 Task: Explore salesforce appexchange for third party applications and install some of the applications.
Action: Mouse moved to (905, 56)
Screenshot: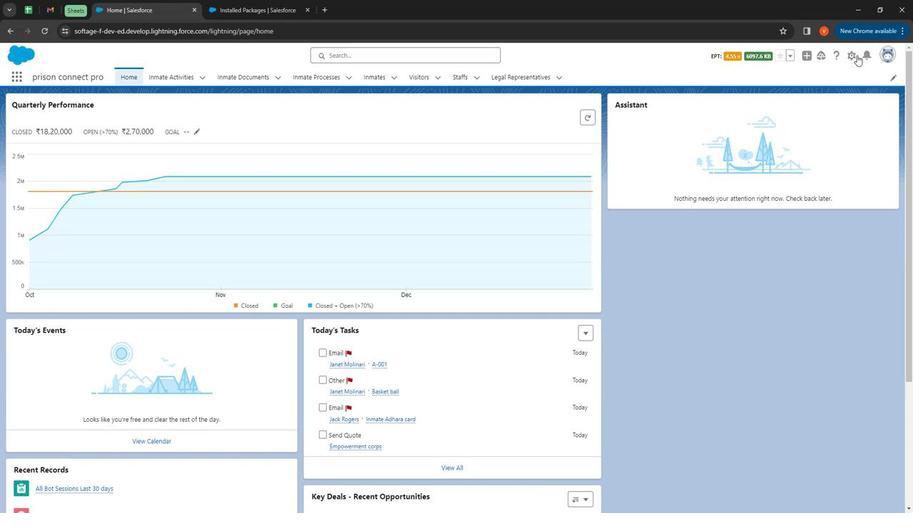 
Action: Mouse pressed left at (905, 56)
Screenshot: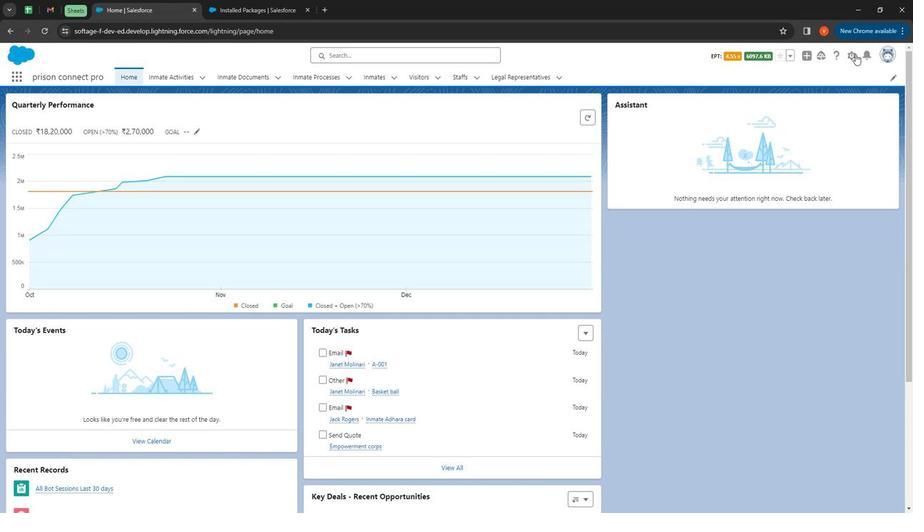 
Action: Mouse moved to (880, 79)
Screenshot: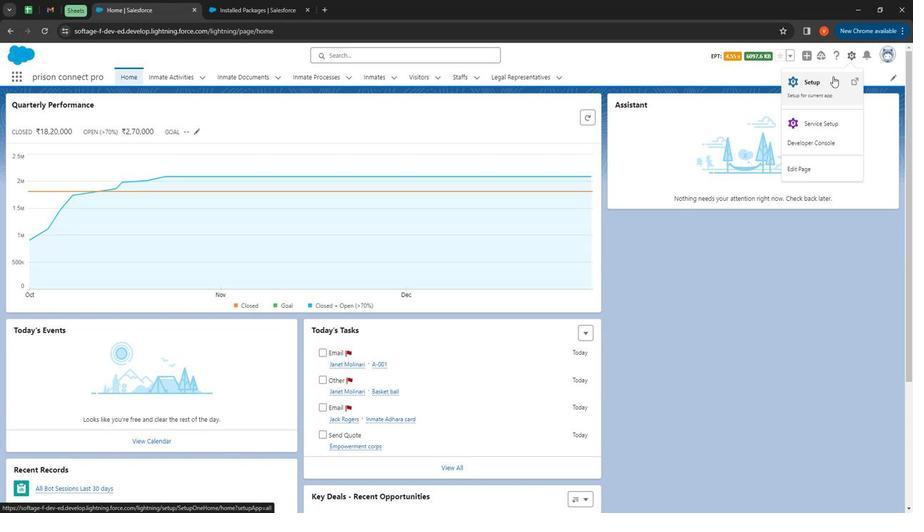 
Action: Mouse pressed left at (880, 79)
Screenshot: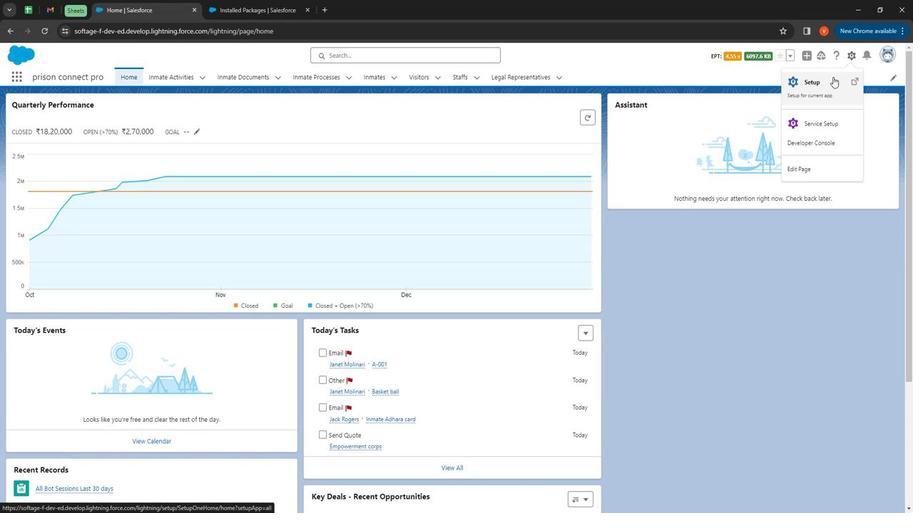 
Action: Mouse moved to (39, 107)
Screenshot: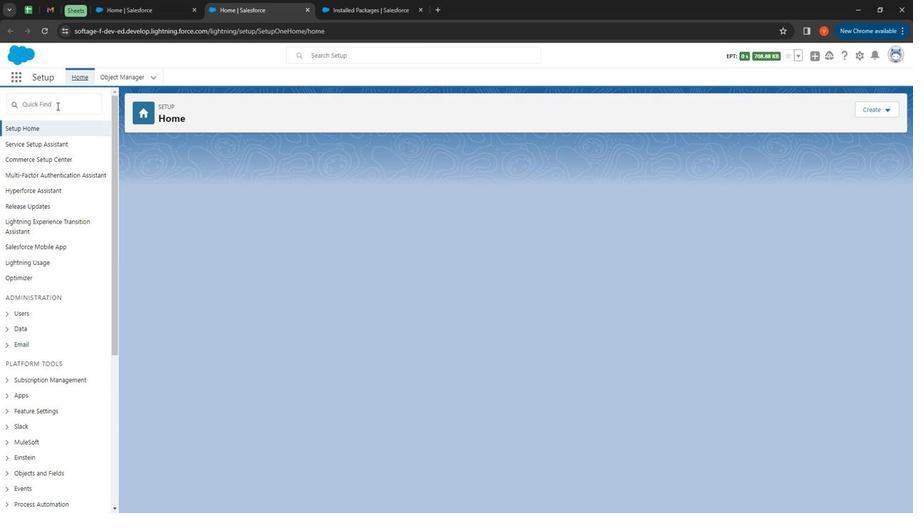 
Action: Mouse pressed left at (39, 107)
Screenshot: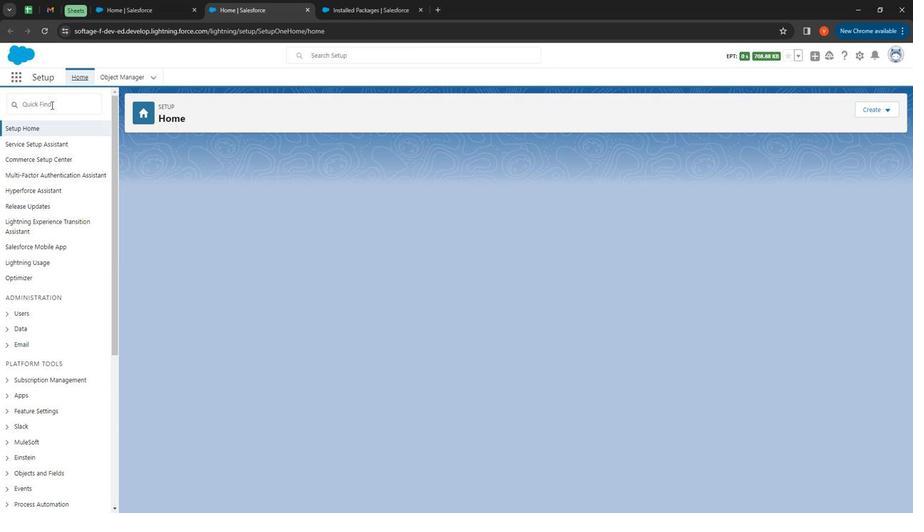 
Action: Mouse moved to (55, 123)
Screenshot: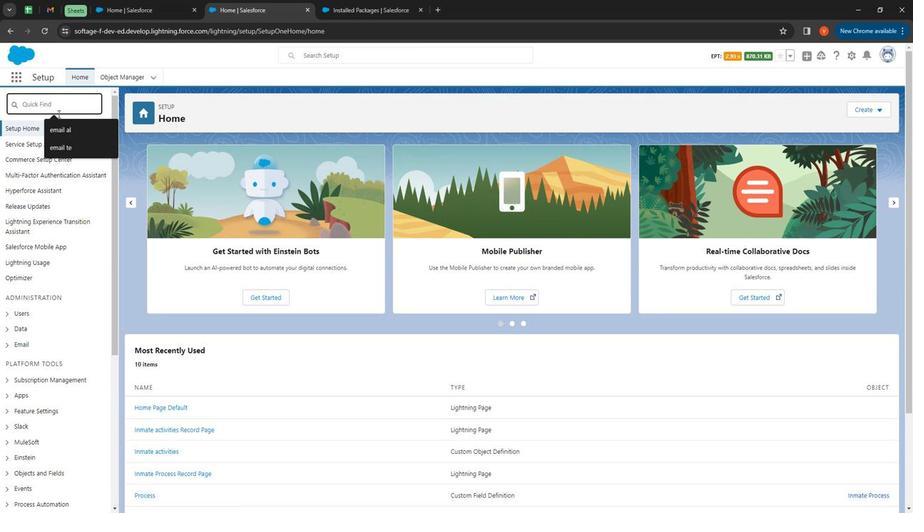 
Action: Key pressed installed<Key.space>
Screenshot: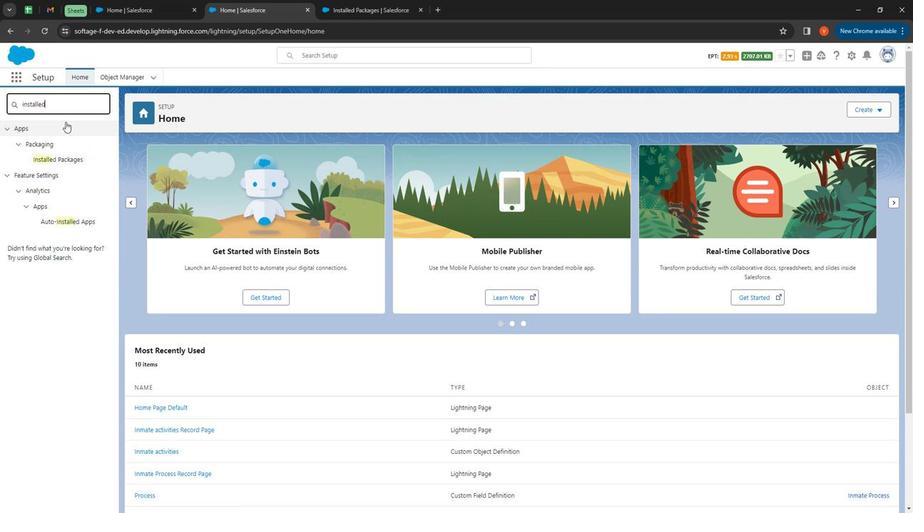 
Action: Mouse moved to (63, 156)
Screenshot: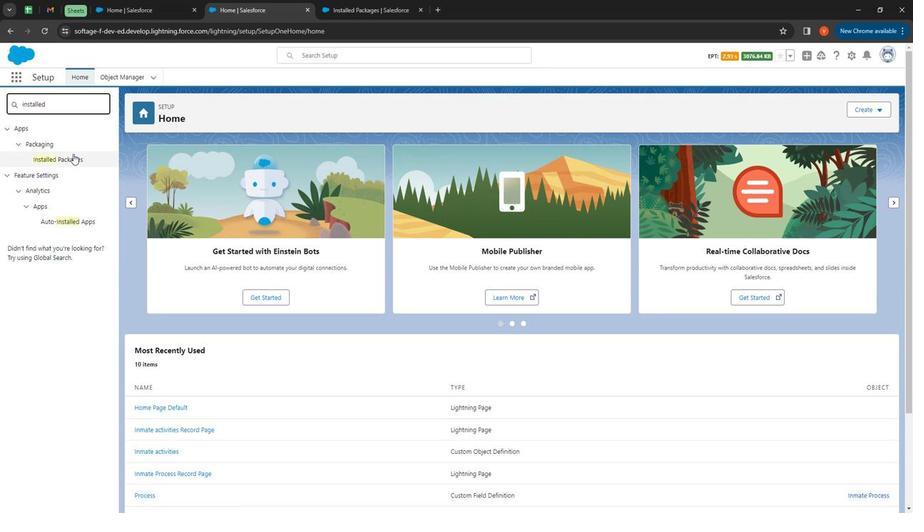 
Action: Mouse pressed left at (63, 156)
Screenshot: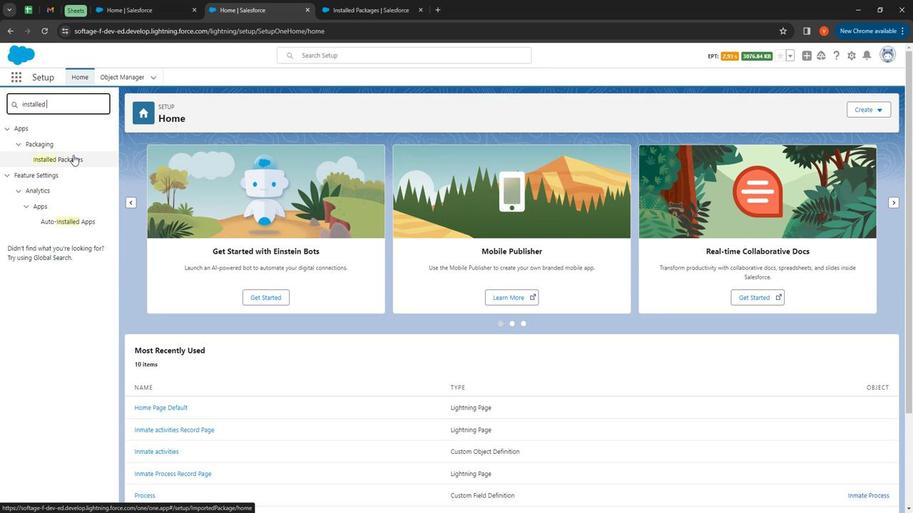 
Action: Mouse moved to (924, 207)
Screenshot: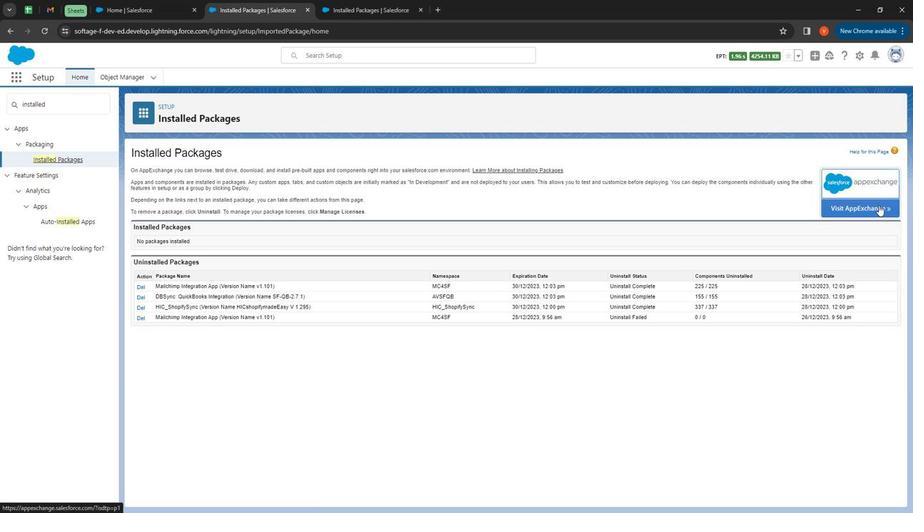 
Action: Mouse pressed left at (924, 207)
Screenshot: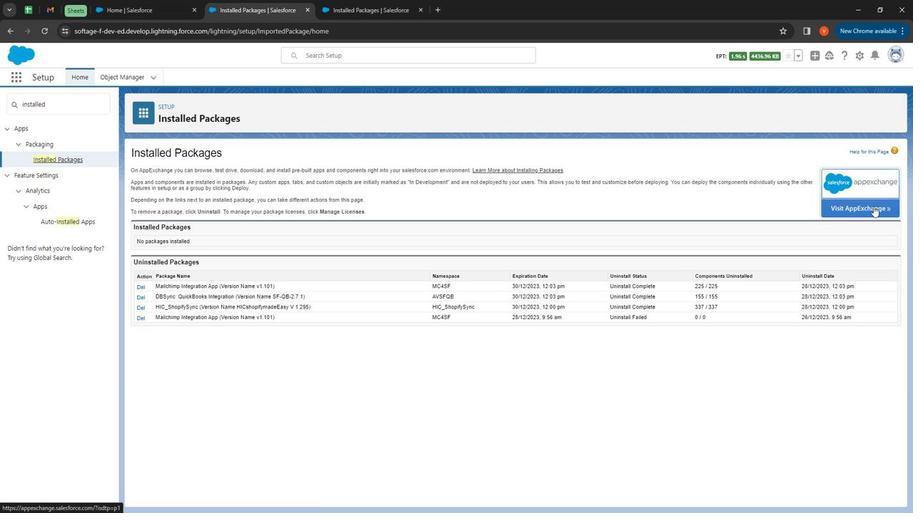 
Action: Mouse moved to (141, 163)
Screenshot: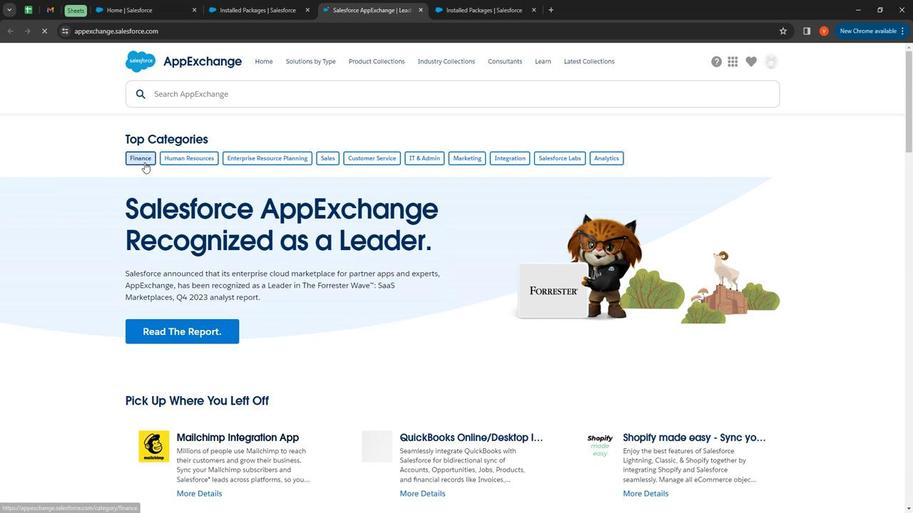 
Action: Mouse pressed left at (141, 163)
Screenshot: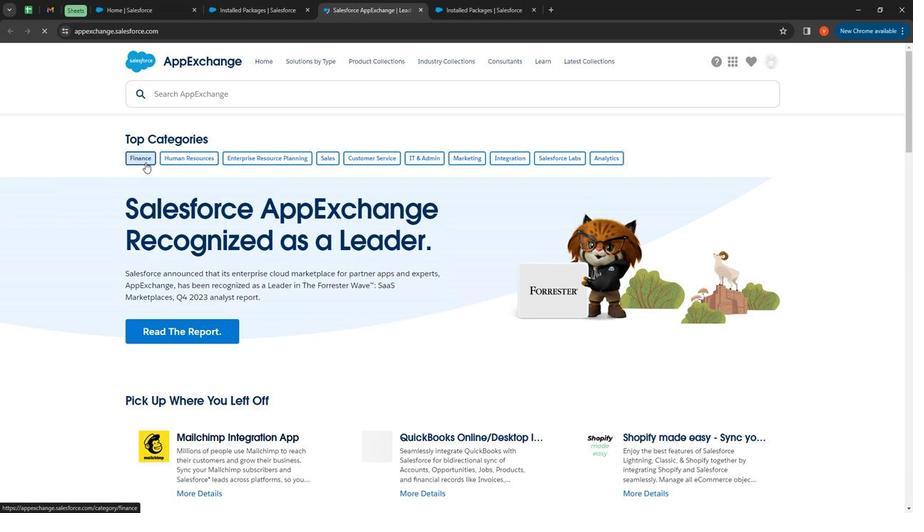 
Action: Mouse moved to (174, 176)
Screenshot: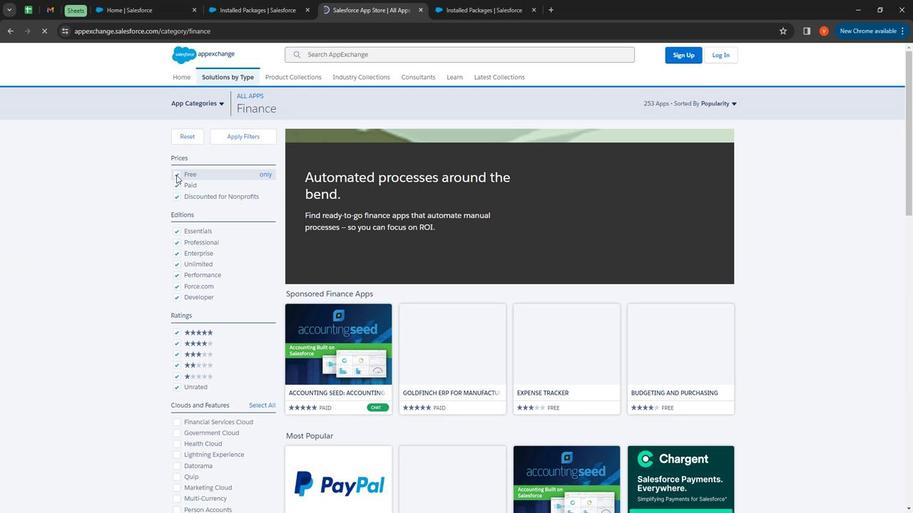 
Action: Mouse pressed left at (174, 176)
Screenshot: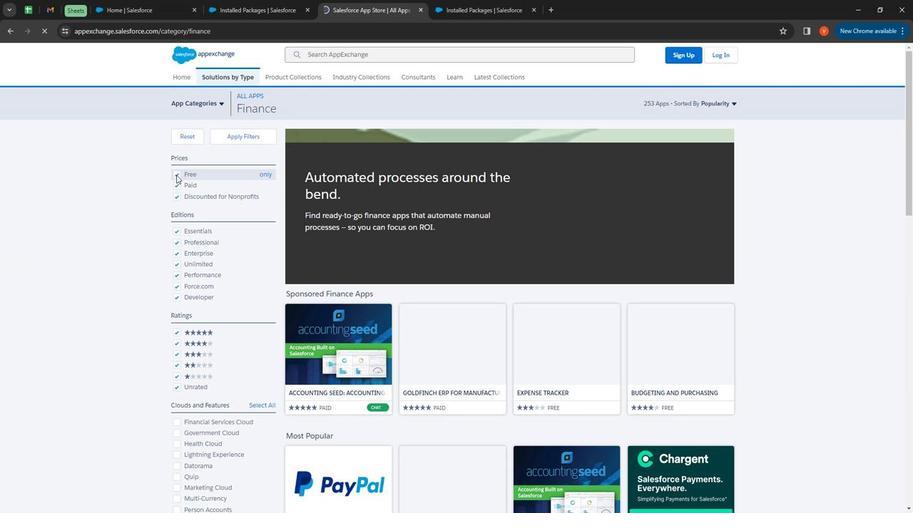 
Action: Mouse moved to (174, 187)
Screenshot: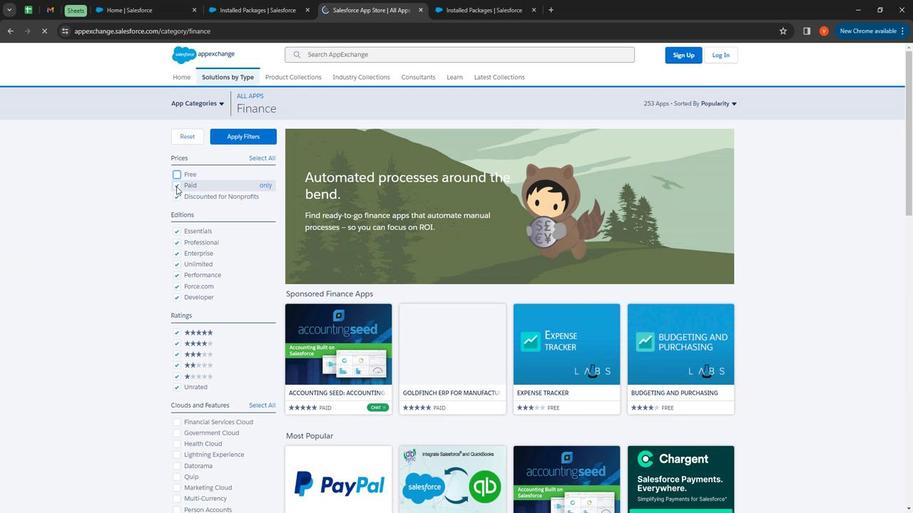 
Action: Mouse pressed left at (174, 187)
Screenshot: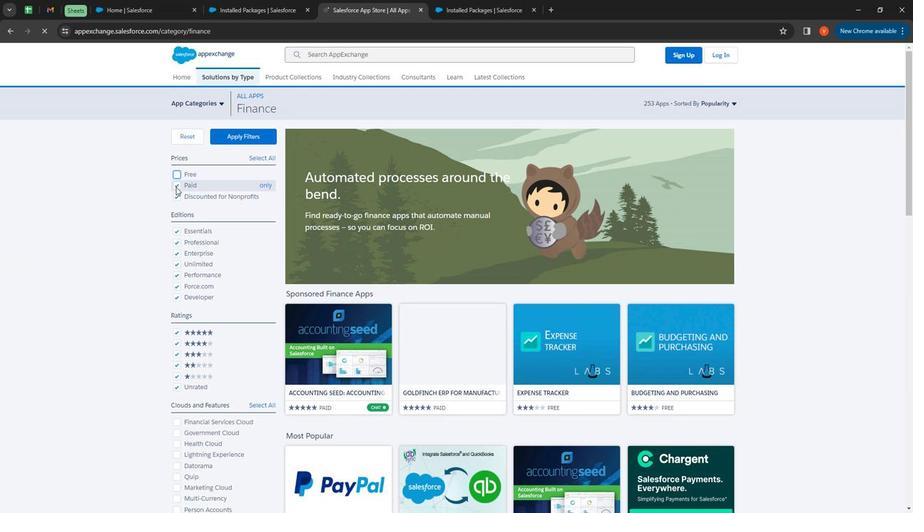 
Action: Mouse moved to (176, 243)
Screenshot: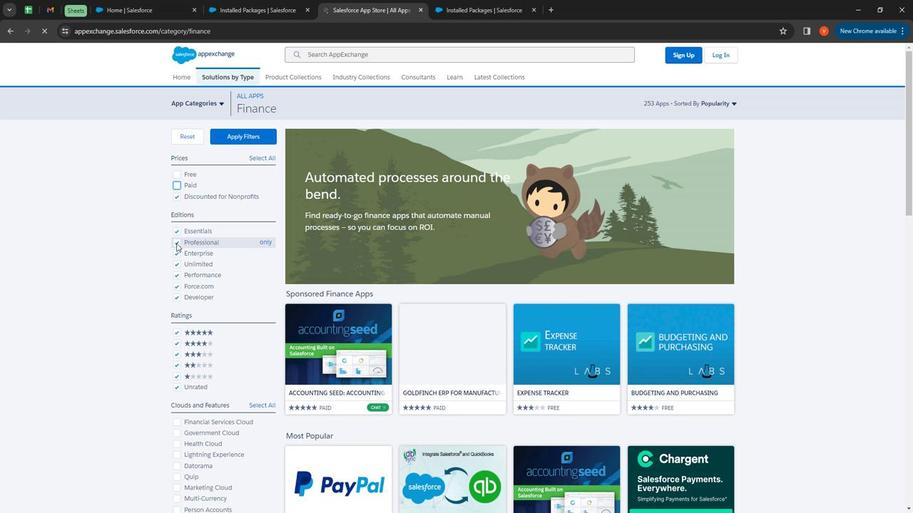 
Action: Mouse pressed left at (176, 243)
Screenshot: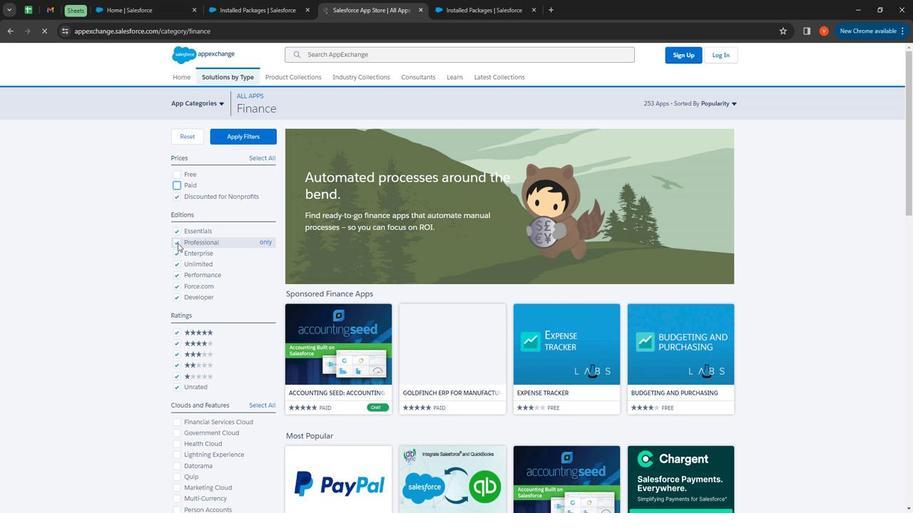 
Action: Mouse moved to (177, 254)
Screenshot: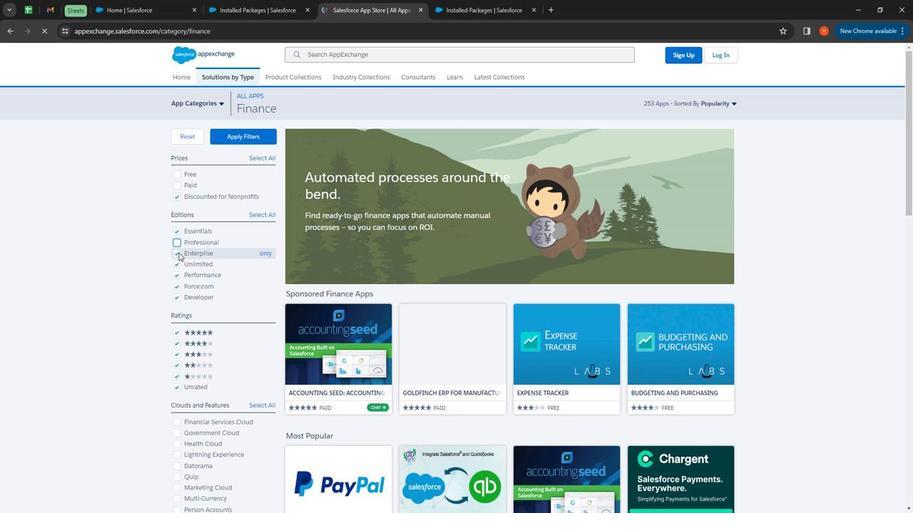 
Action: Mouse pressed left at (177, 254)
Screenshot: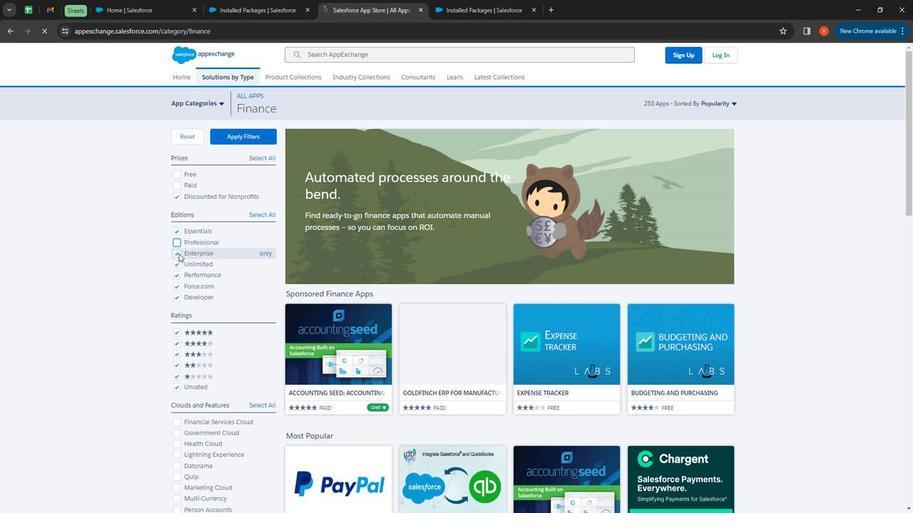 
Action: Mouse moved to (236, 244)
Screenshot: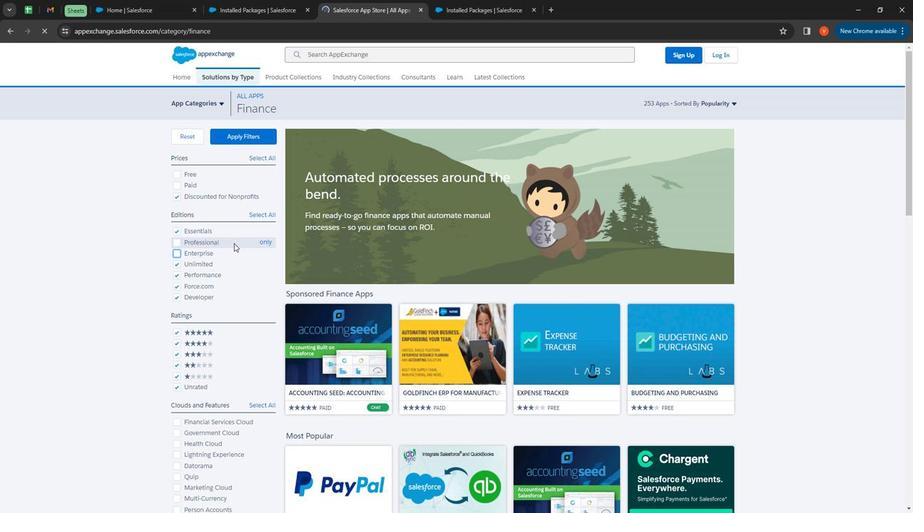 
Action: Mouse scrolled (236, 244) with delta (0, 0)
Screenshot: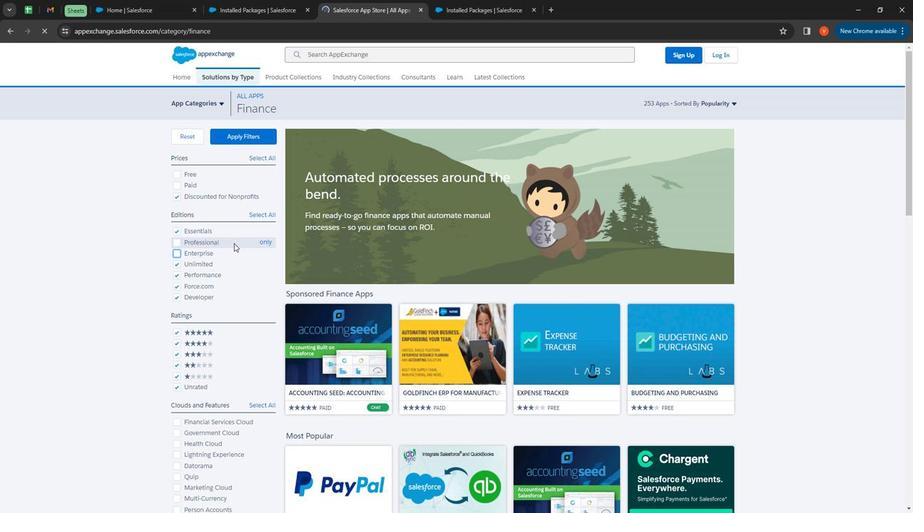
Action: Mouse moved to (236, 246)
Screenshot: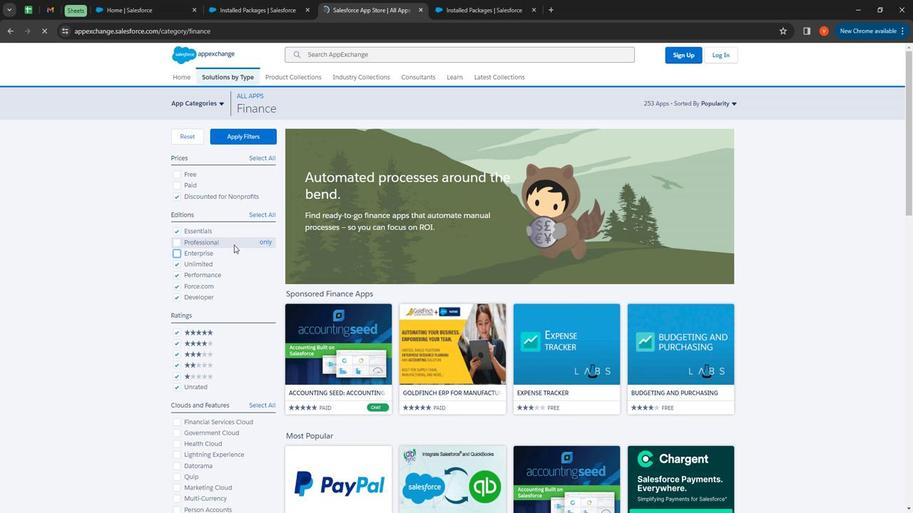 
Action: Mouse scrolled (236, 245) with delta (0, 0)
Screenshot: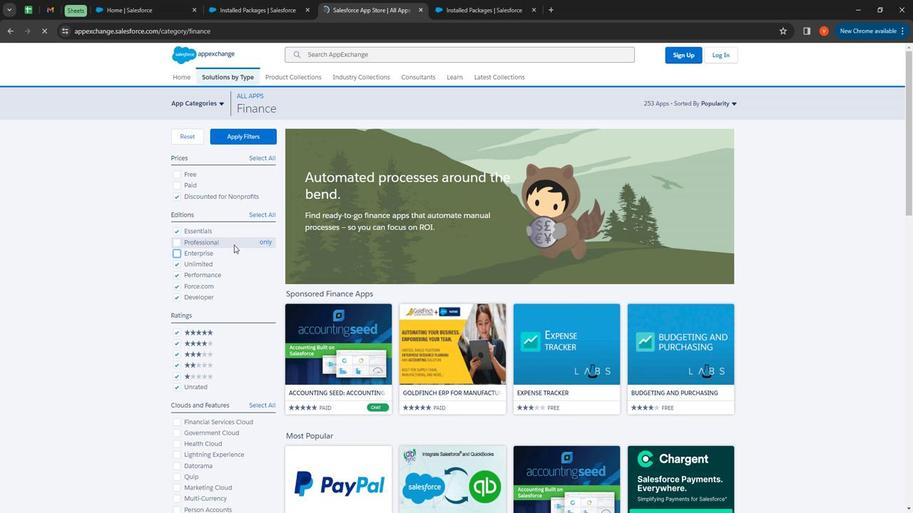 
Action: Mouse moved to (236, 248)
Screenshot: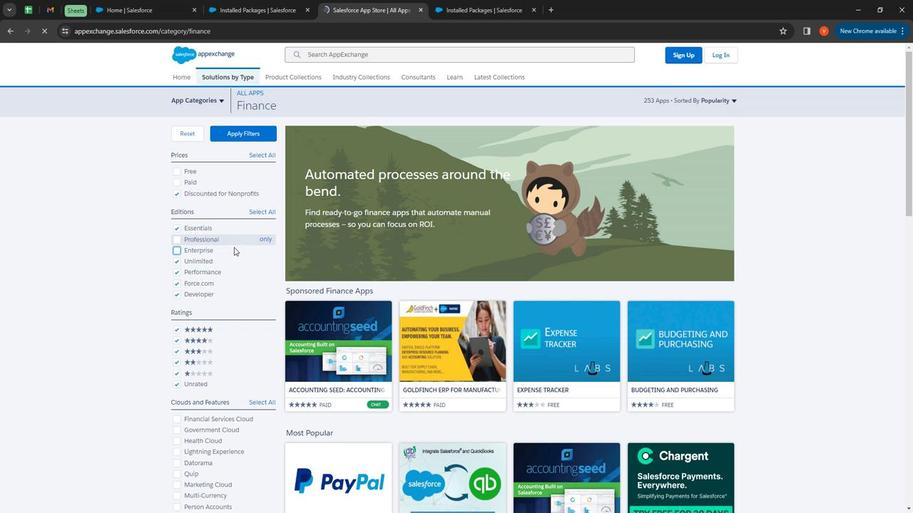 
Action: Mouse scrolled (236, 248) with delta (0, 0)
Screenshot: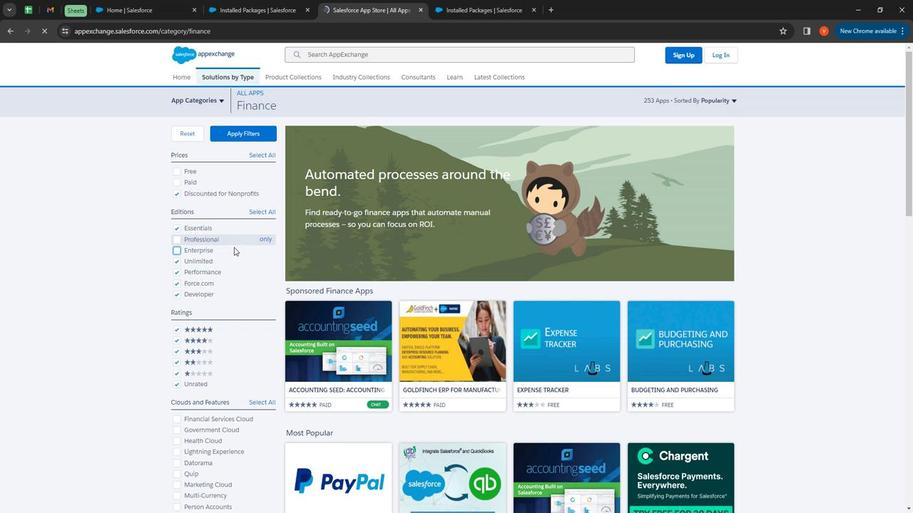 
Action: Mouse moved to (267, 205)
Screenshot: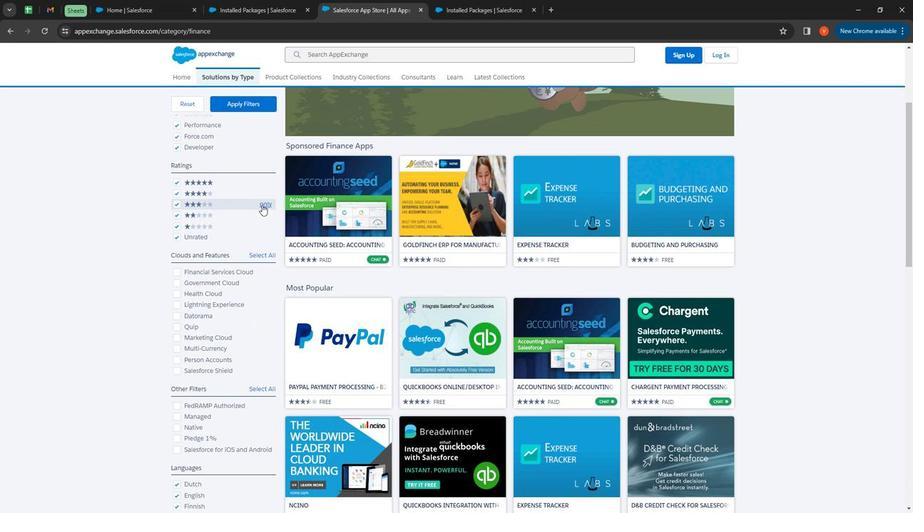
Action: Mouse pressed left at (267, 205)
Screenshot: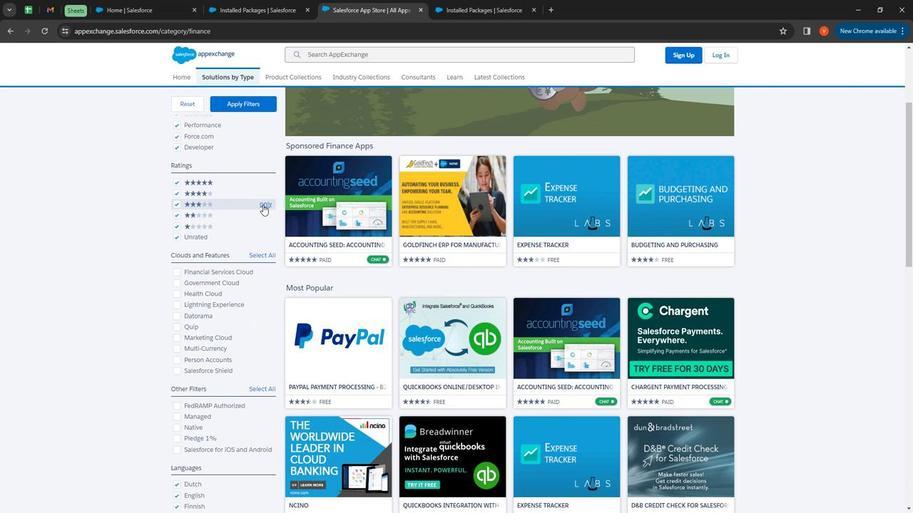 
Action: Mouse moved to (236, 219)
Screenshot: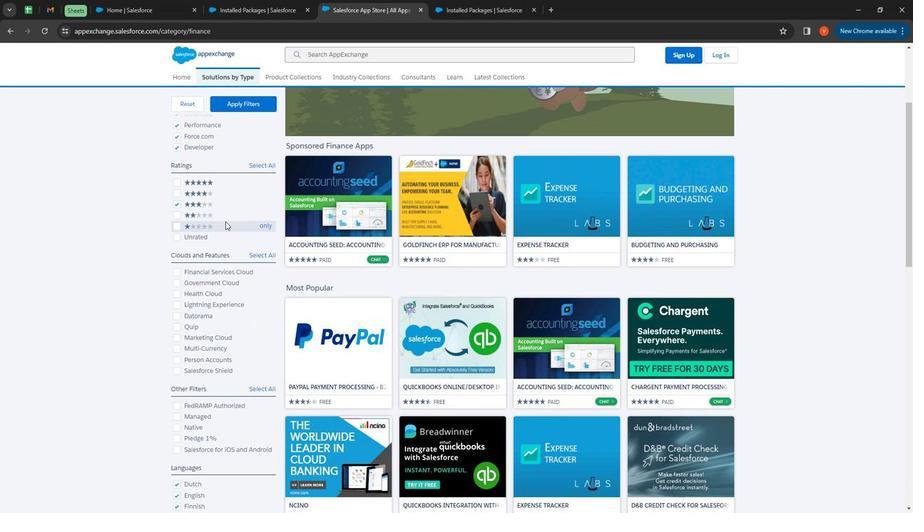 
Action: Mouse scrolled (236, 218) with delta (0, 0)
Screenshot: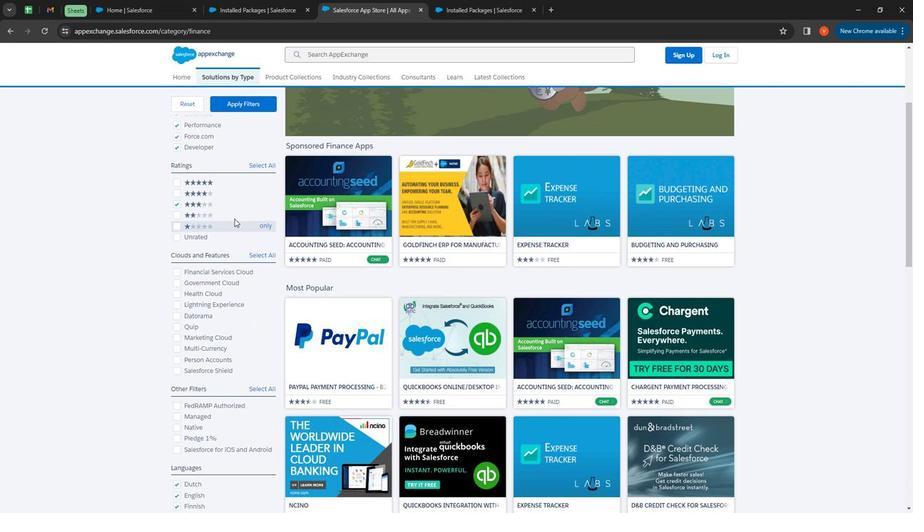 
Action: Mouse scrolled (236, 218) with delta (0, 0)
Screenshot: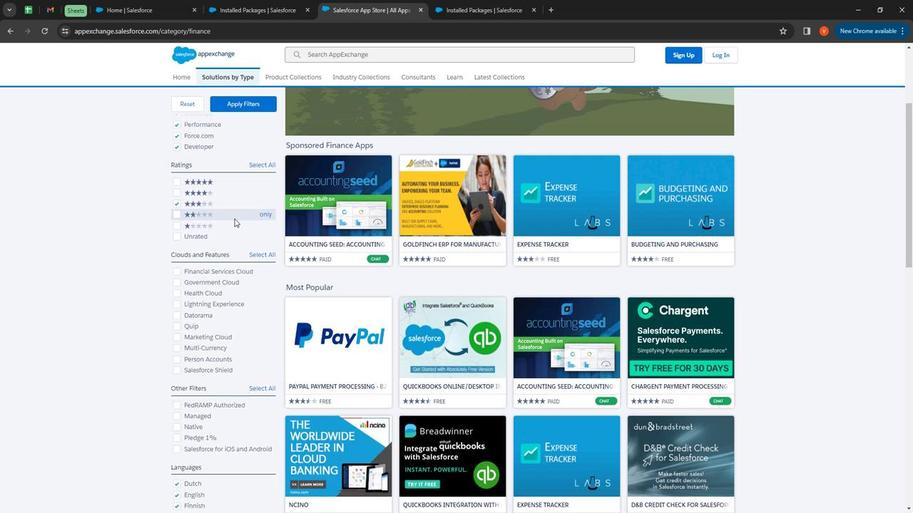 
Action: Mouse scrolled (236, 218) with delta (0, 0)
Screenshot: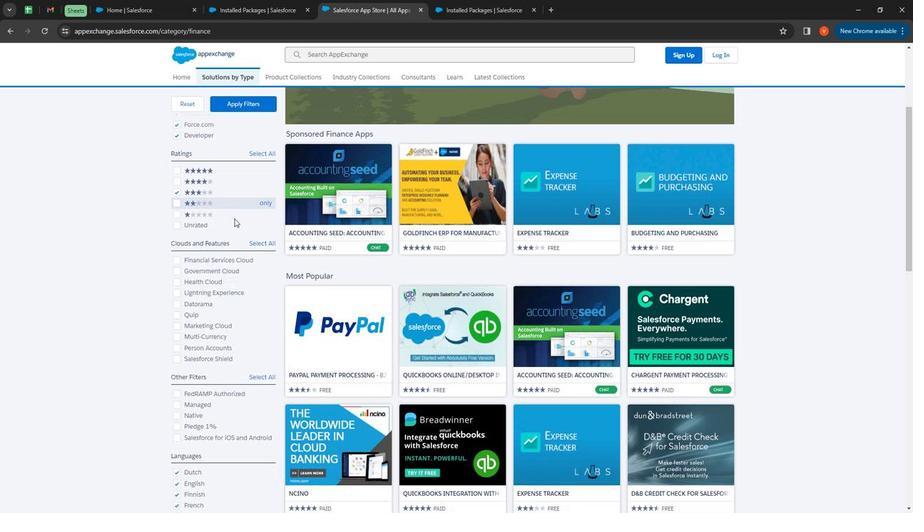 
Action: Mouse scrolled (236, 218) with delta (0, 0)
Screenshot: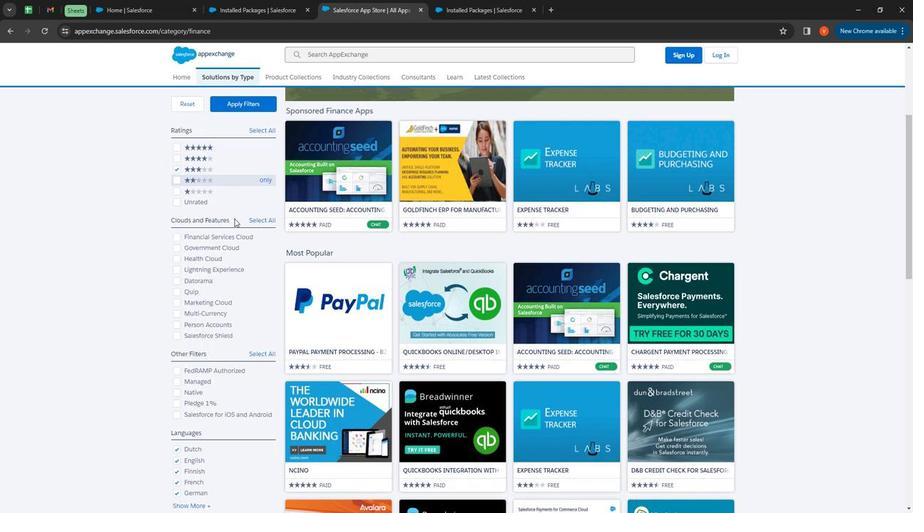 
Action: Mouse moved to (246, 110)
Screenshot: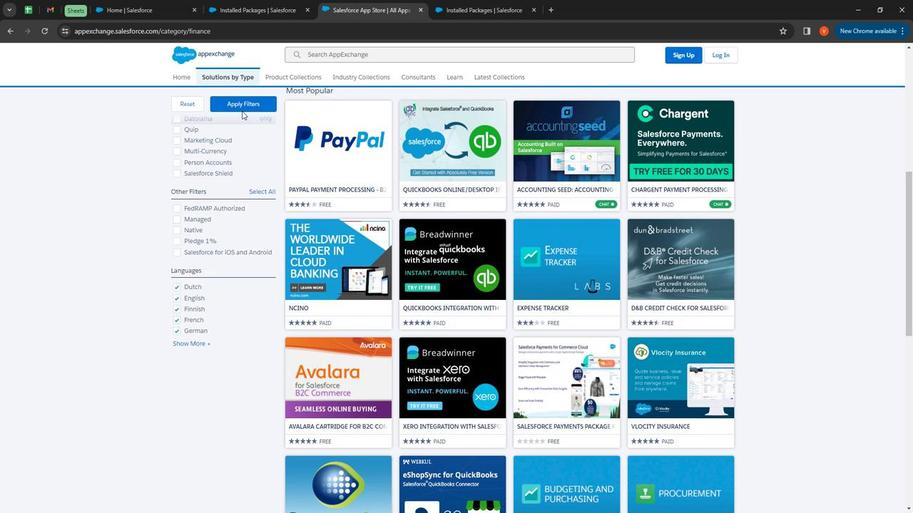 
Action: Mouse pressed left at (246, 110)
Screenshot: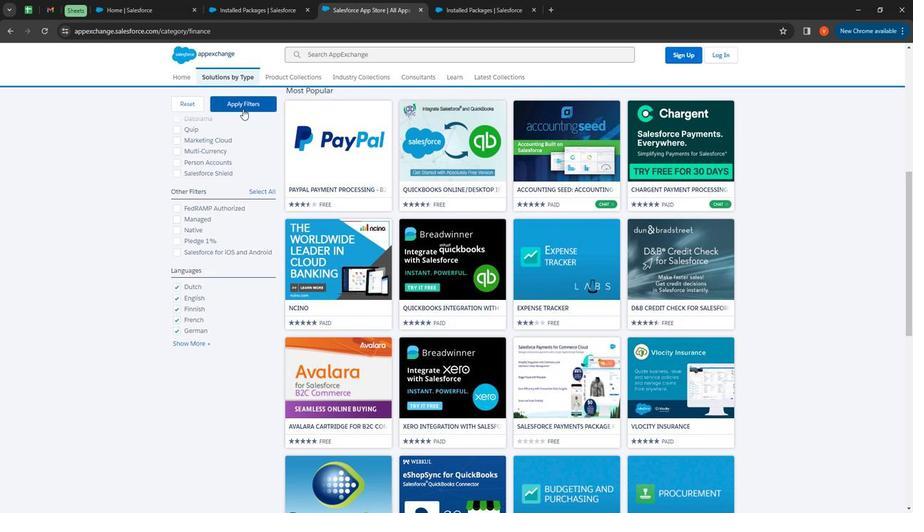 
Action: Mouse moved to (318, 221)
Screenshot: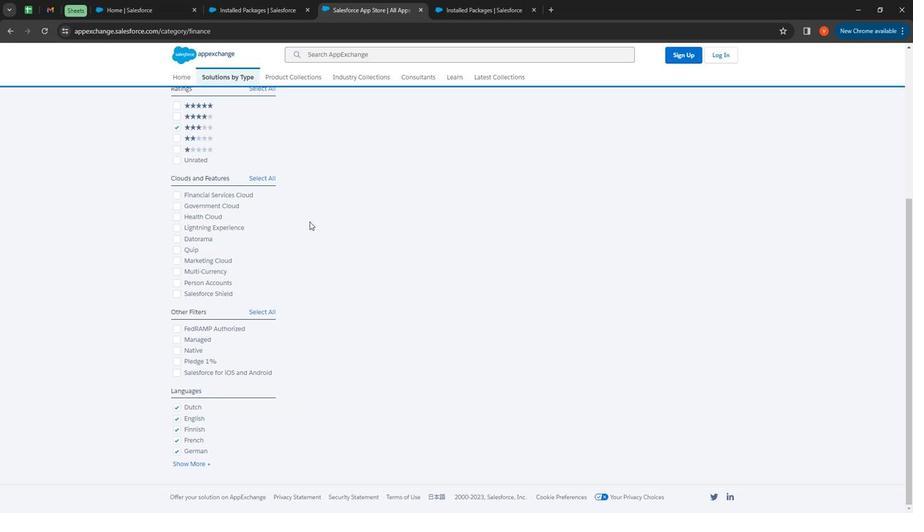 
Action: Mouse scrolled (318, 222) with delta (0, 0)
Screenshot: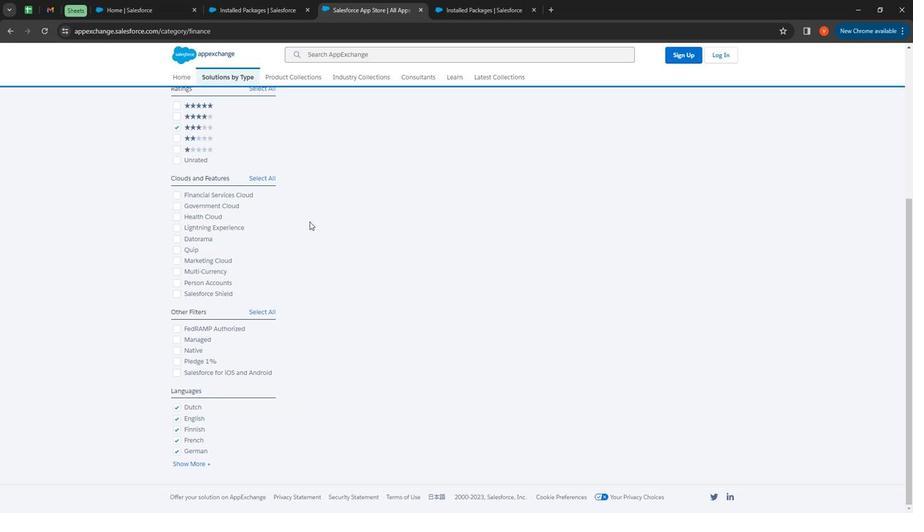
Action: Mouse moved to (319, 221)
Screenshot: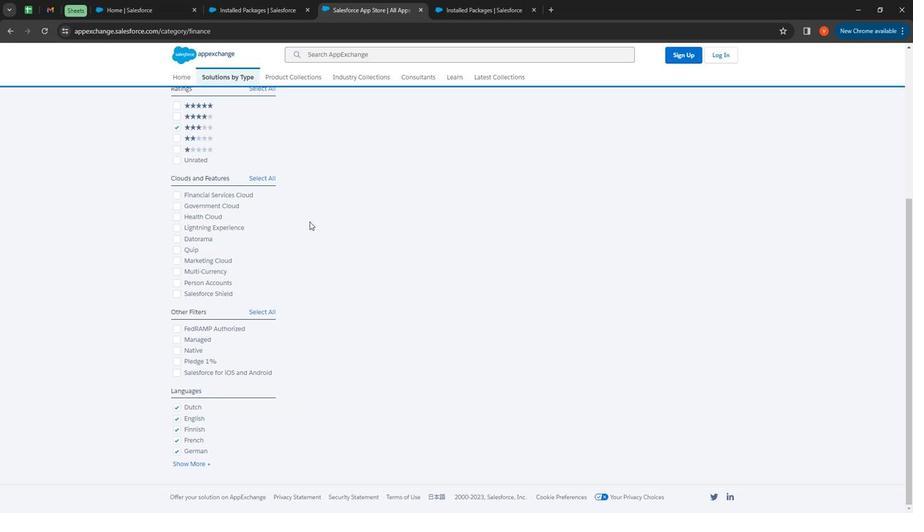 
Action: Mouse scrolled (319, 221) with delta (0, 0)
Screenshot: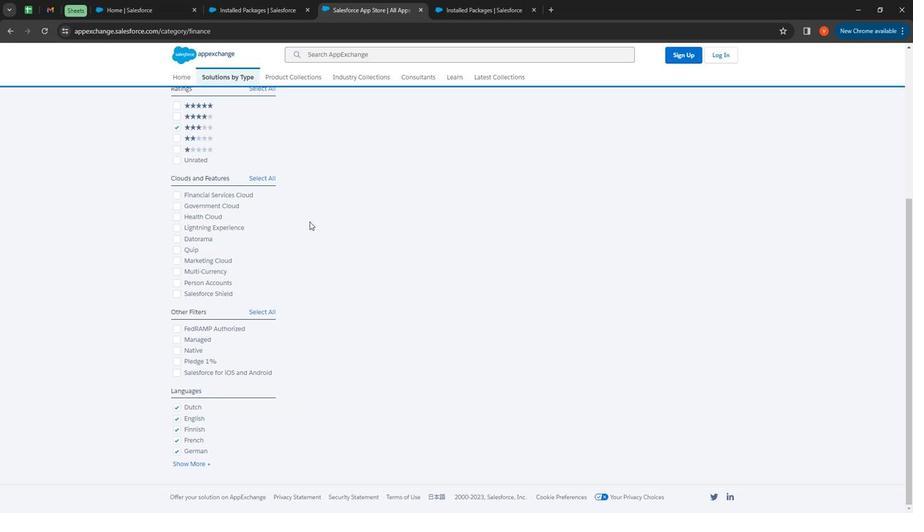 
Action: Mouse moved to (320, 221)
Screenshot: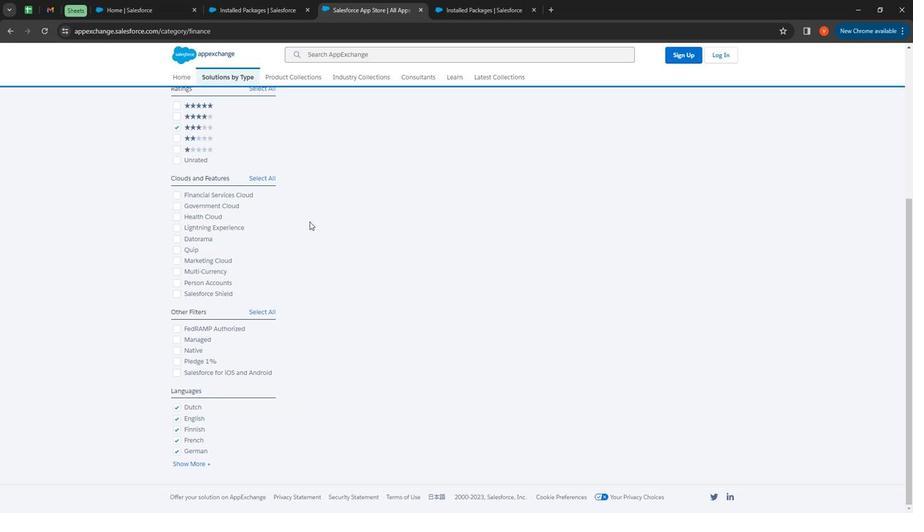 
Action: Mouse scrolled (320, 221) with delta (0, 0)
Screenshot: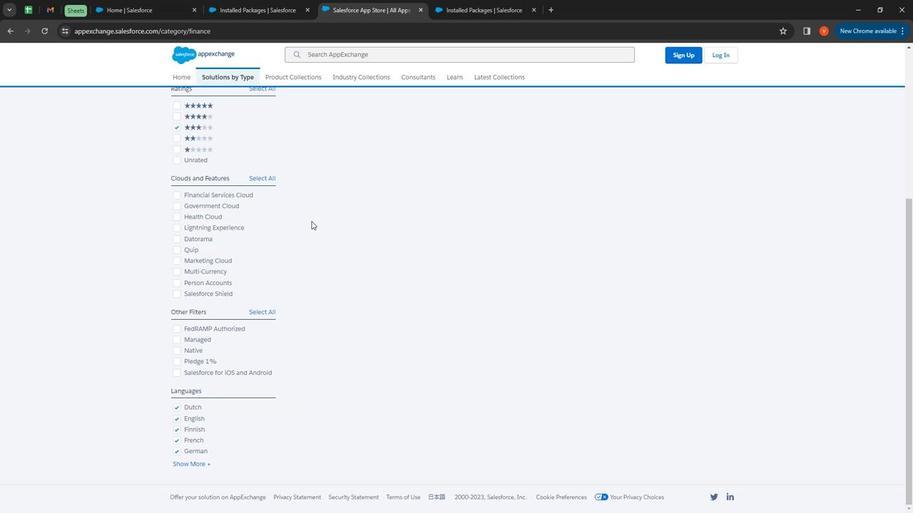 
Action: Mouse moved to (322, 222)
Screenshot: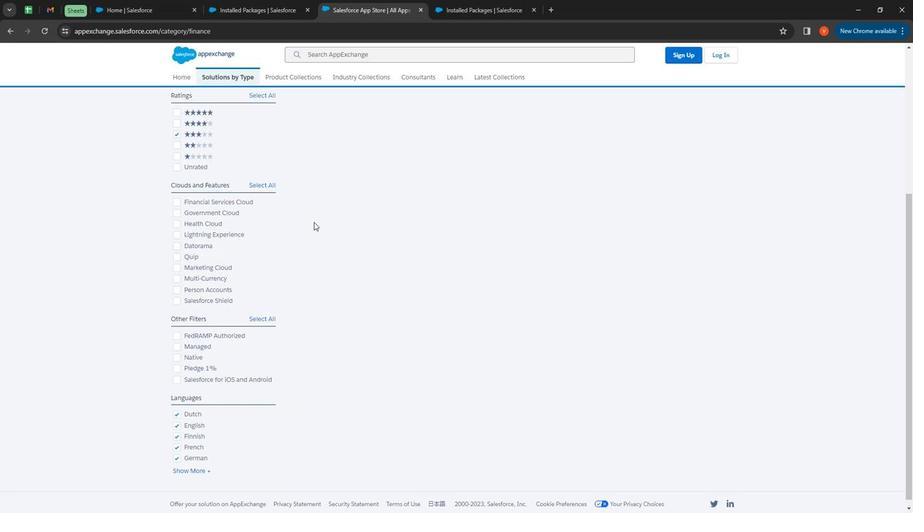 
Action: Mouse scrolled (322, 223) with delta (0, 0)
Screenshot: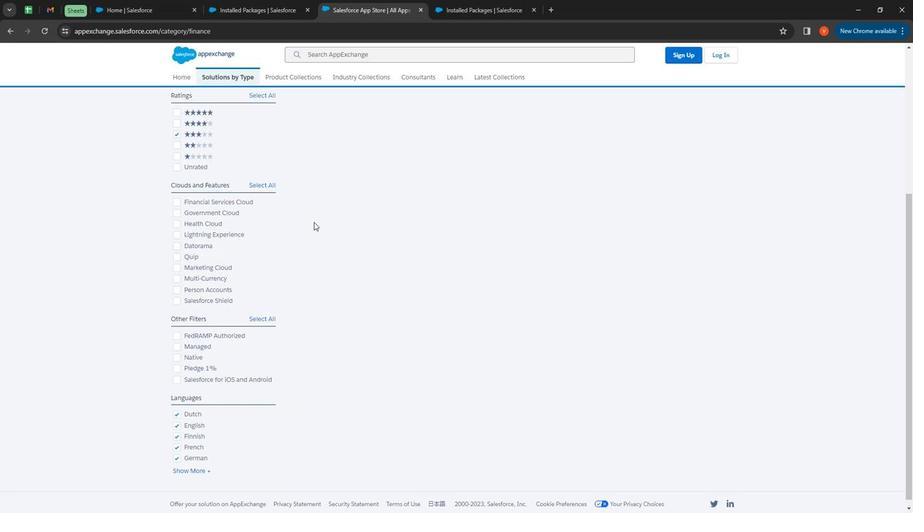 
Action: Mouse scrolled (322, 223) with delta (0, 0)
Screenshot: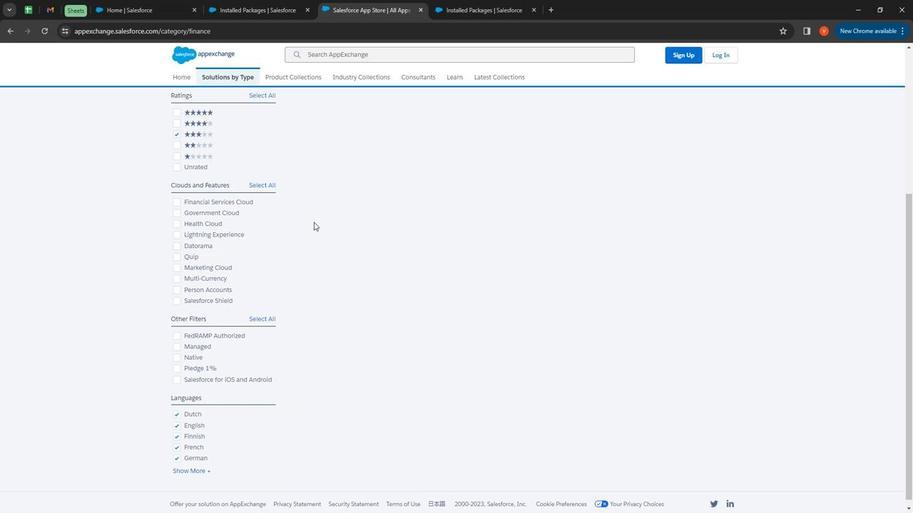
Action: Mouse moved to (341, 221)
Screenshot: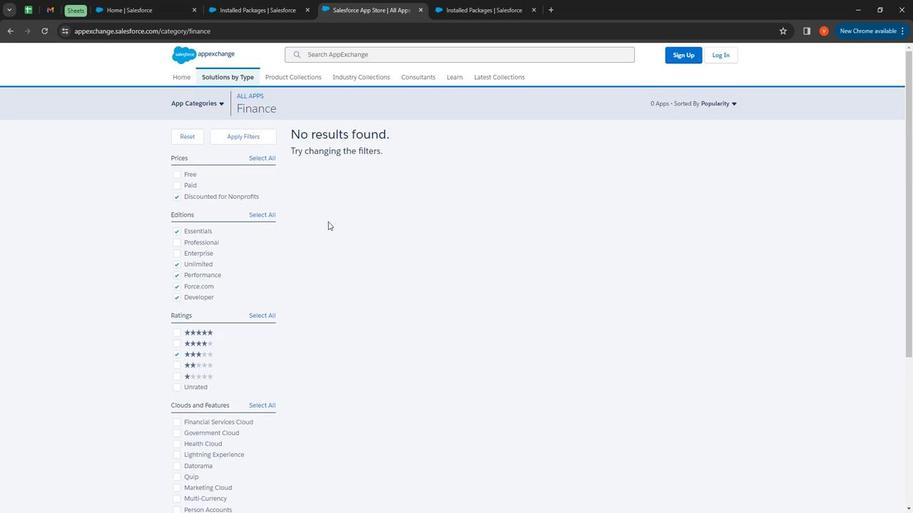 
Action: Mouse scrolled (341, 222) with delta (0, 0)
Screenshot: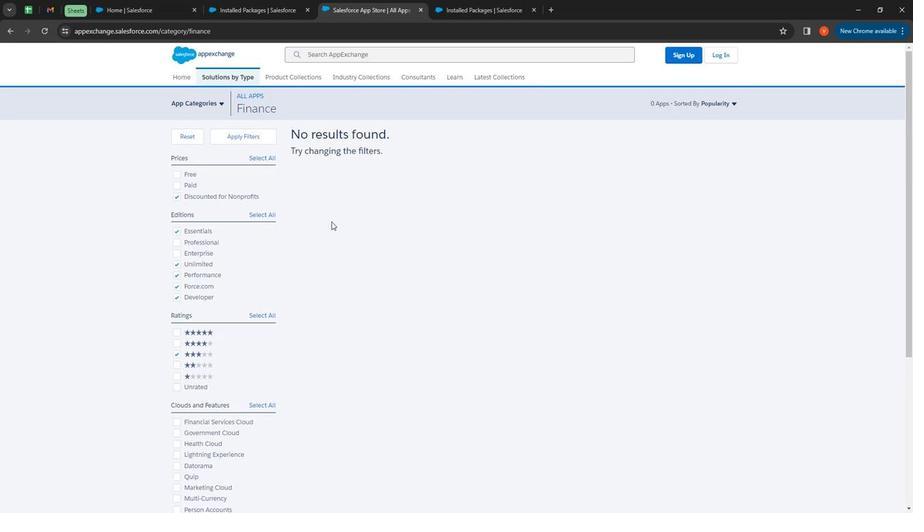 
Action: Mouse scrolled (341, 222) with delta (0, 0)
Screenshot: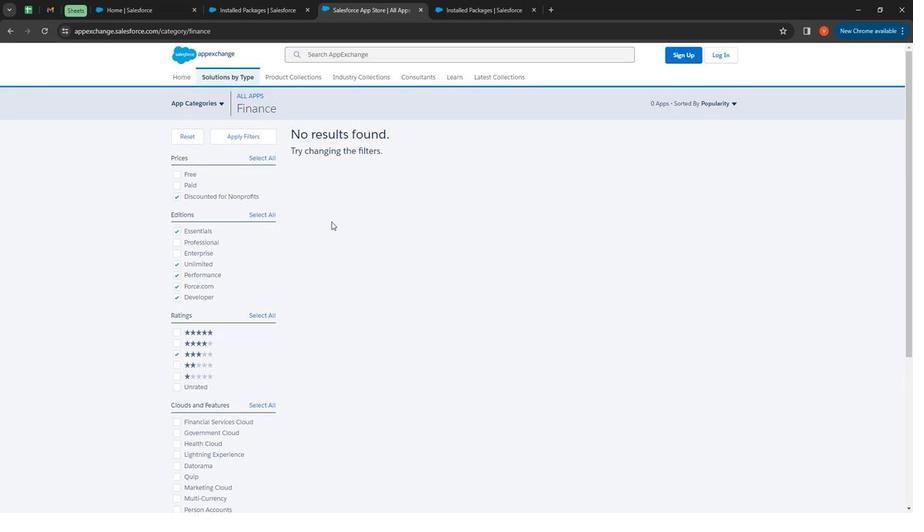 
Action: Mouse scrolled (341, 222) with delta (0, 0)
Screenshot: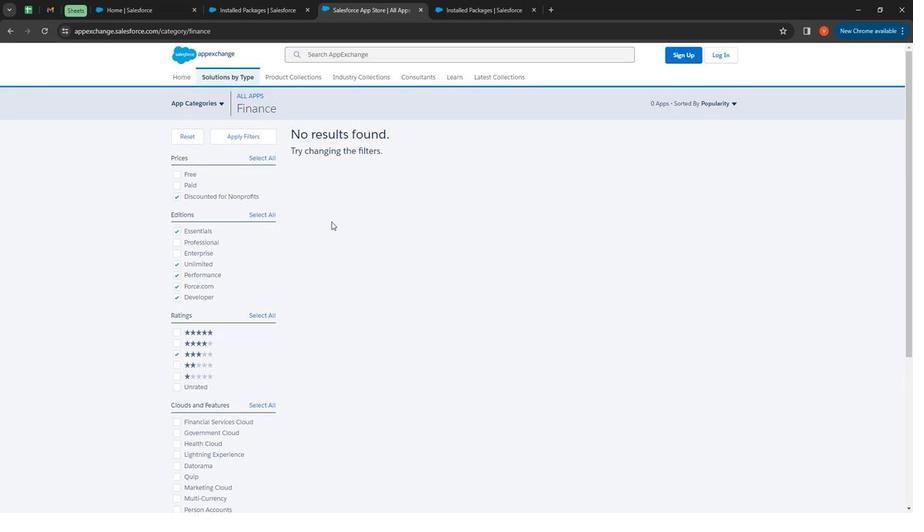
Action: Mouse scrolled (341, 222) with delta (0, 0)
Screenshot: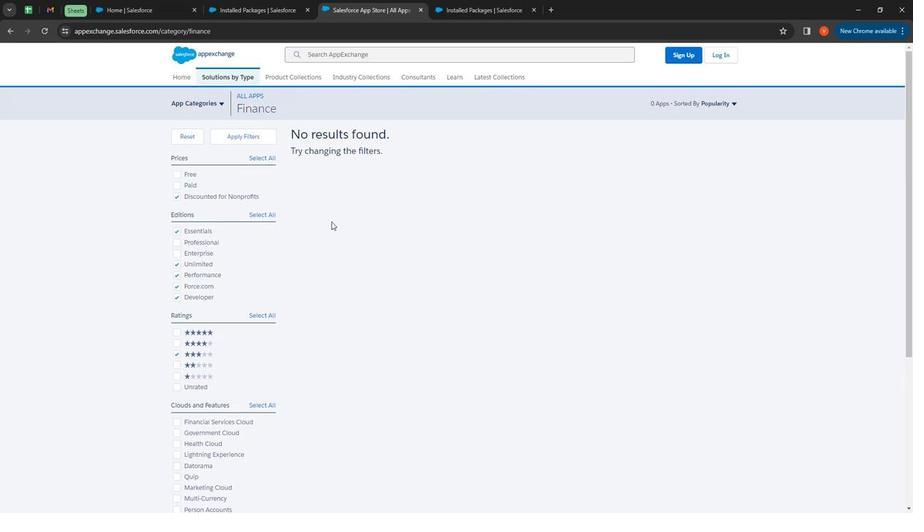 
Action: Mouse moved to (191, 57)
Screenshot: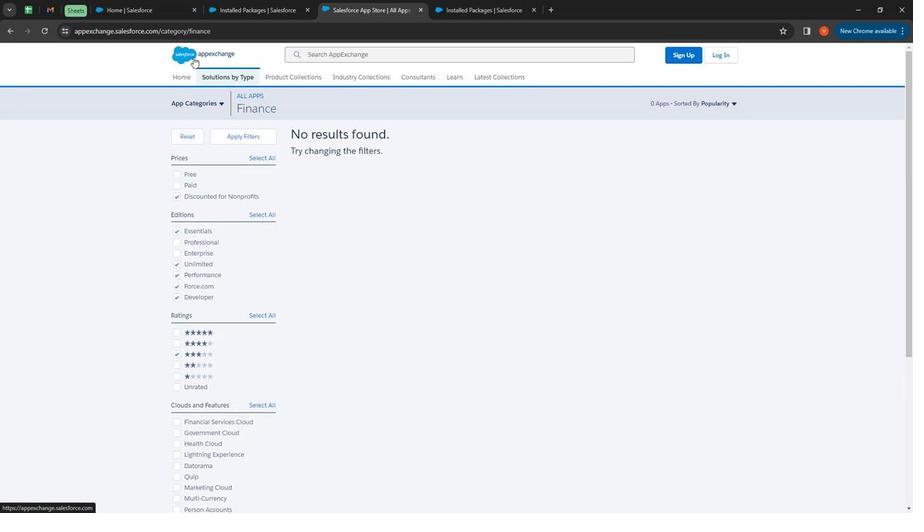 
Action: Mouse pressed left at (191, 57)
Screenshot: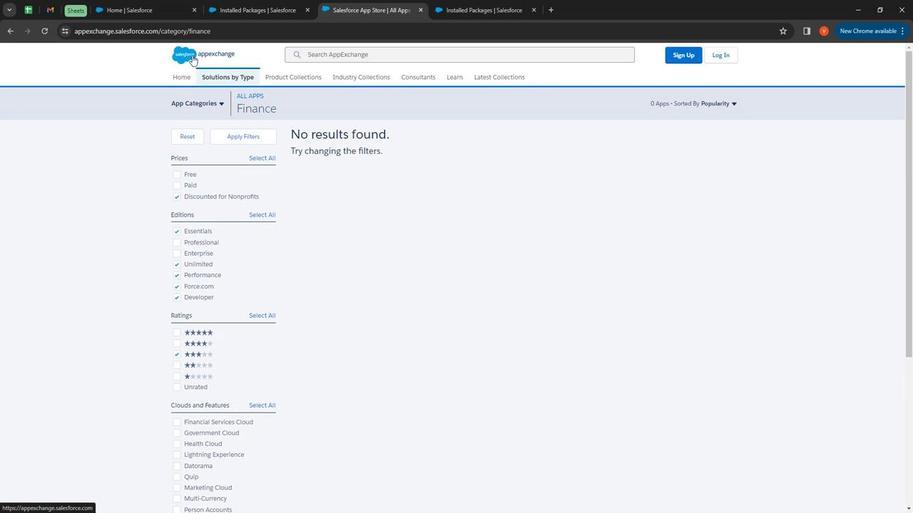 
Action: Mouse moved to (369, 274)
Screenshot: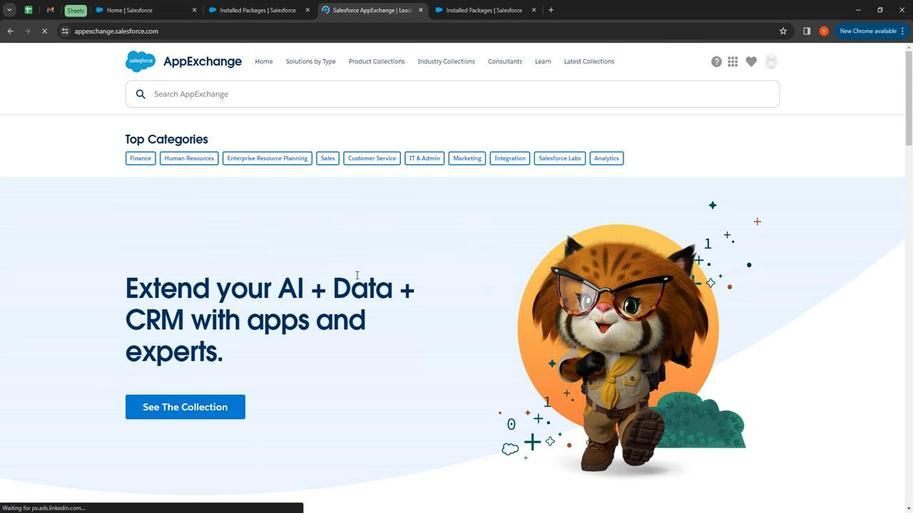 
Action: Mouse scrolled (369, 274) with delta (0, 0)
Screenshot: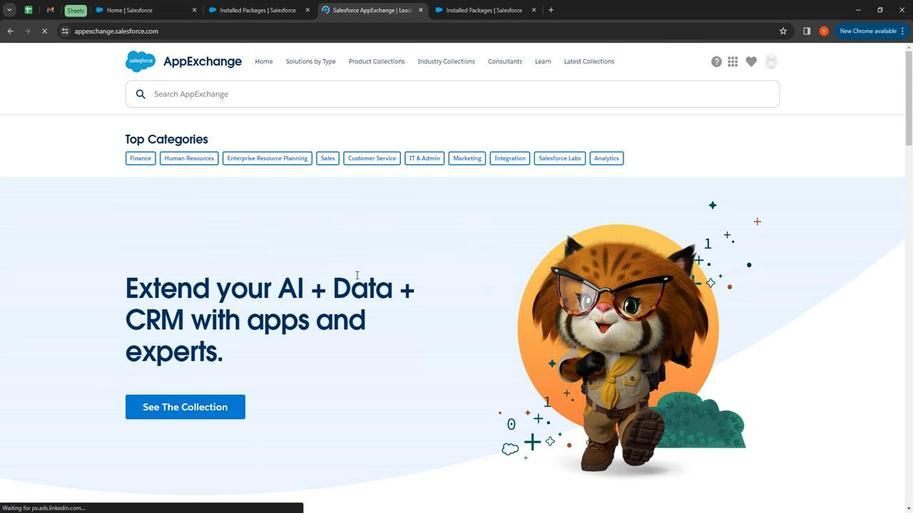 
Action: Mouse moved to (371, 272)
Screenshot: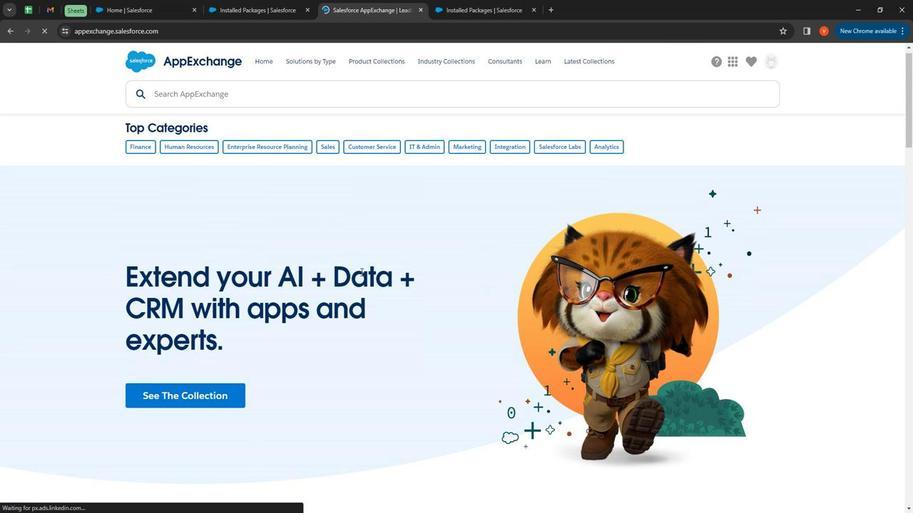 
Action: Mouse scrolled (371, 272) with delta (0, 0)
Screenshot: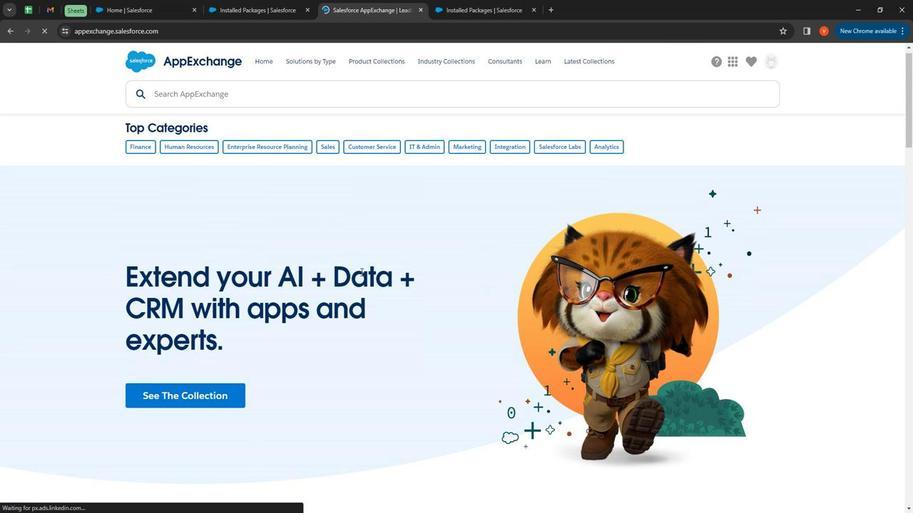 
Action: Mouse moved to (374, 271)
Screenshot: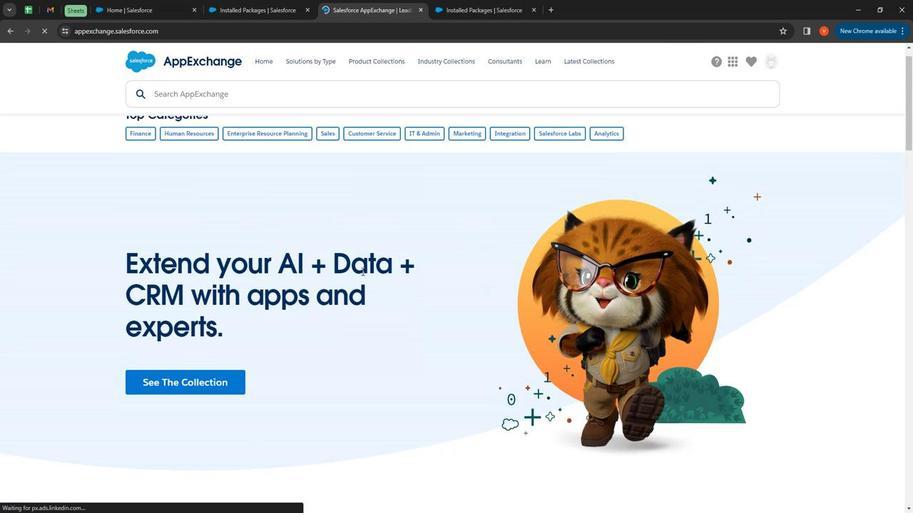 
Action: Mouse scrolled (374, 271) with delta (0, 0)
Screenshot: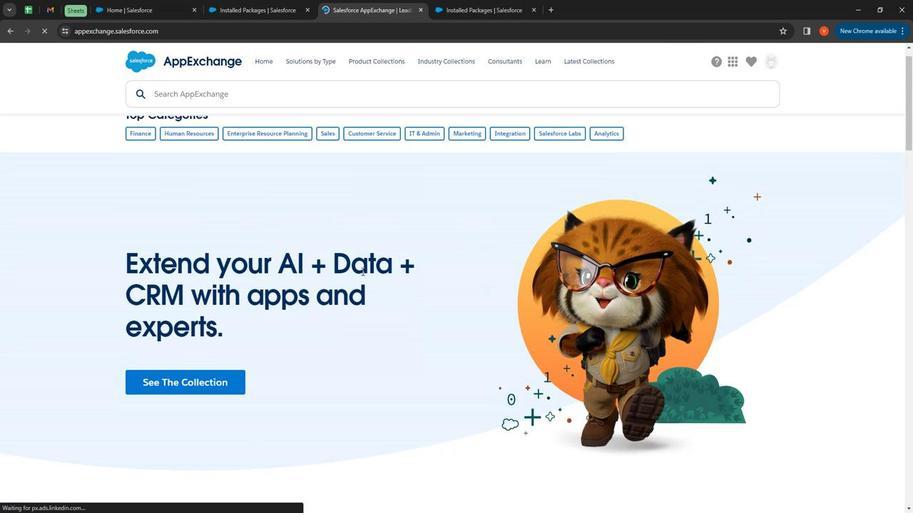 
Action: Mouse moved to (208, 256)
Screenshot: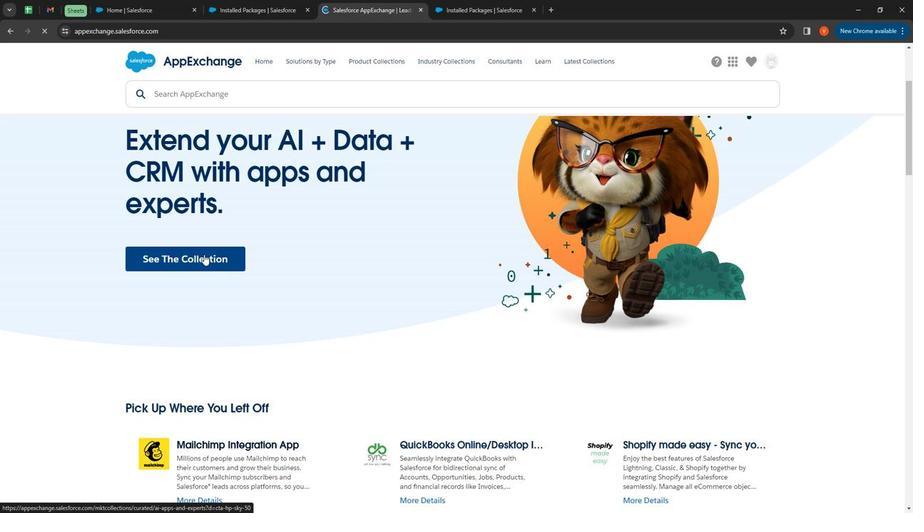 
Action: Mouse scrolled (208, 255) with delta (0, 0)
Screenshot: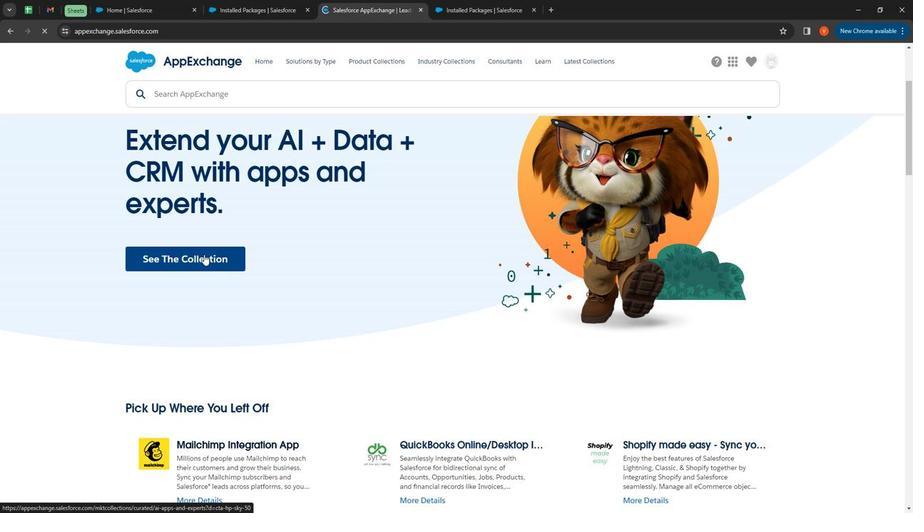 
Action: Mouse moved to (224, 259)
Screenshot: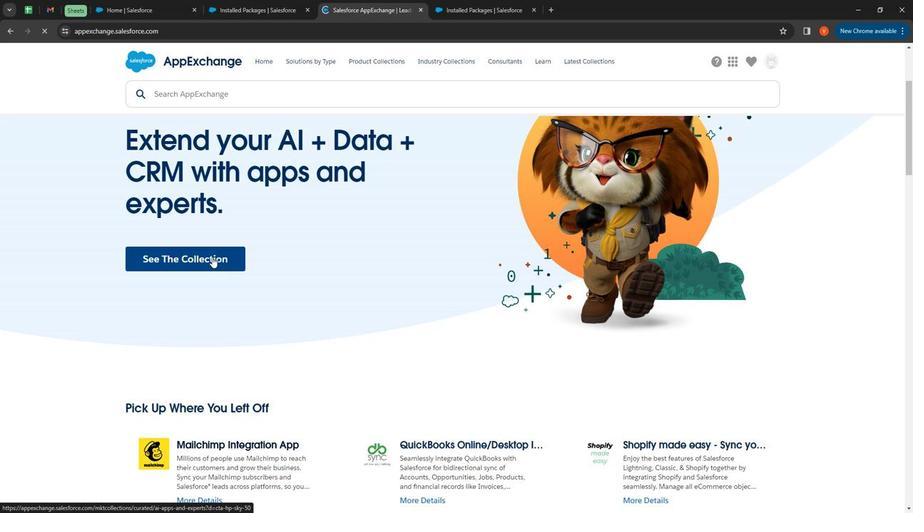 
Action: Mouse scrolled (224, 259) with delta (0, 0)
Screenshot: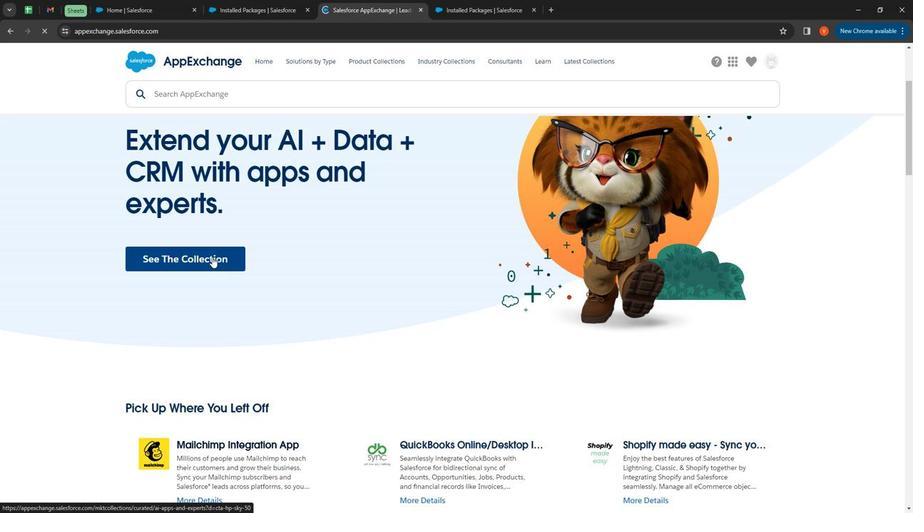 
Action: Mouse moved to (248, 259)
Screenshot: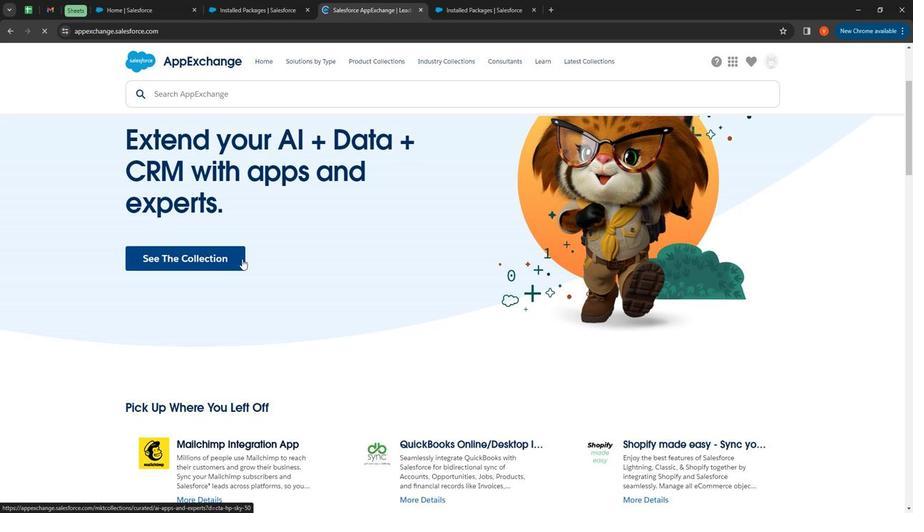 
Action: Mouse scrolled (248, 259) with delta (0, 0)
Screenshot: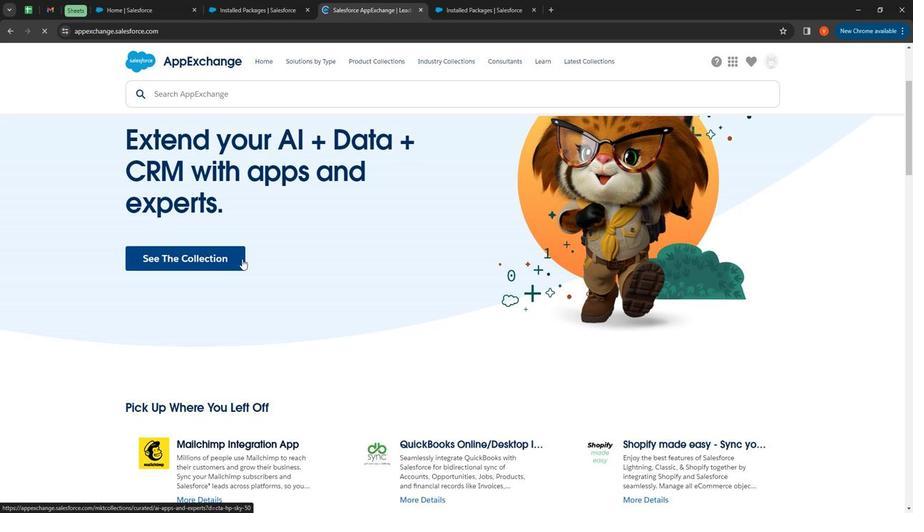 
Action: Mouse moved to (310, 257)
Screenshot: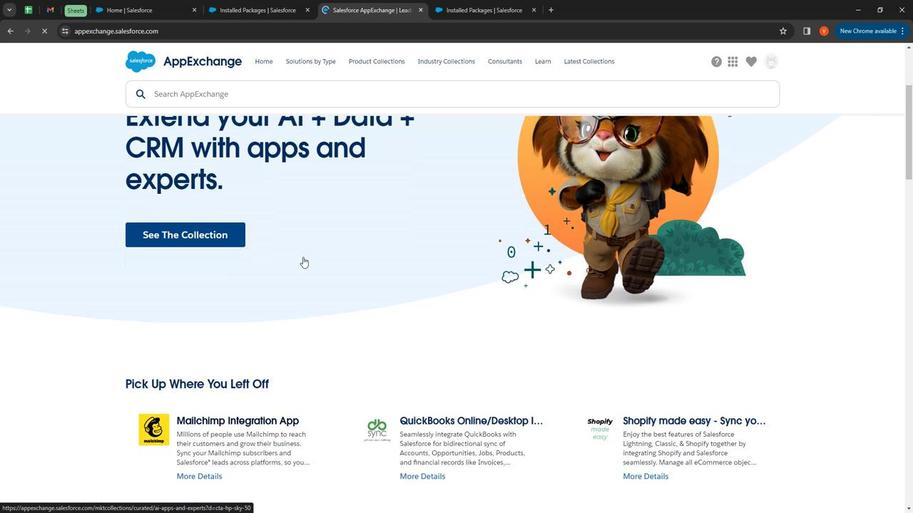 
Action: Mouse scrolled (310, 256) with delta (0, 0)
Screenshot: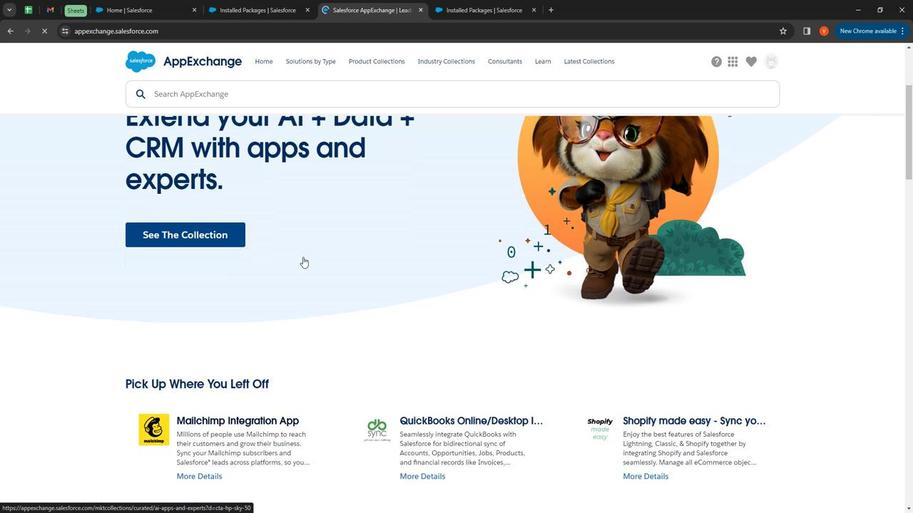 
Action: Mouse moved to (475, 311)
Screenshot: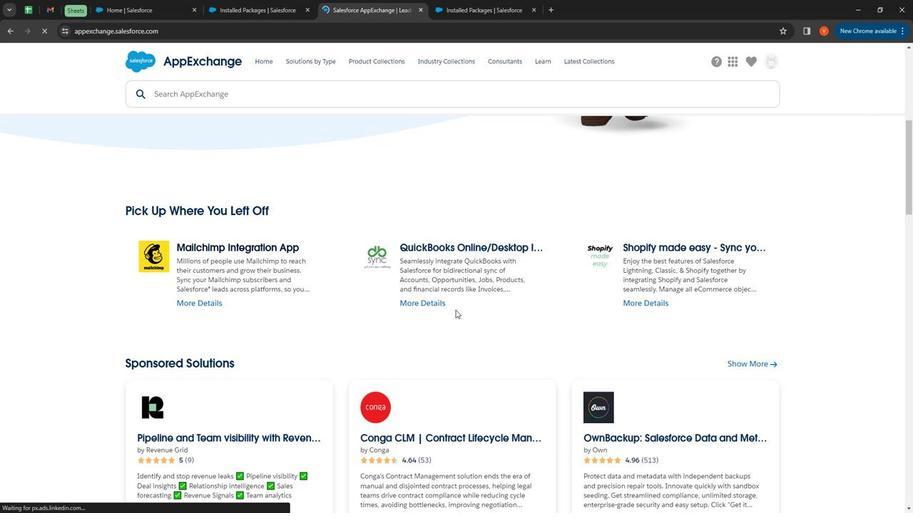 
Action: Mouse scrolled (475, 310) with delta (0, 0)
Screenshot: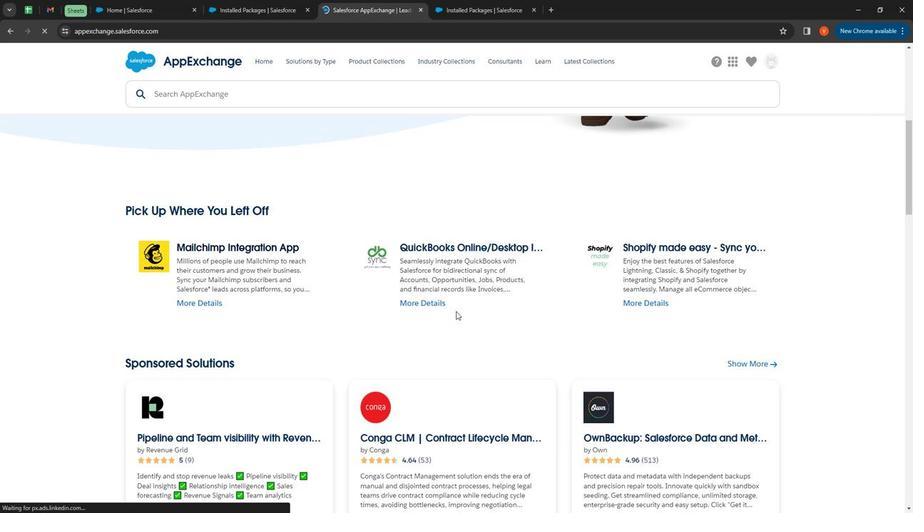 
Action: Mouse moved to (475, 311)
Screenshot: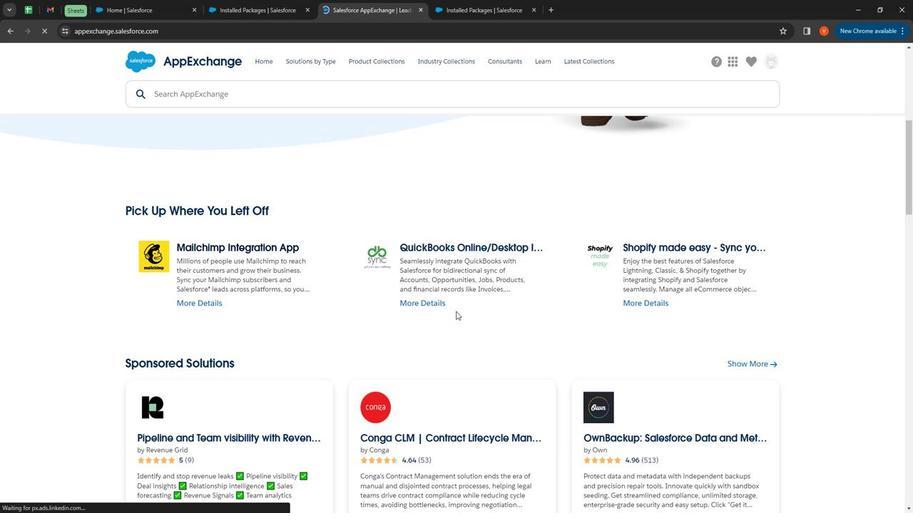 
Action: Mouse scrolled (475, 311) with delta (0, 0)
Screenshot: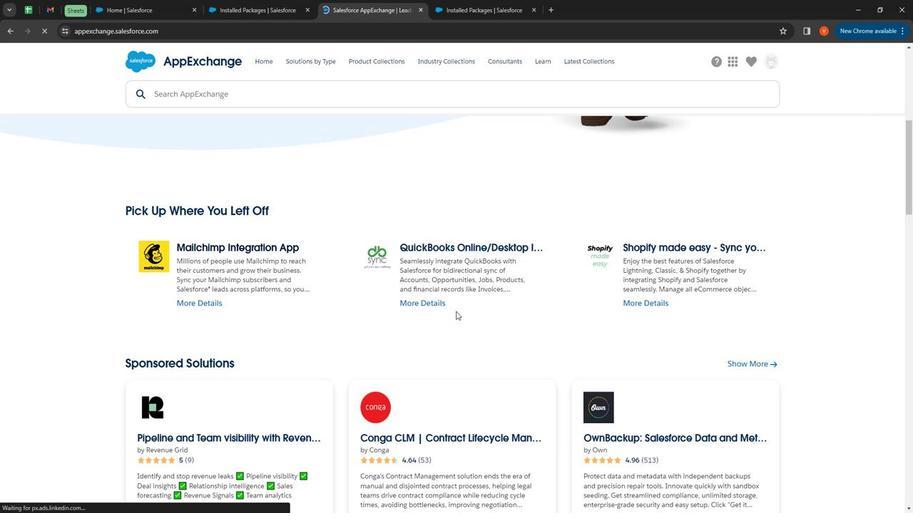 
Action: Mouse moved to (475, 311)
Screenshot: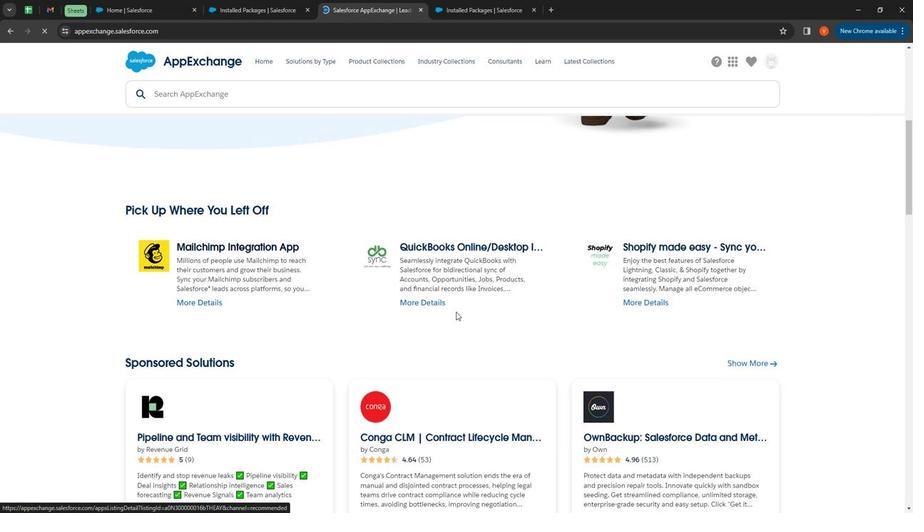 
Action: Mouse scrolled (475, 311) with delta (0, 0)
Screenshot: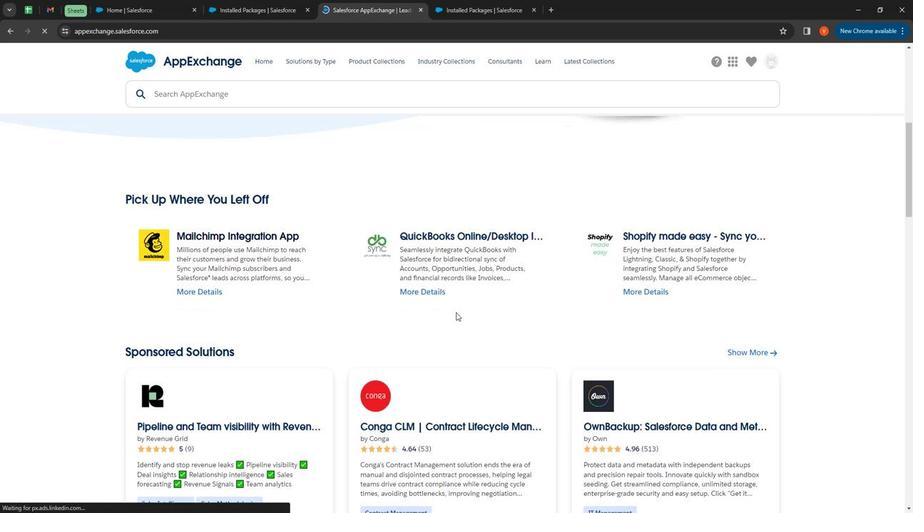 
Action: Mouse moved to (473, 314)
Screenshot: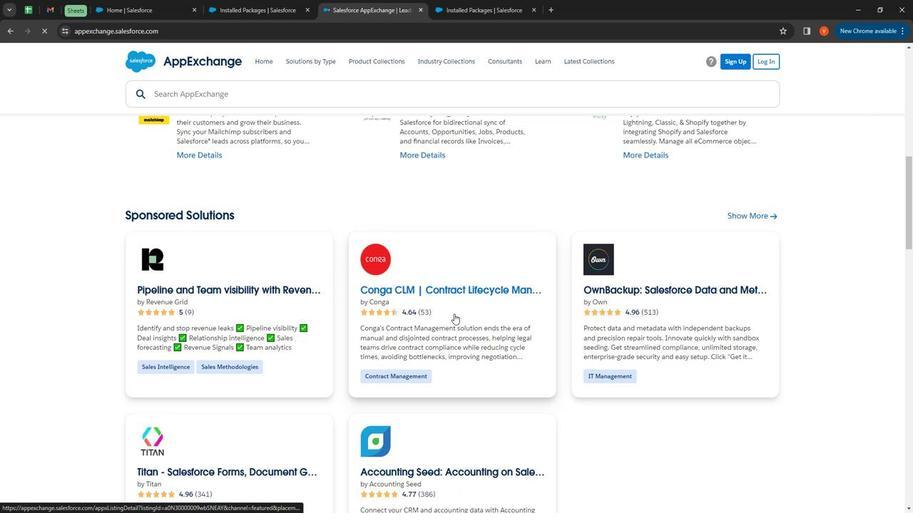
Action: Mouse scrolled (473, 313) with delta (0, 0)
Screenshot: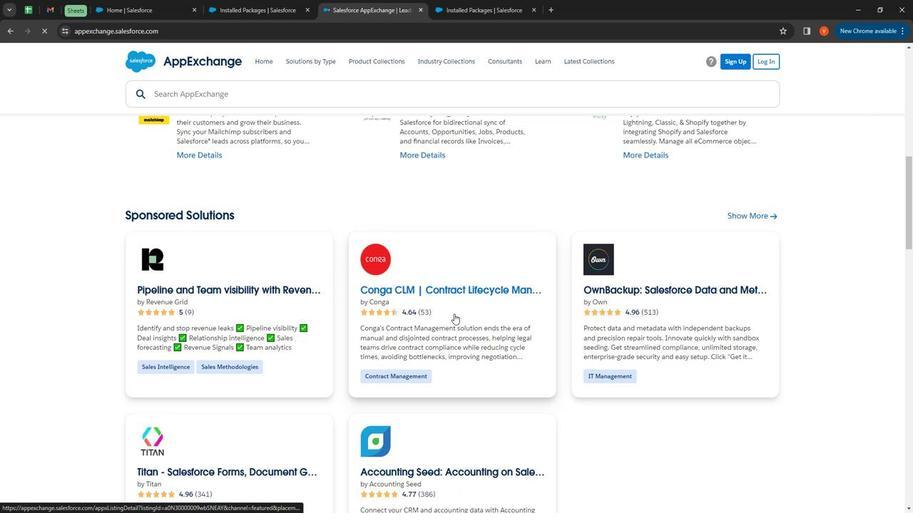 
Action: Mouse moved to (432, 334)
Screenshot: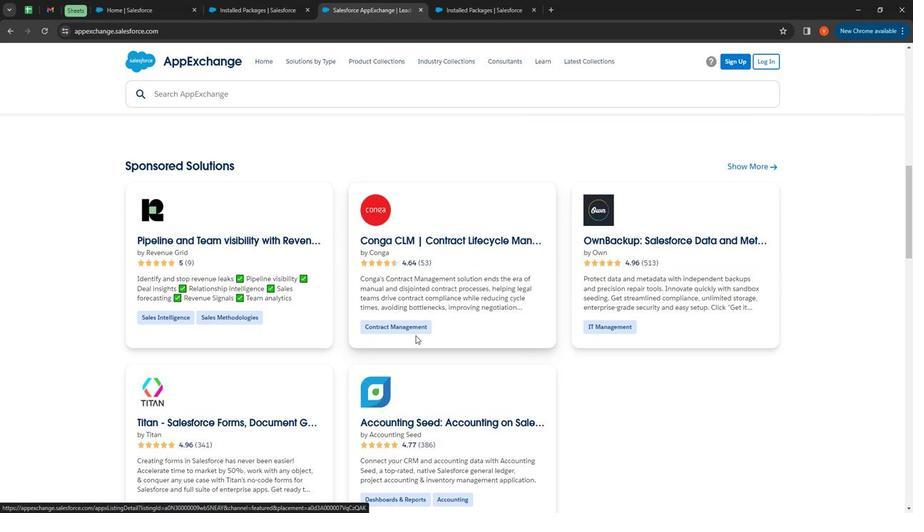 
Action: Mouse scrolled (432, 334) with delta (0, 0)
Screenshot: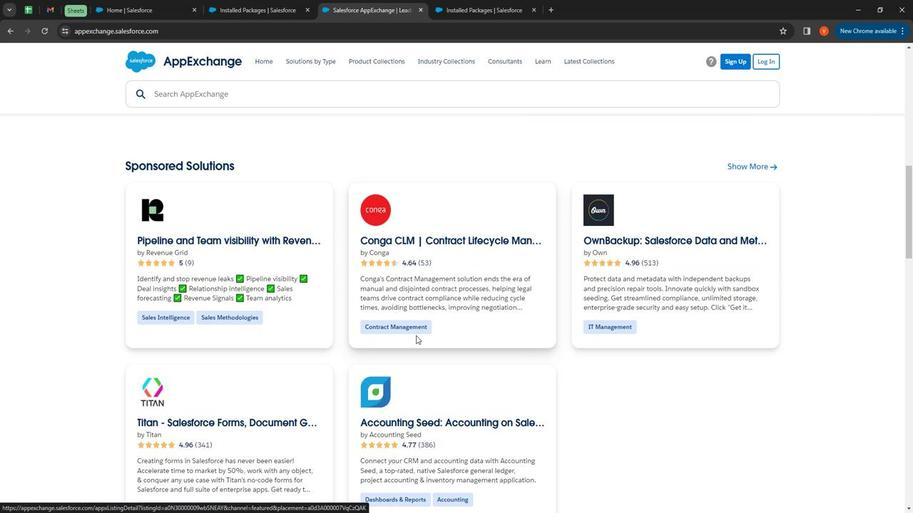 
Action: Mouse moved to (432, 335)
Screenshot: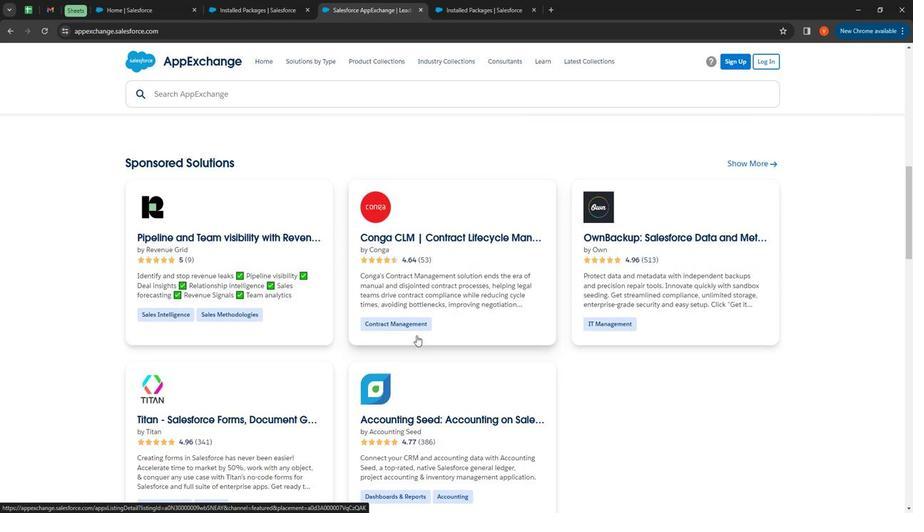 
Action: Mouse scrolled (432, 334) with delta (0, 0)
Screenshot: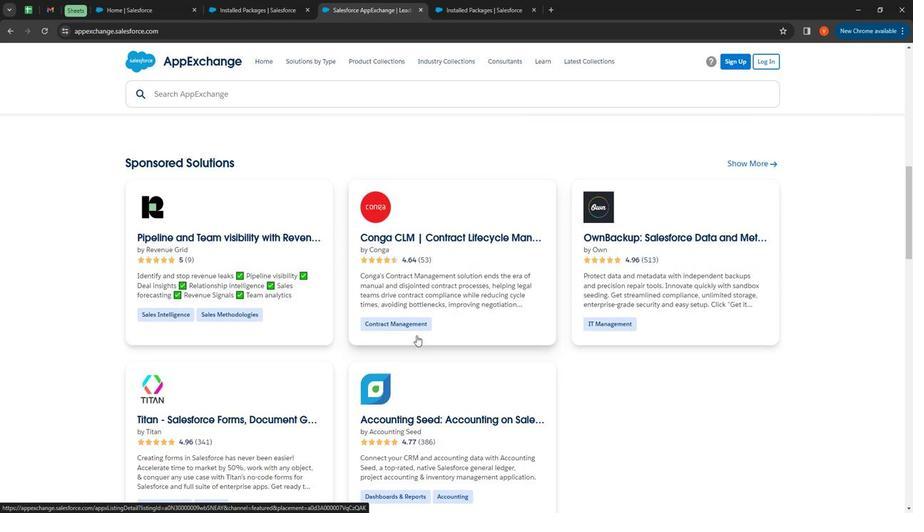 
Action: Mouse moved to (432, 335)
Screenshot: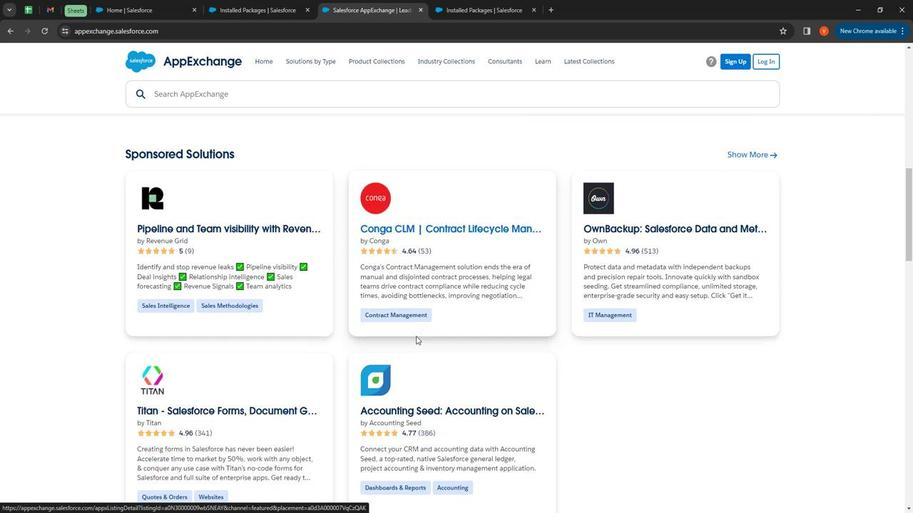 
Action: Mouse scrolled (432, 334) with delta (0, 0)
Screenshot: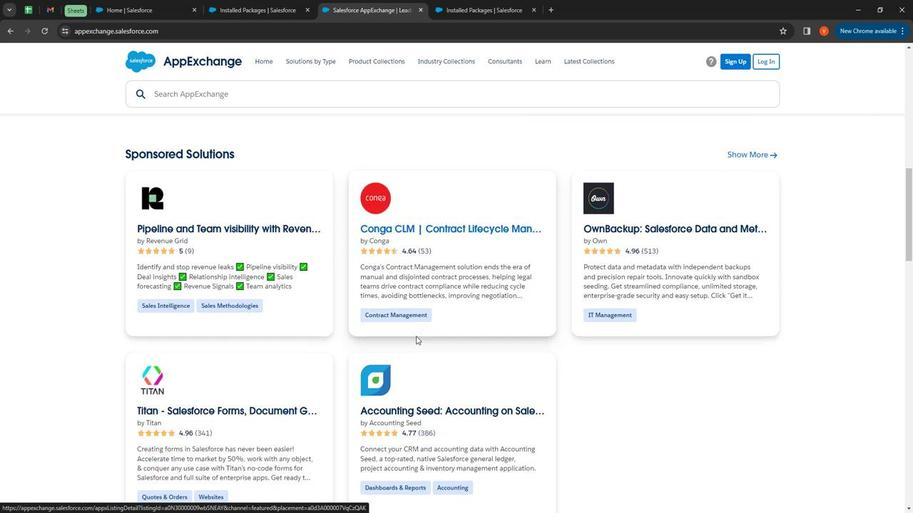
Action: Mouse moved to (362, 386)
Screenshot: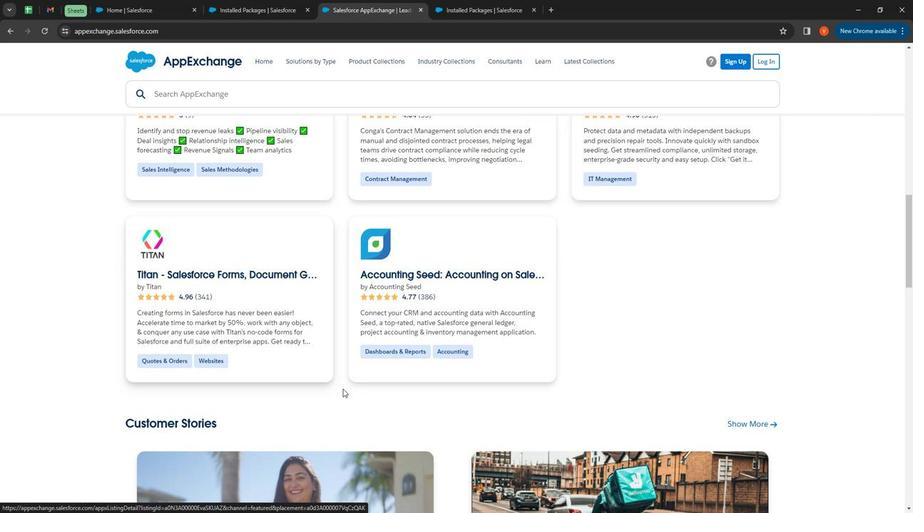 
Action: Mouse scrolled (362, 385) with delta (0, 0)
Screenshot: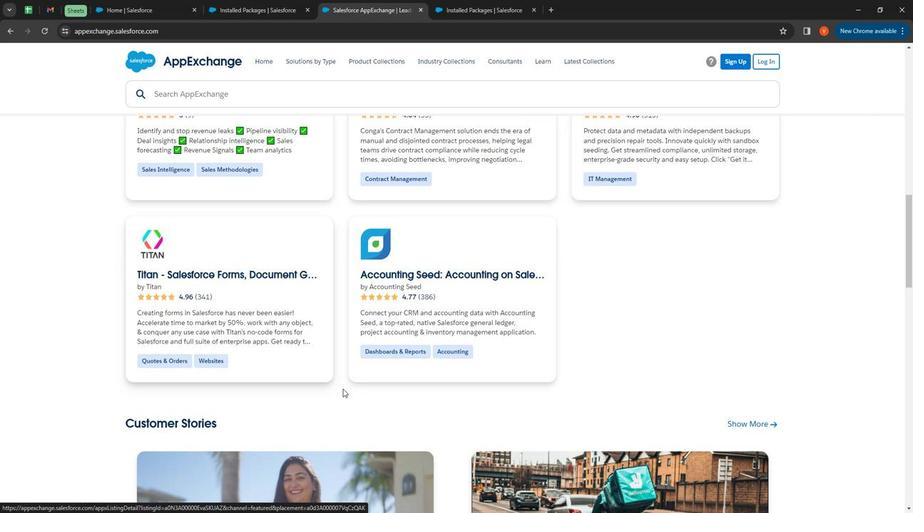 
Action: Mouse moved to (386, 382)
Screenshot: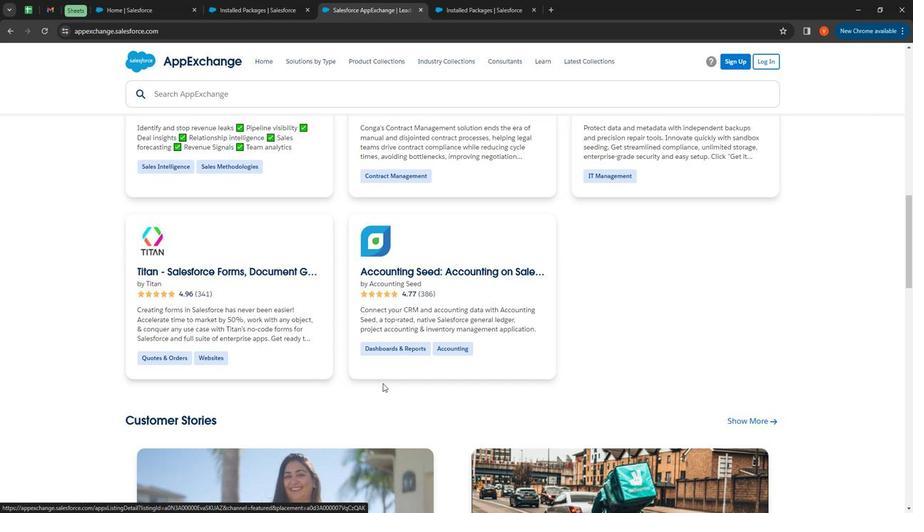 
Action: Mouse scrolled (386, 382) with delta (0, 0)
Screenshot: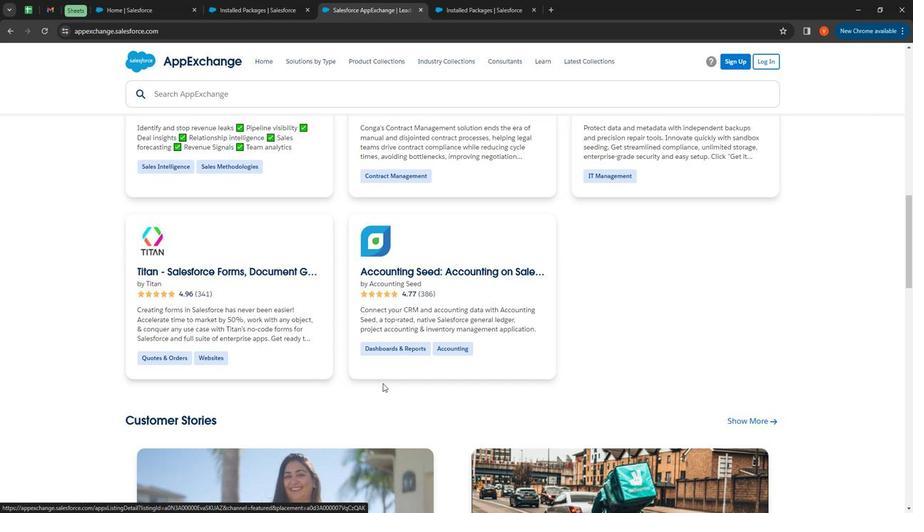 
Action: Mouse moved to (418, 380)
Screenshot: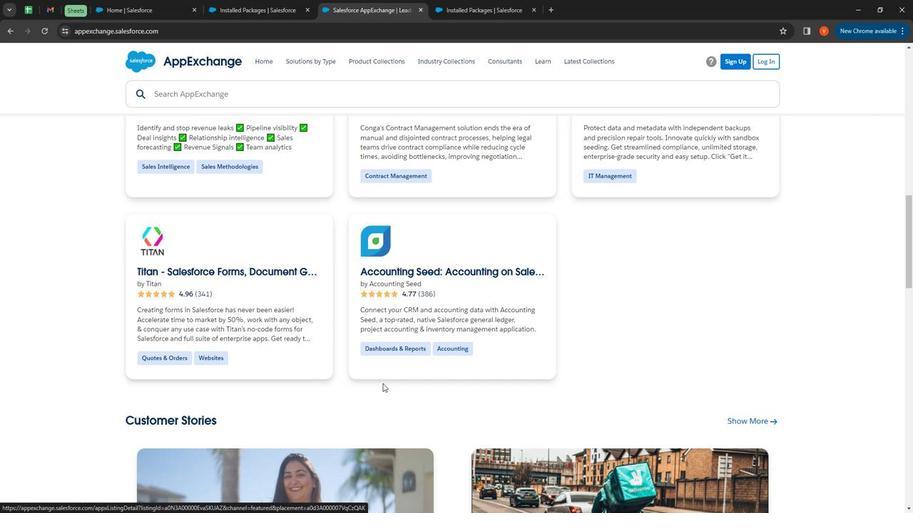 
Action: Mouse scrolled (418, 379) with delta (0, 0)
Screenshot: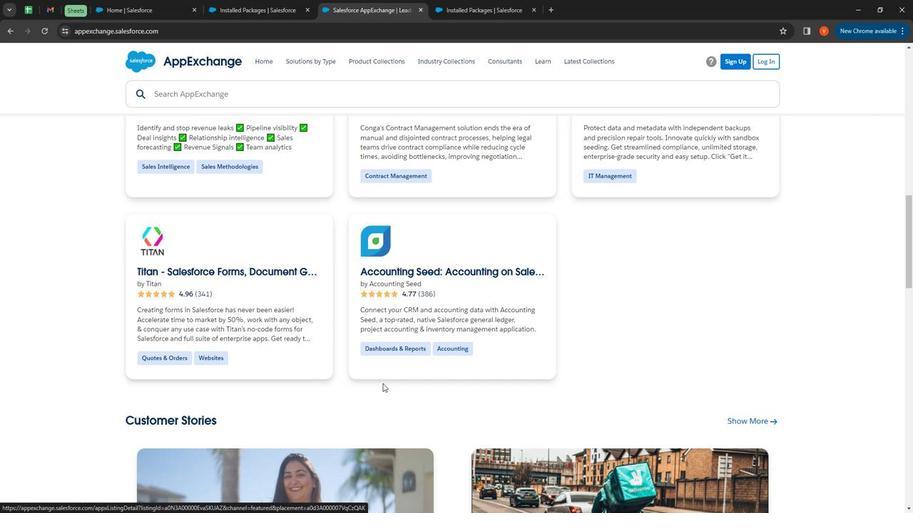 
Action: Mouse moved to (452, 374)
Screenshot: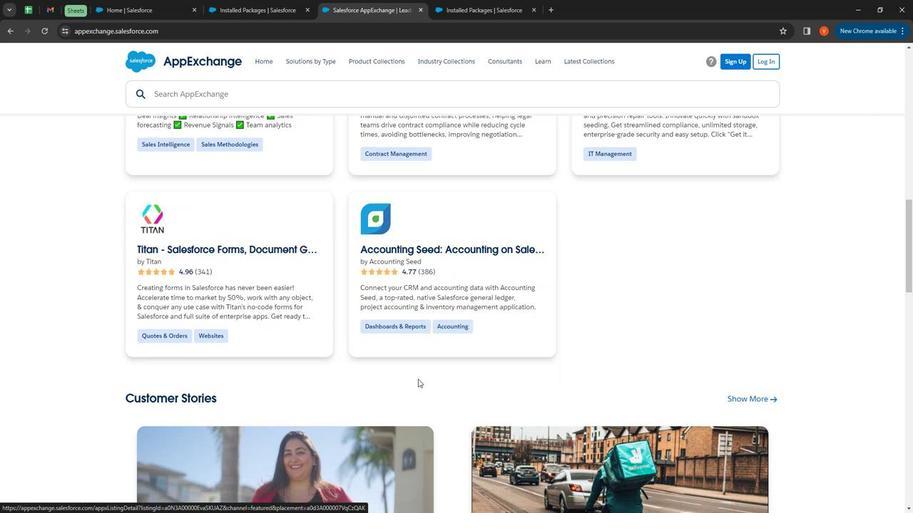 
Action: Mouse scrolled (452, 373) with delta (0, 0)
Screenshot: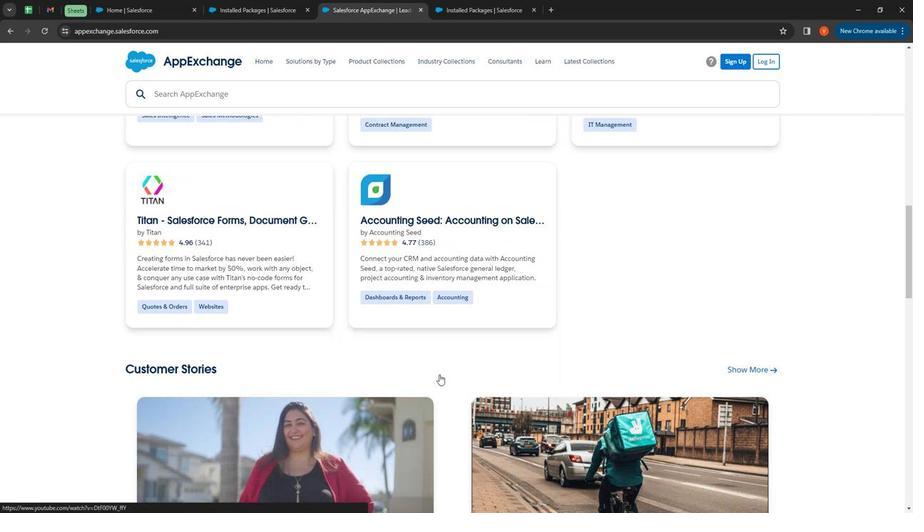 
Action: Mouse moved to (649, 349)
Screenshot: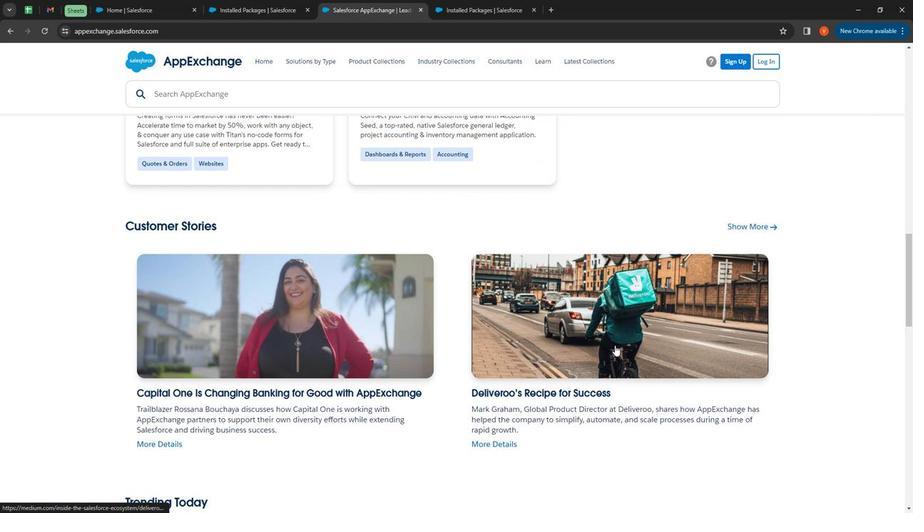 
Action: Mouse scrolled (649, 348) with delta (0, 0)
Screenshot: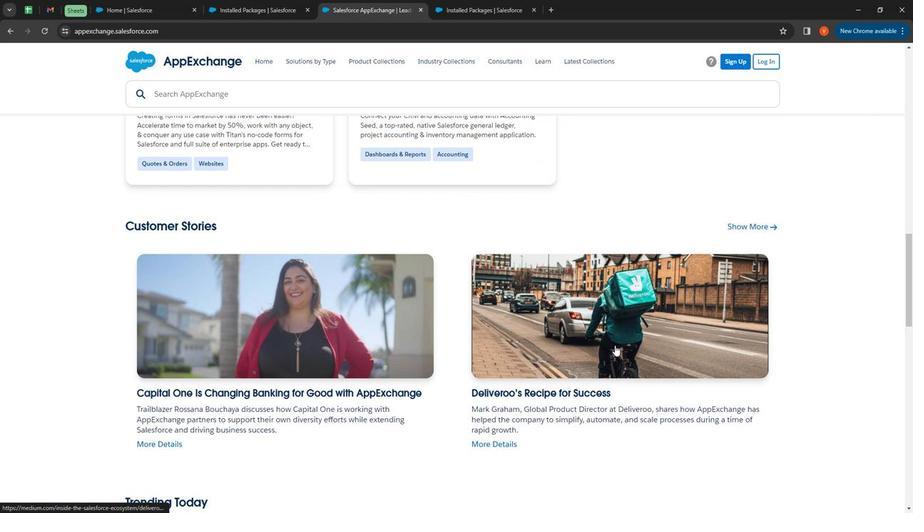 
Action: Mouse moved to (650, 350)
Screenshot: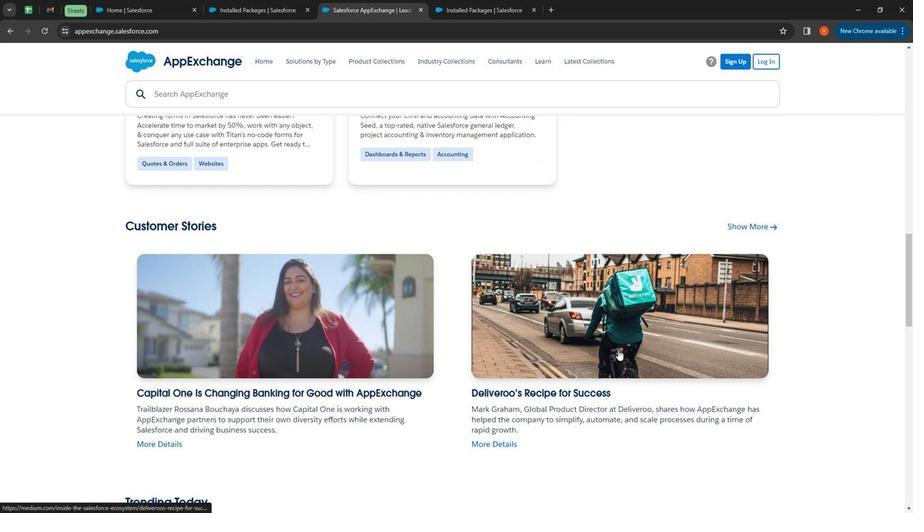 
Action: Mouse scrolled (650, 349) with delta (0, 0)
Screenshot: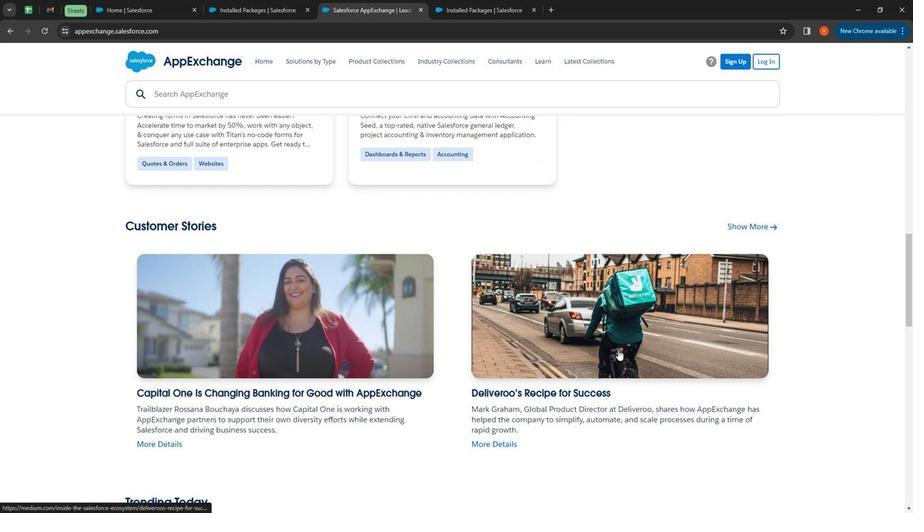 
Action: Mouse moved to (653, 351)
Screenshot: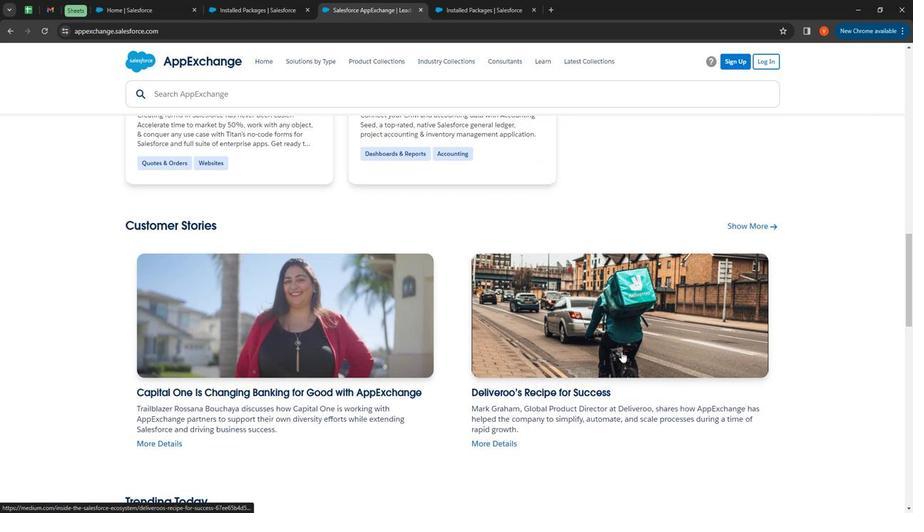 
Action: Mouse scrolled (653, 350) with delta (0, 0)
Screenshot: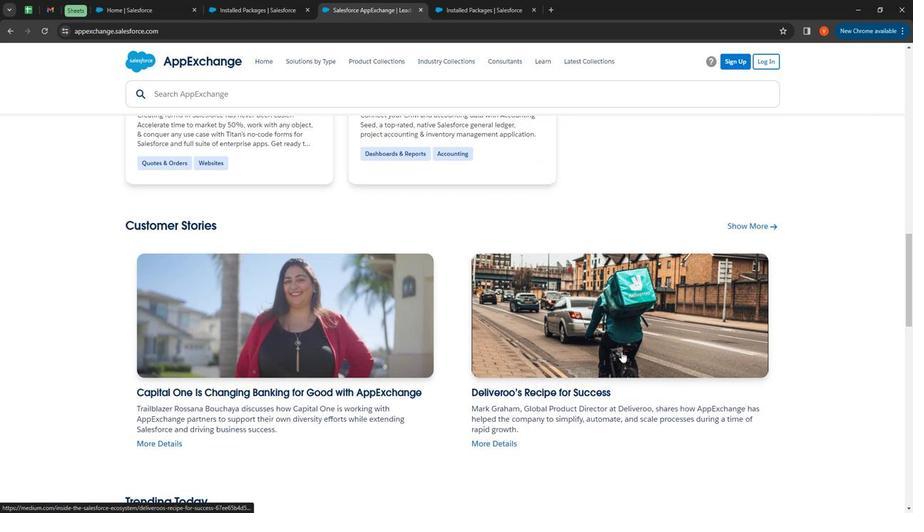 
Action: Mouse moved to (655, 351)
Screenshot: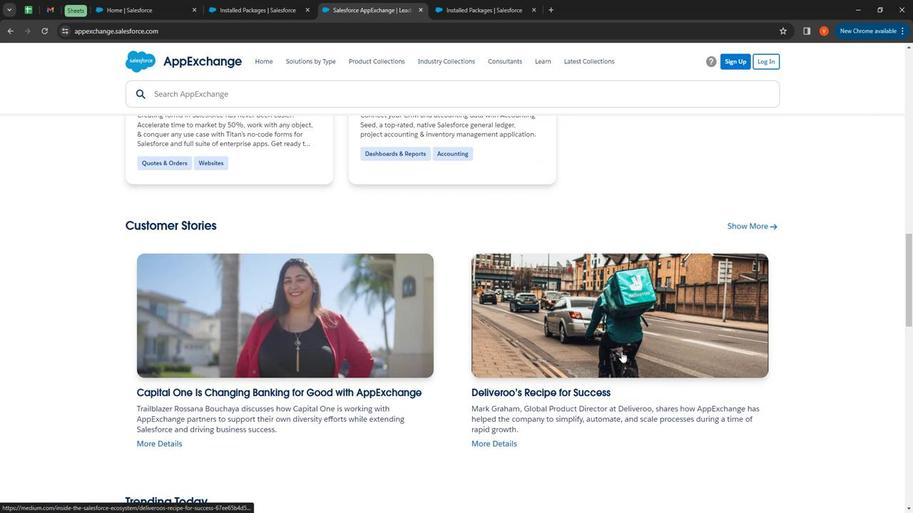 
Action: Mouse scrolled (655, 350) with delta (0, 0)
Screenshot: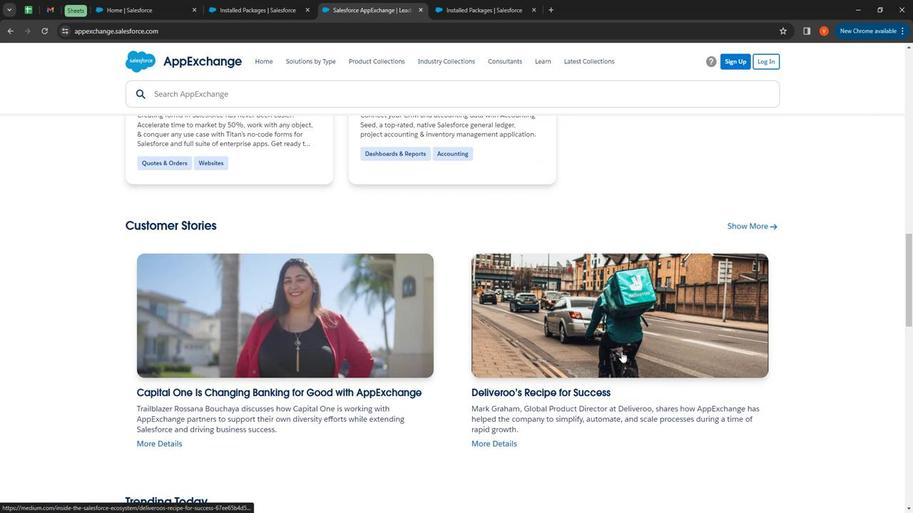
Action: Mouse moved to (661, 351)
Screenshot: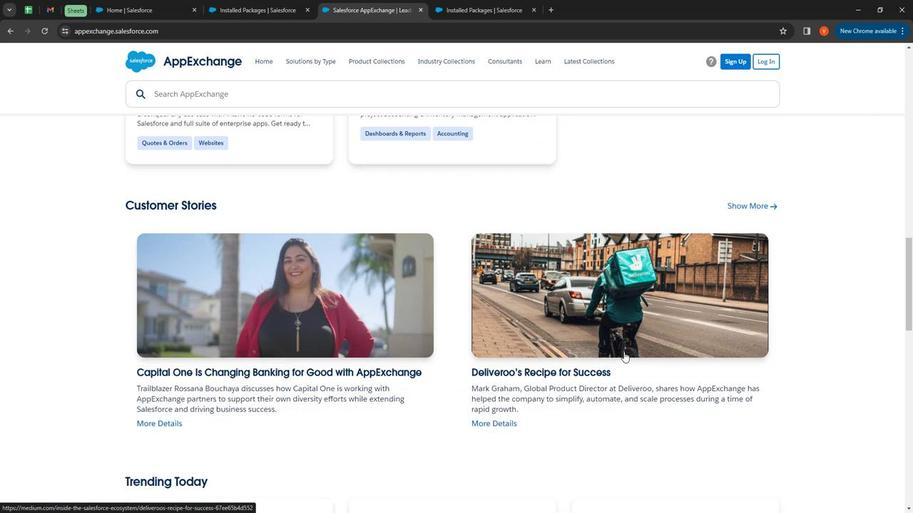 
Action: Mouse scrolled (661, 350) with delta (0, 0)
Screenshot: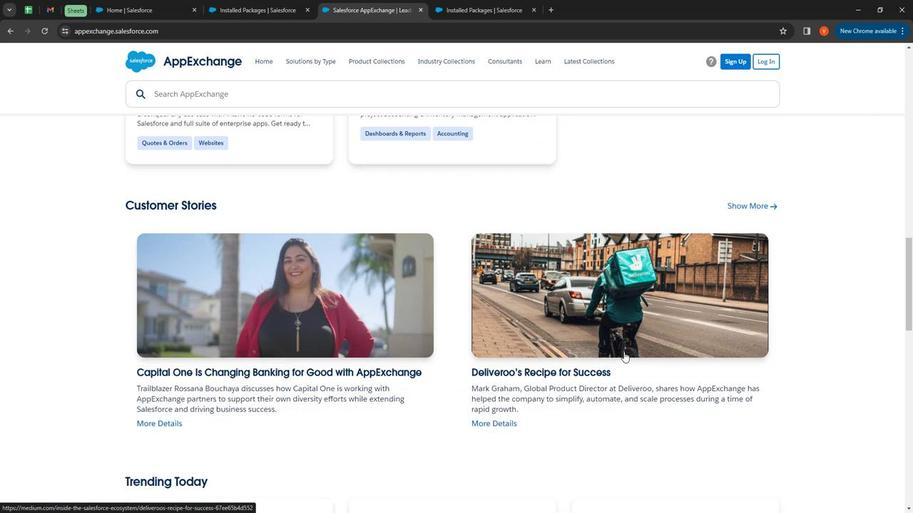 
Action: Mouse moved to (668, 350)
Screenshot: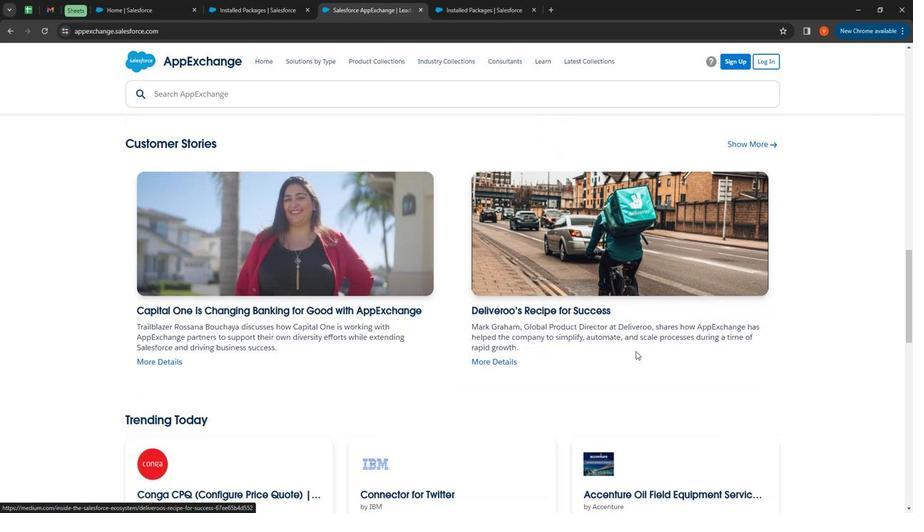 
Action: Mouse scrolled (668, 349) with delta (0, 0)
Screenshot: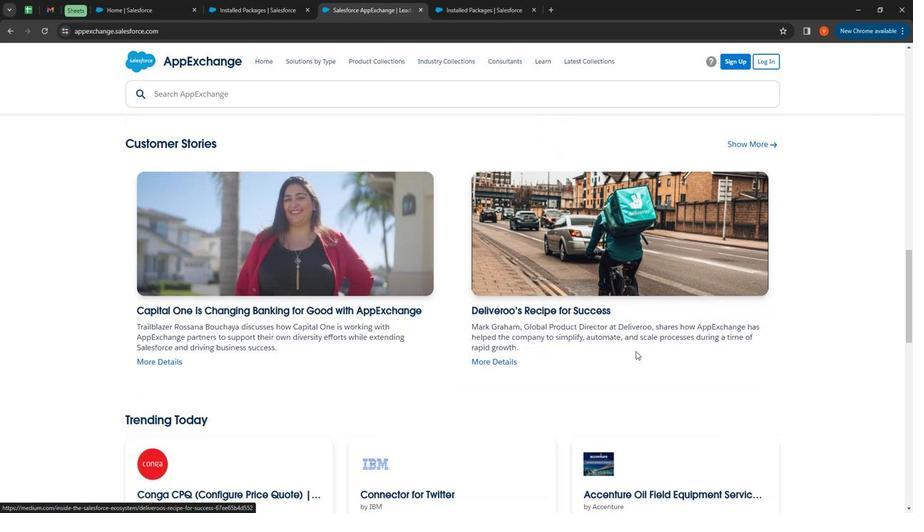 
Action: Mouse moved to (561, 277)
Screenshot: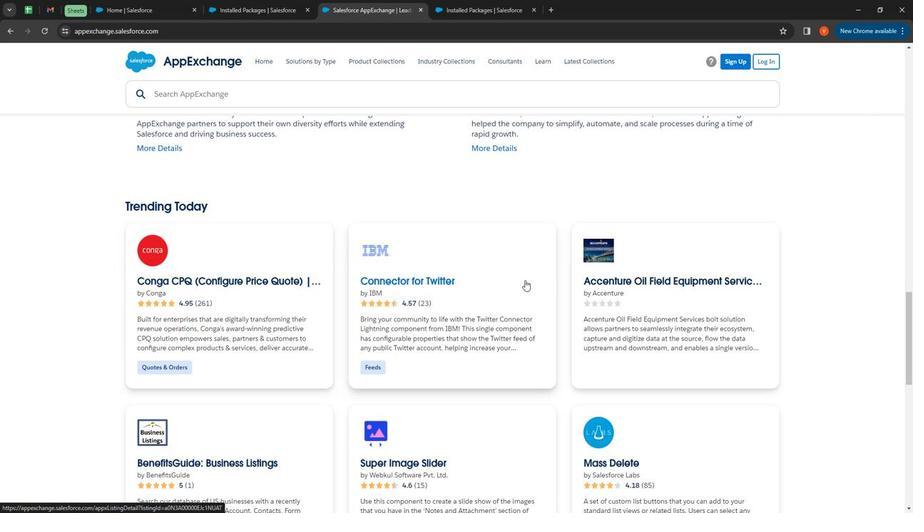 
Action: Mouse scrolled (561, 278) with delta (0, 0)
Screenshot: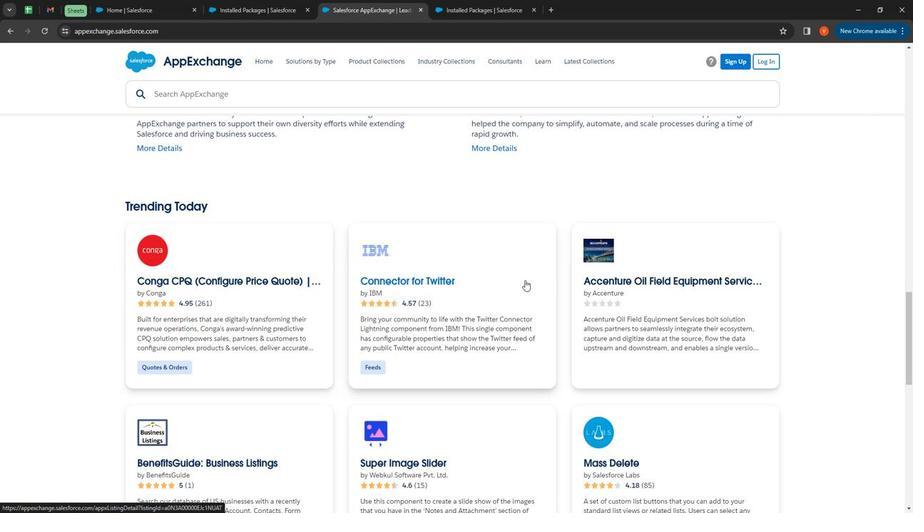 
Action: Mouse moved to (566, 277)
Screenshot: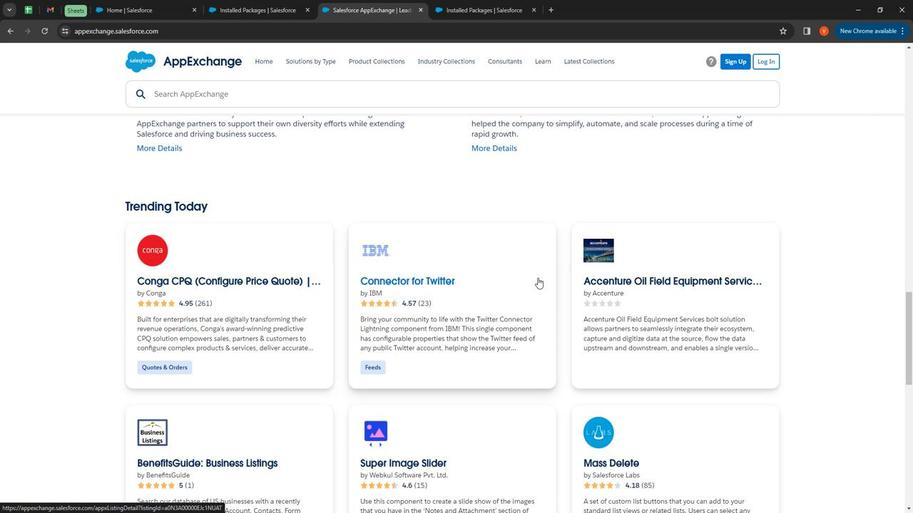 
Action: Mouse scrolled (566, 277) with delta (0, 0)
Screenshot: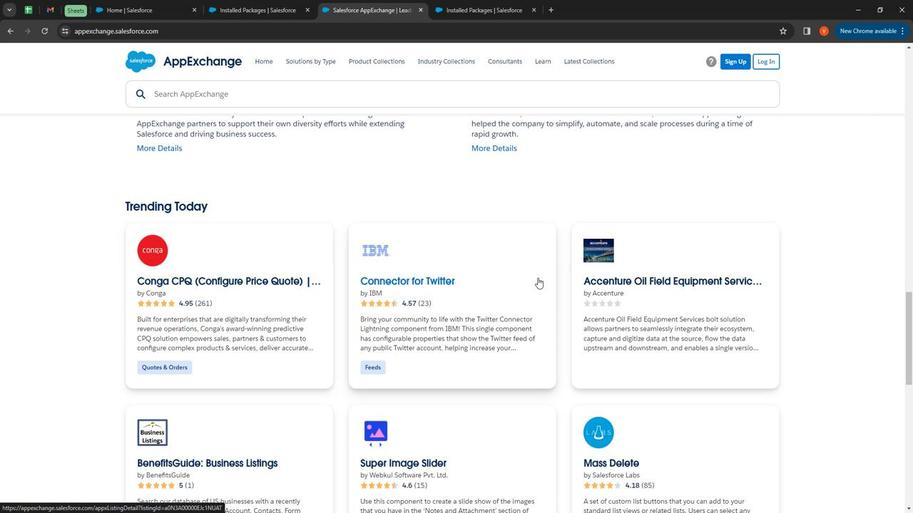 
Action: Mouse moved to (569, 277)
Screenshot: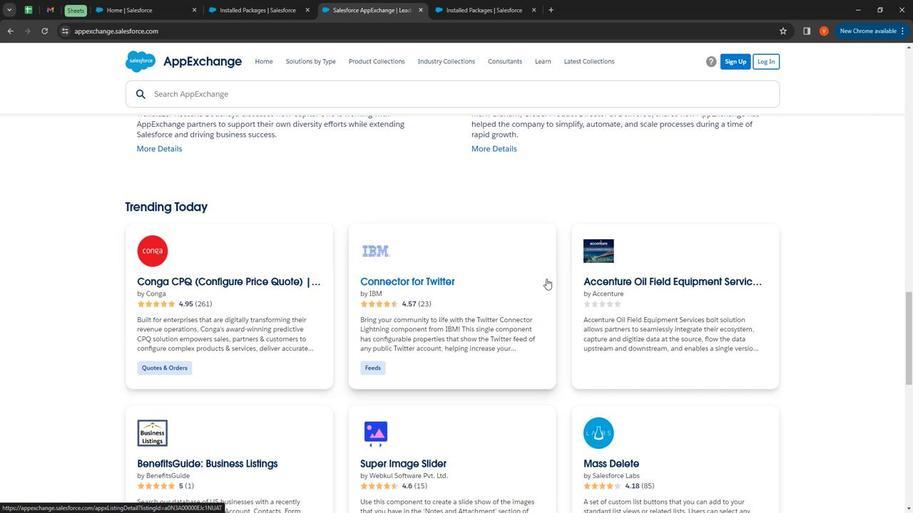 
Action: Mouse scrolled (569, 278) with delta (0, 0)
Screenshot: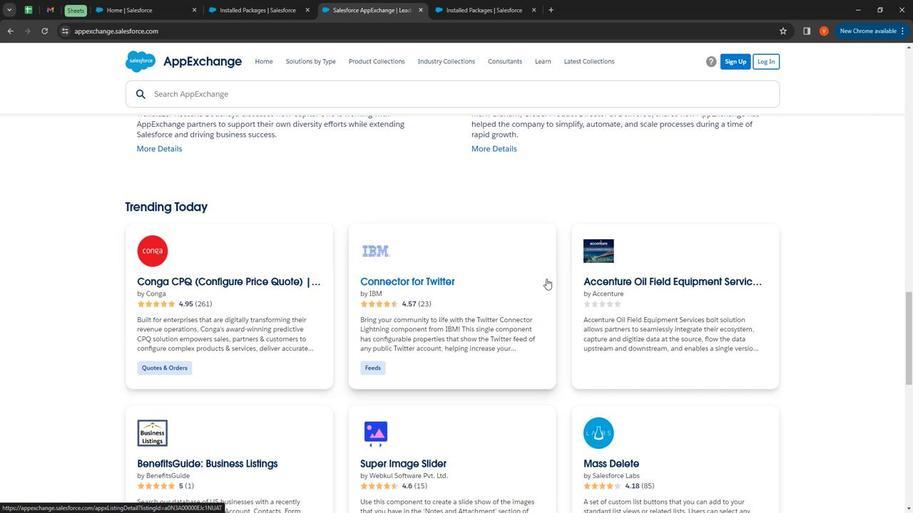 
Action: Mouse moved to (576, 280)
Screenshot: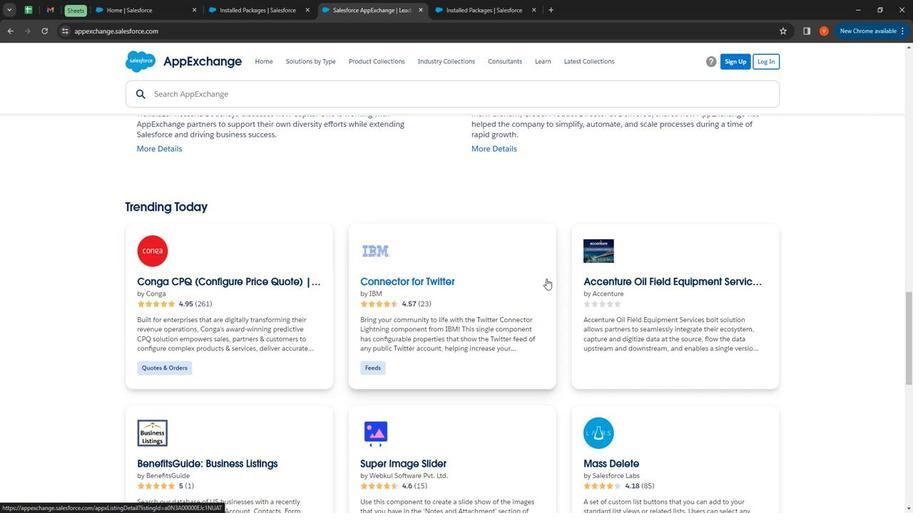 
Action: Mouse scrolled (576, 280) with delta (0, 0)
Screenshot: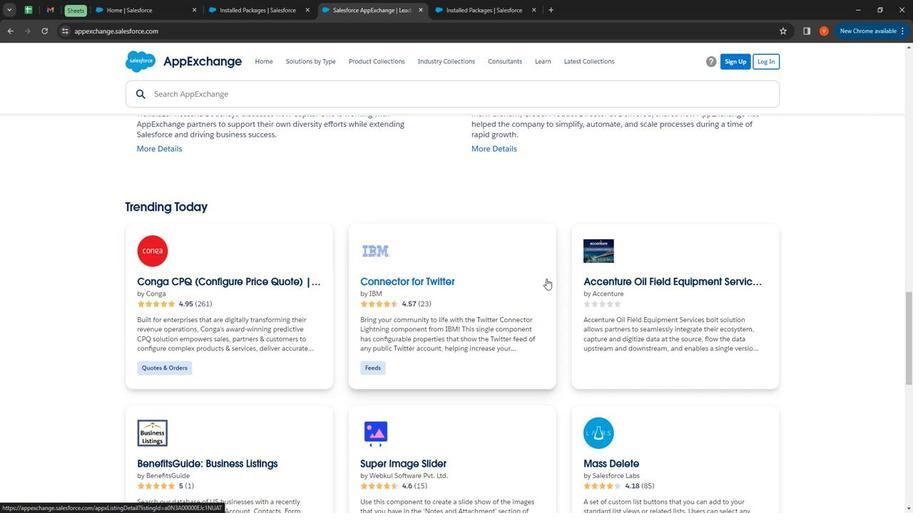 
Action: Mouse moved to (578, 281)
Screenshot: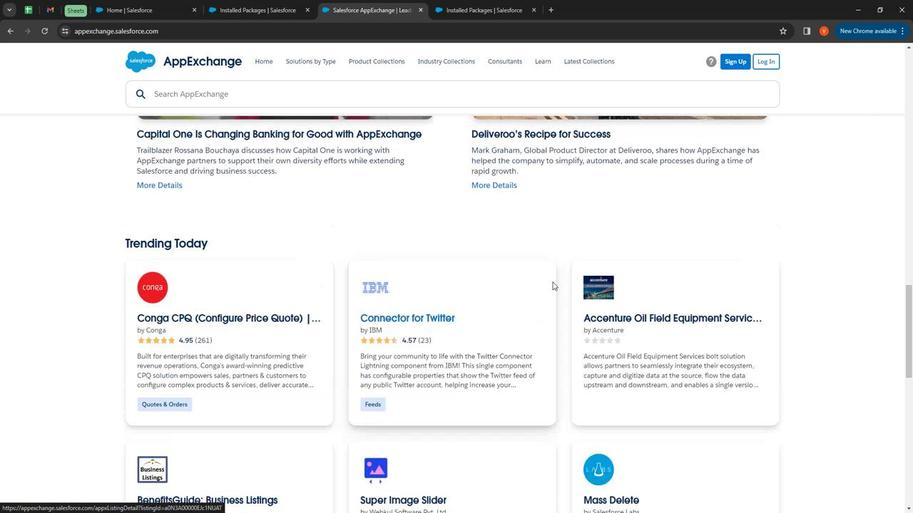 
Action: Mouse scrolled (578, 281) with delta (0, 0)
Screenshot: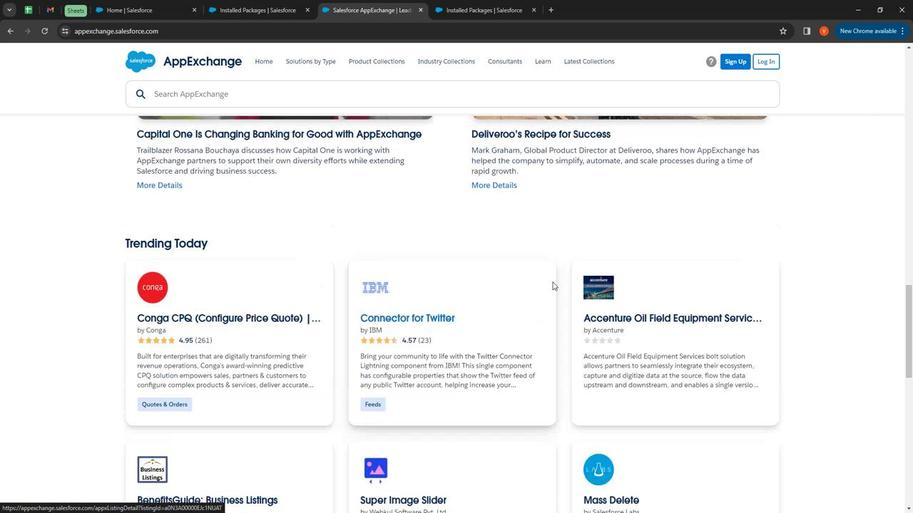 
Action: Mouse moved to (580, 283)
Screenshot: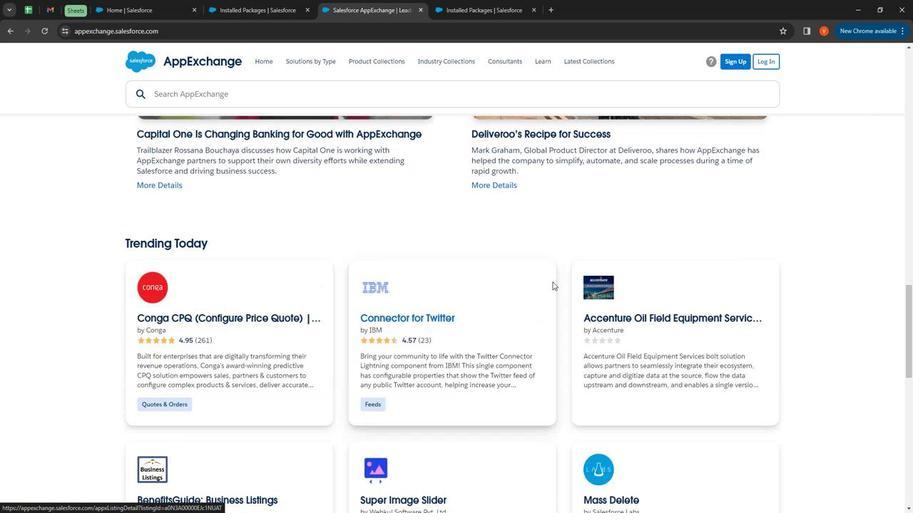 
Action: Mouse scrolled (580, 283) with delta (0, 0)
Screenshot: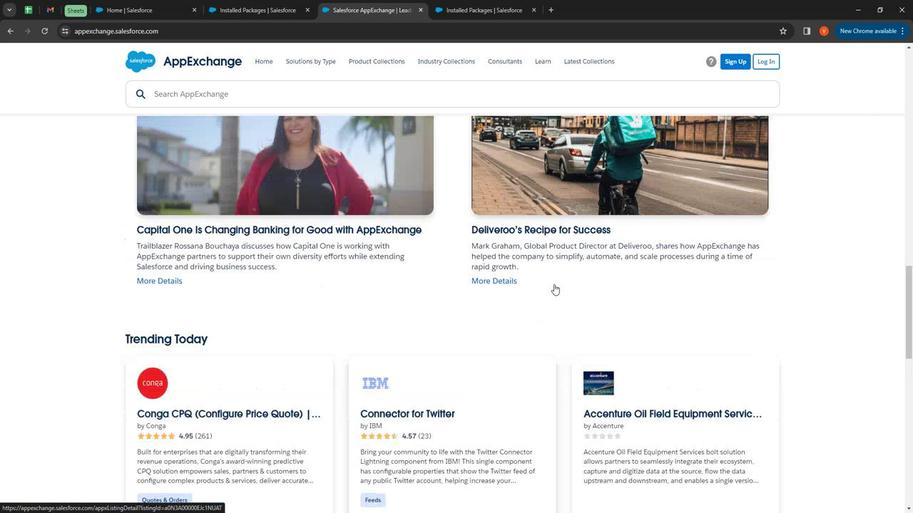 
Action: Mouse moved to (581, 284)
Screenshot: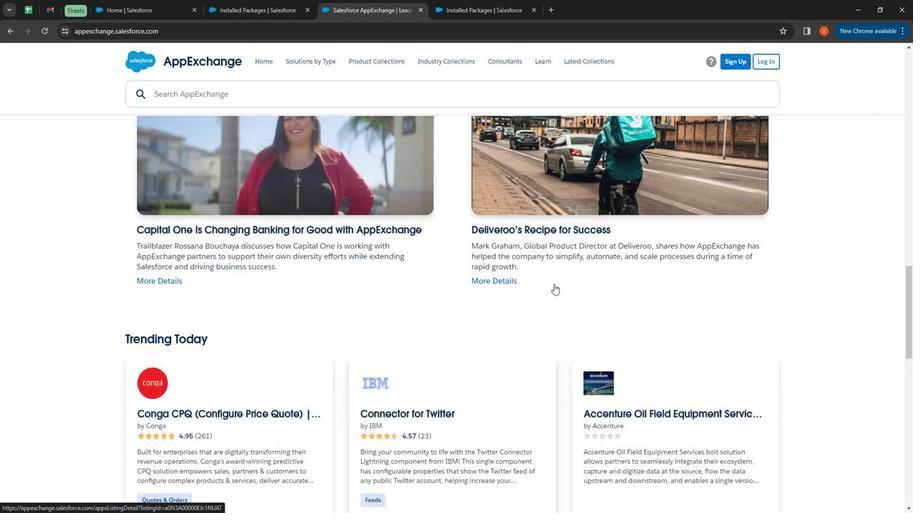 
Action: Mouse scrolled (581, 284) with delta (0, 0)
Screenshot: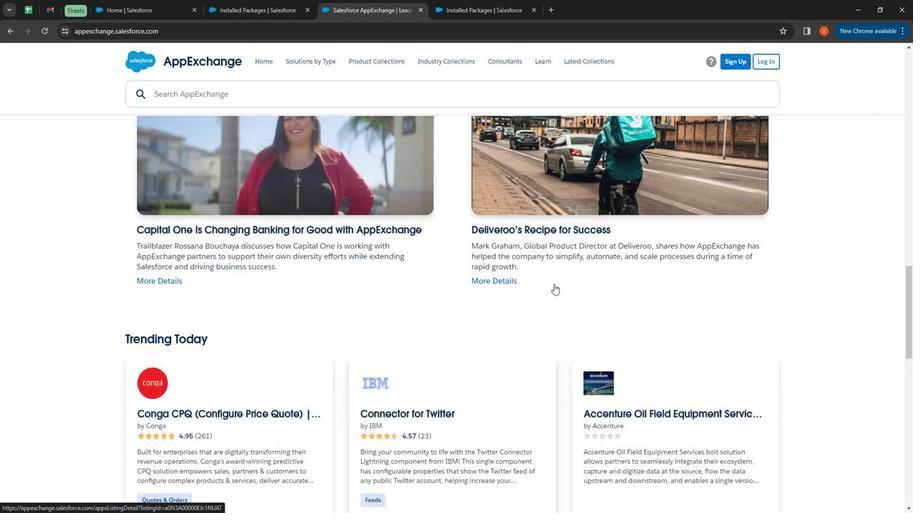 
Action: Mouse moved to (581, 287)
Screenshot: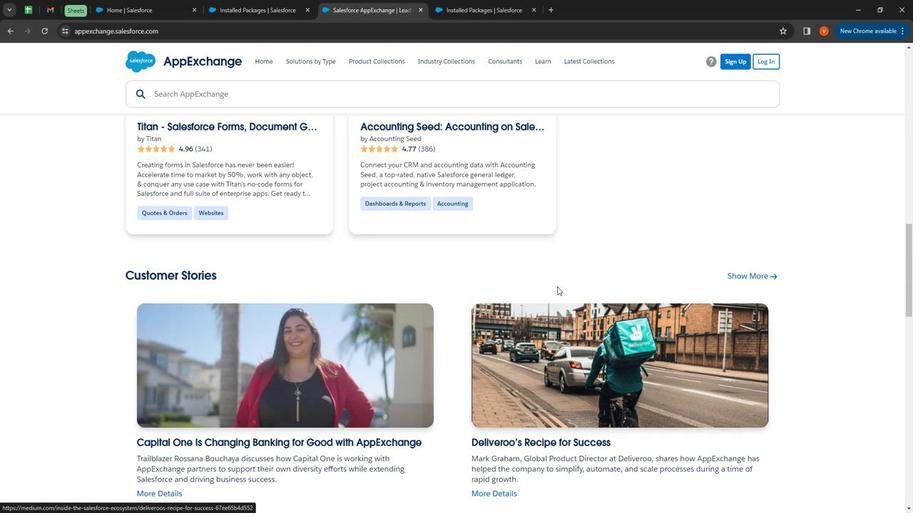 
Action: Mouse scrolled (581, 288) with delta (0, 0)
Screenshot: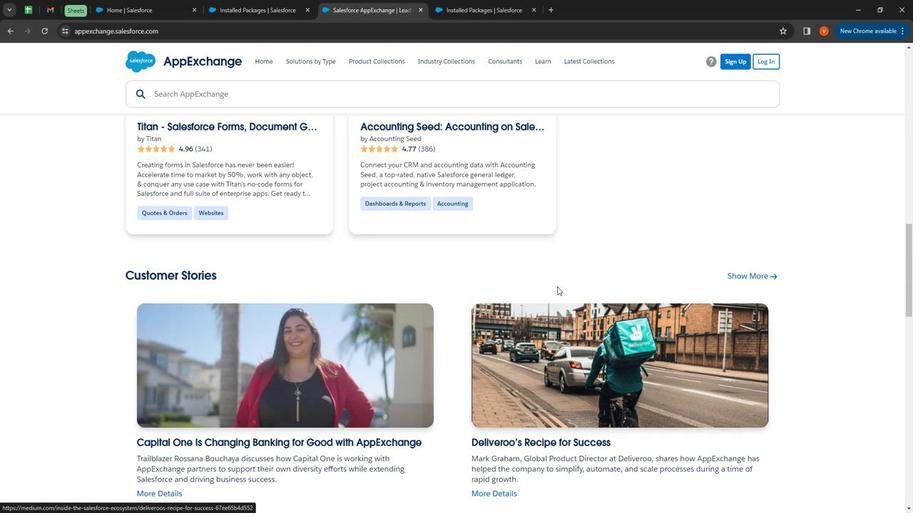 
Action: Mouse moved to (577, 289)
Screenshot: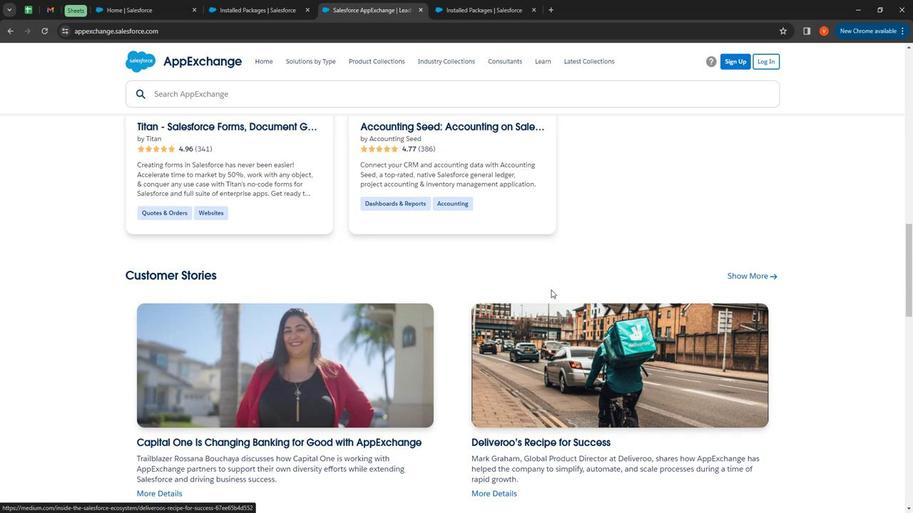 
Action: Mouse scrolled (577, 289) with delta (0, 0)
Screenshot: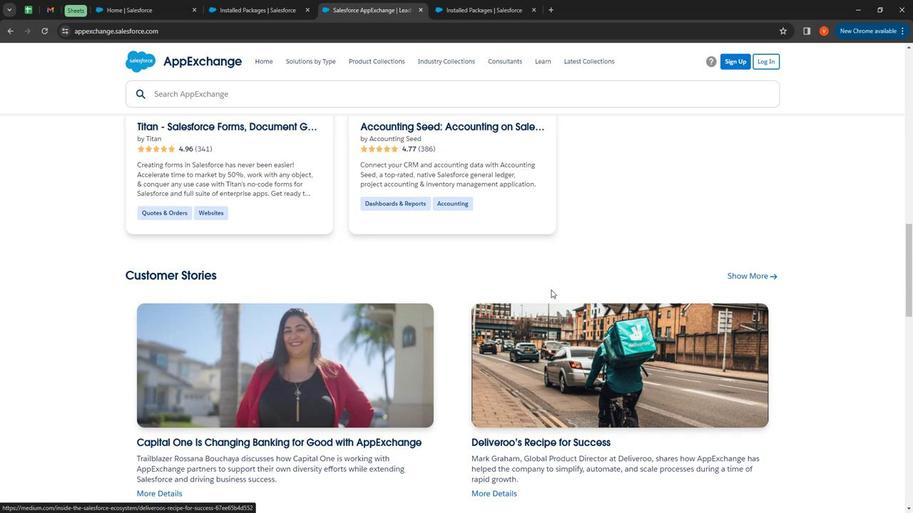 
Action: Mouse moved to (571, 289)
Screenshot: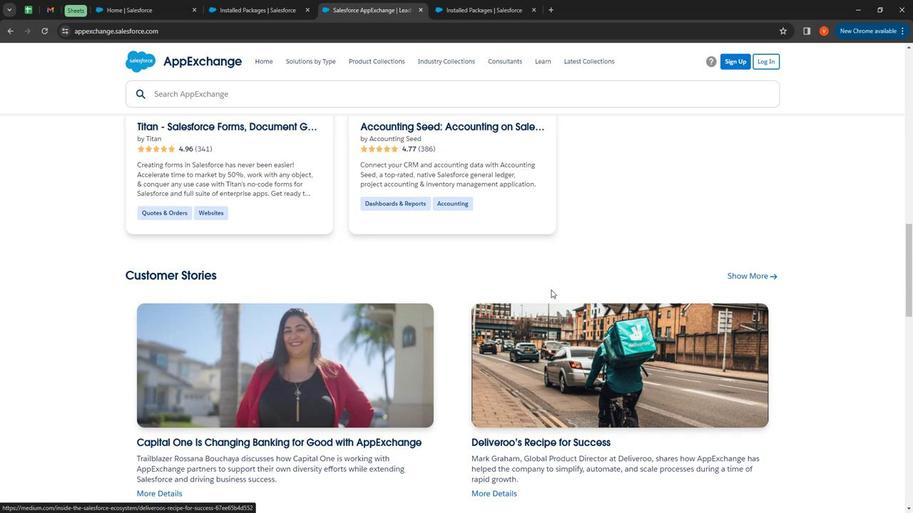 
Action: Mouse scrolled (571, 290) with delta (0, 0)
Screenshot: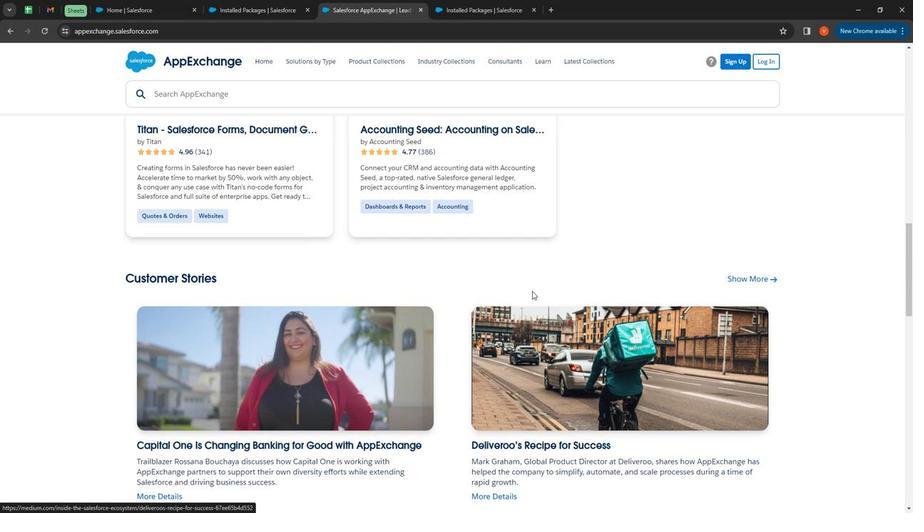 
Action: Mouse moved to (541, 289)
Screenshot: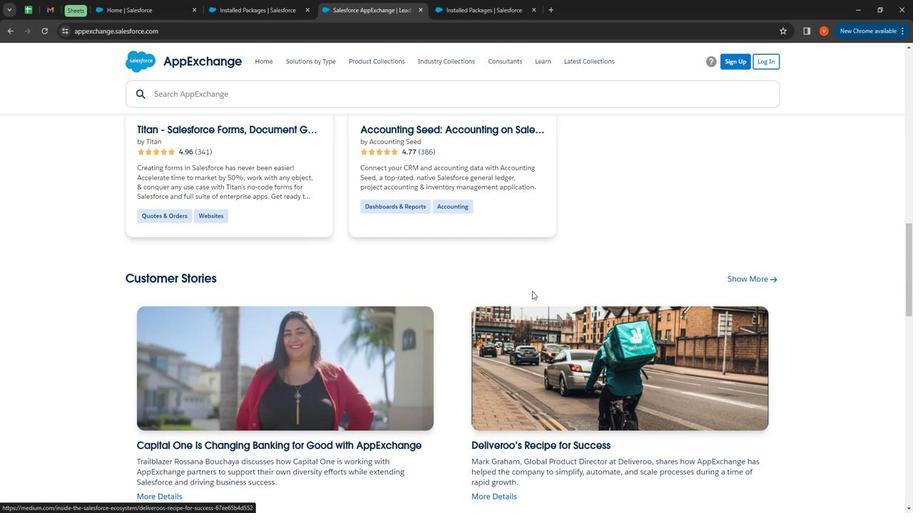 
Action: Mouse scrolled (541, 290) with delta (0, 0)
Screenshot: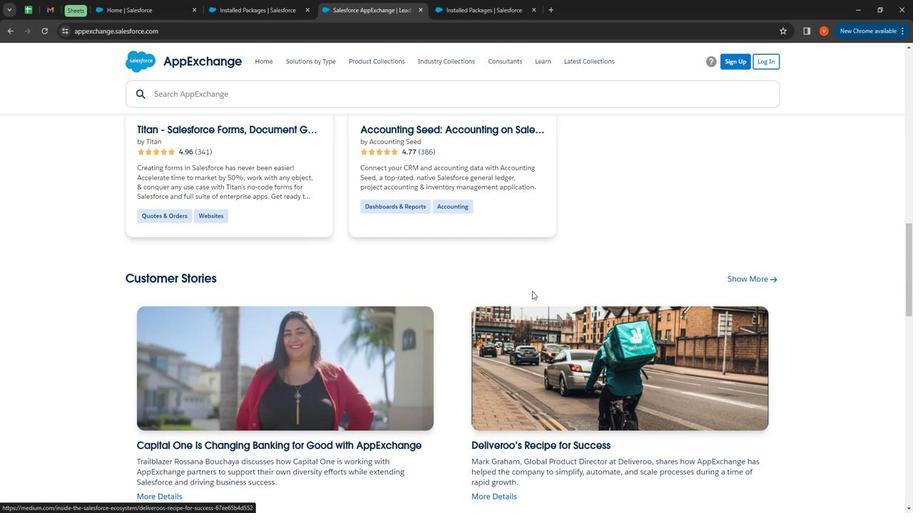 
Action: Mouse moved to (537, 288)
Screenshot: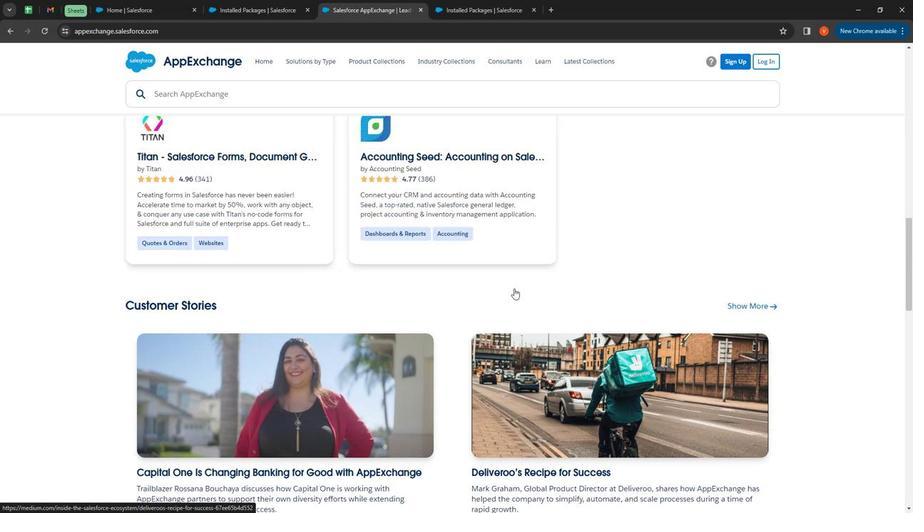 
Action: Mouse scrolled (537, 289) with delta (0, 0)
Screenshot: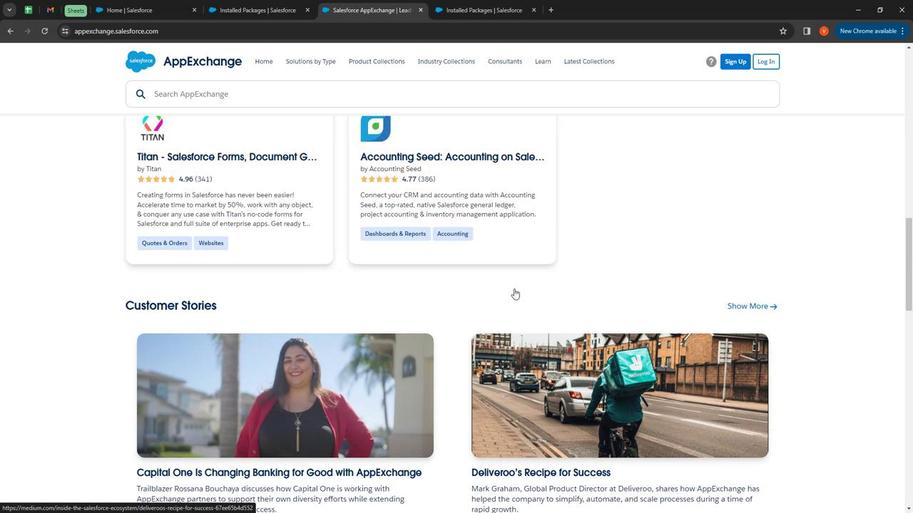 
Action: Mouse moved to (341, 260)
Screenshot: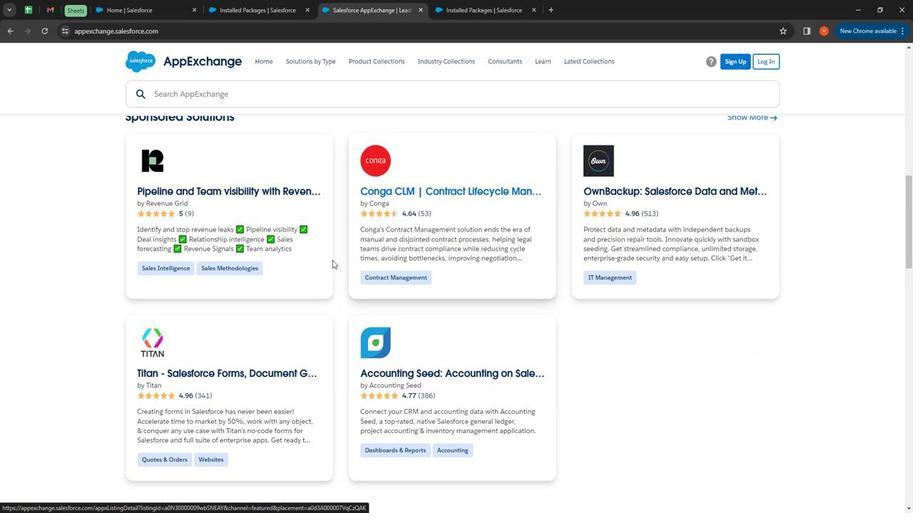 
Action: Mouse scrolled (341, 260) with delta (0, 0)
Screenshot: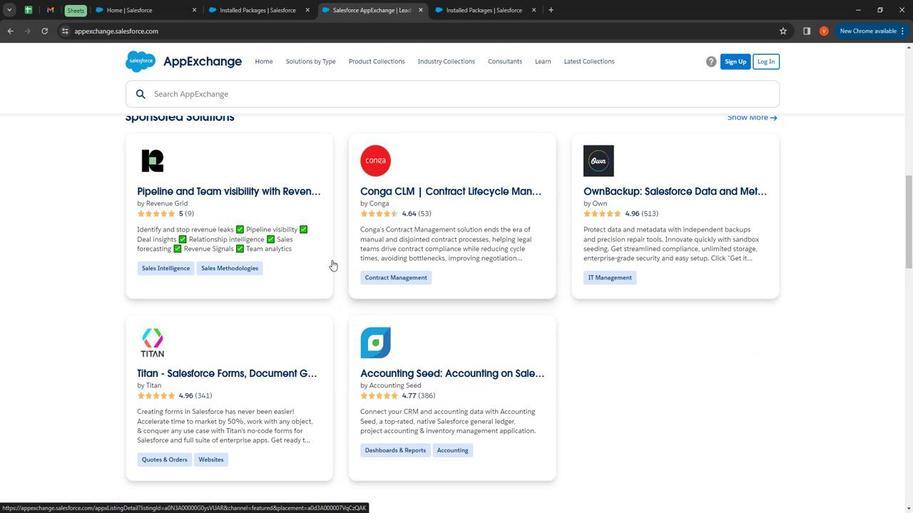 
Action: Mouse moved to (341, 261)
Screenshot: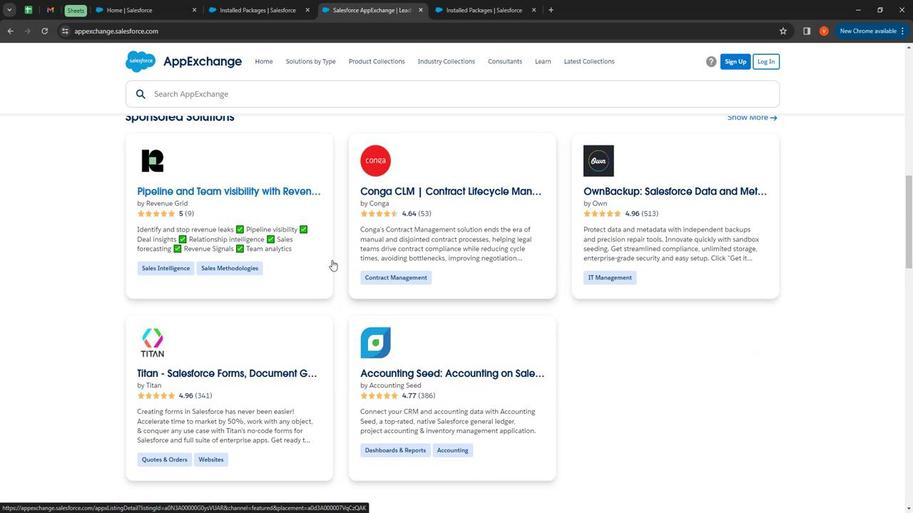 
Action: Mouse scrolled (341, 261) with delta (0, 0)
Screenshot: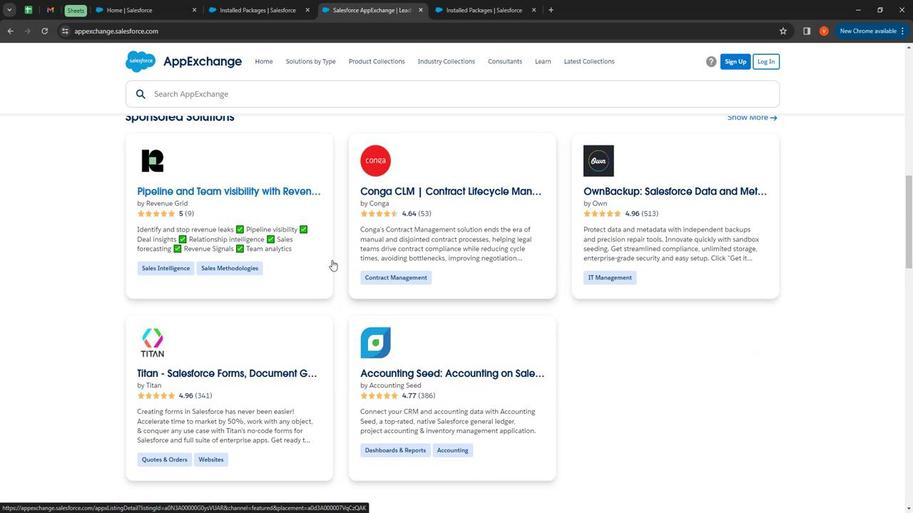 
Action: Mouse moved to (341, 261)
Screenshot: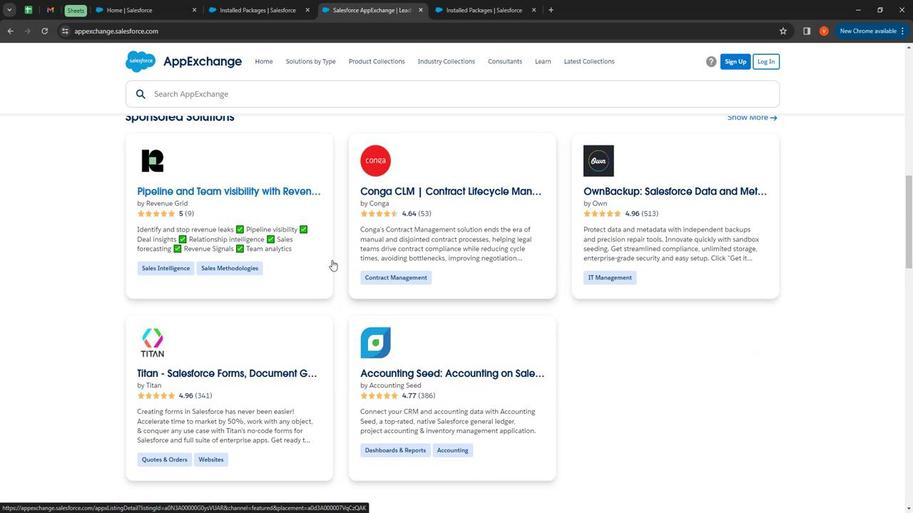 
Action: Mouse scrolled (341, 262) with delta (0, 0)
Screenshot: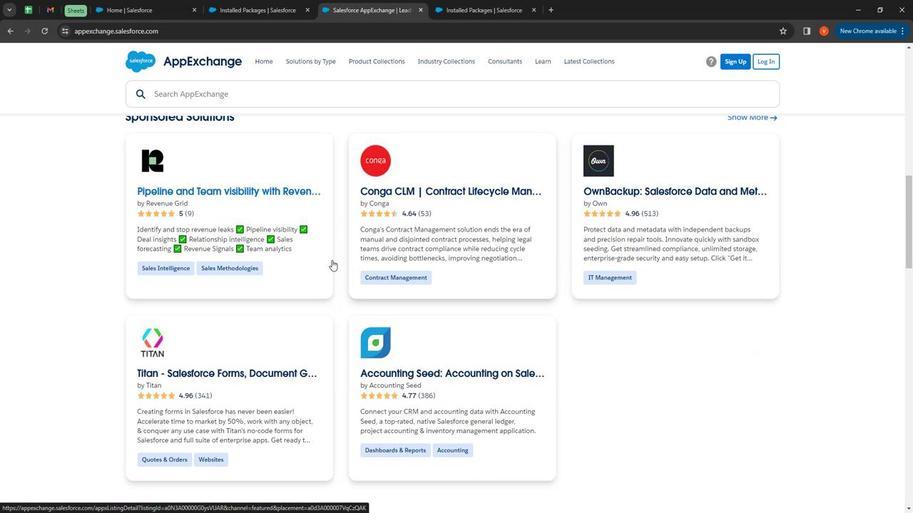 
Action: Mouse moved to (341, 264)
Screenshot: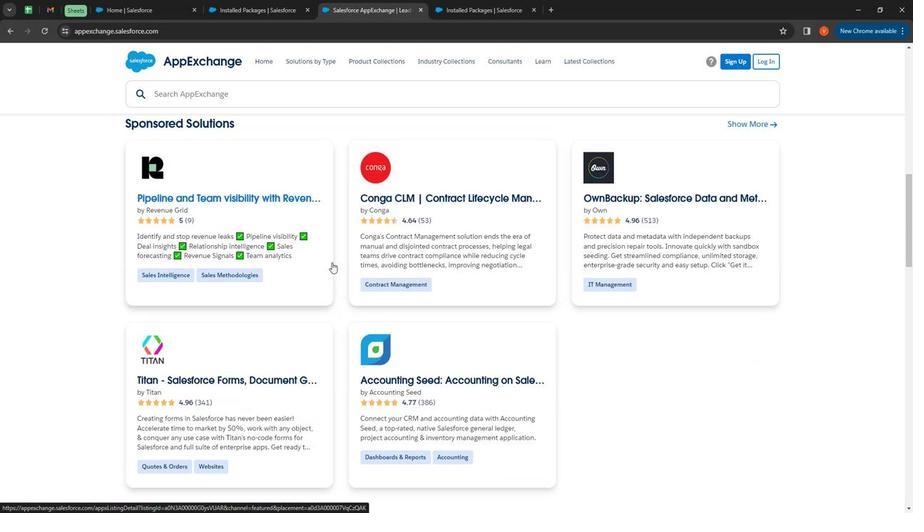 
Action: Mouse scrolled (341, 264) with delta (0, 0)
Screenshot: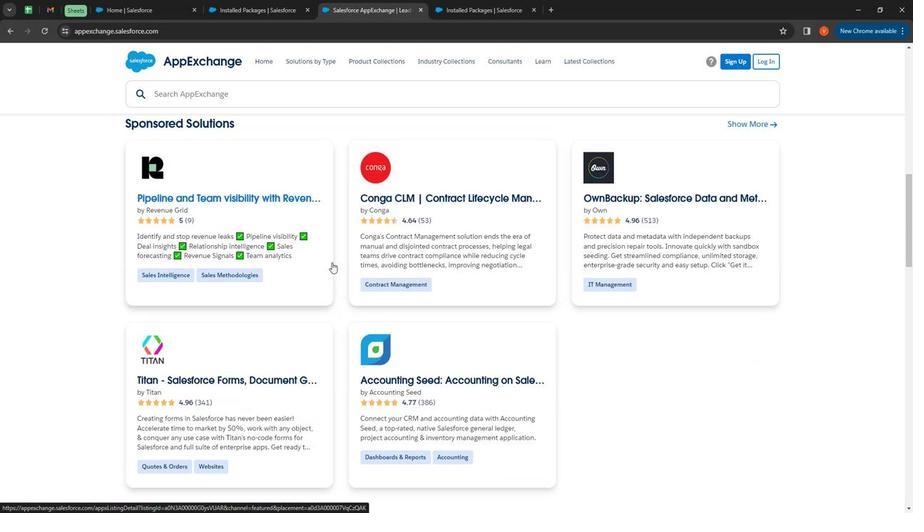 
Action: Mouse moved to (341, 264)
Screenshot: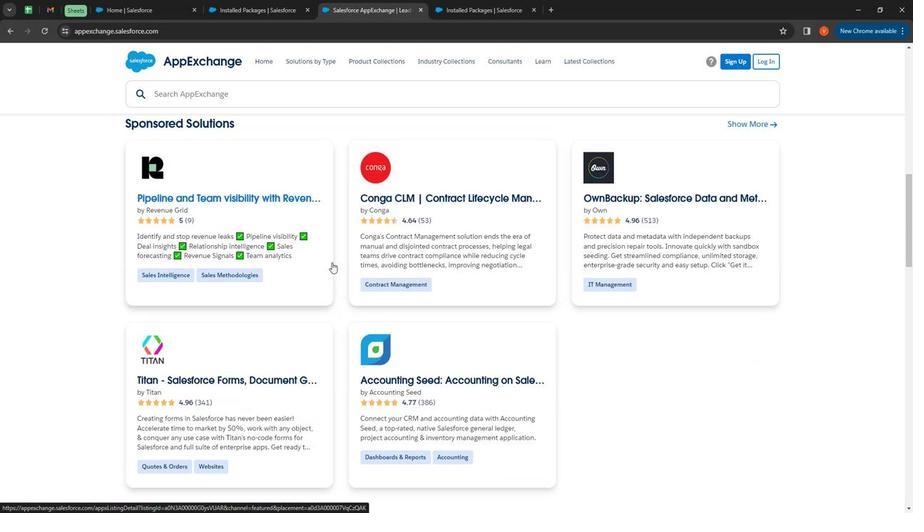 
Action: Mouse scrolled (341, 265) with delta (0, 0)
Screenshot: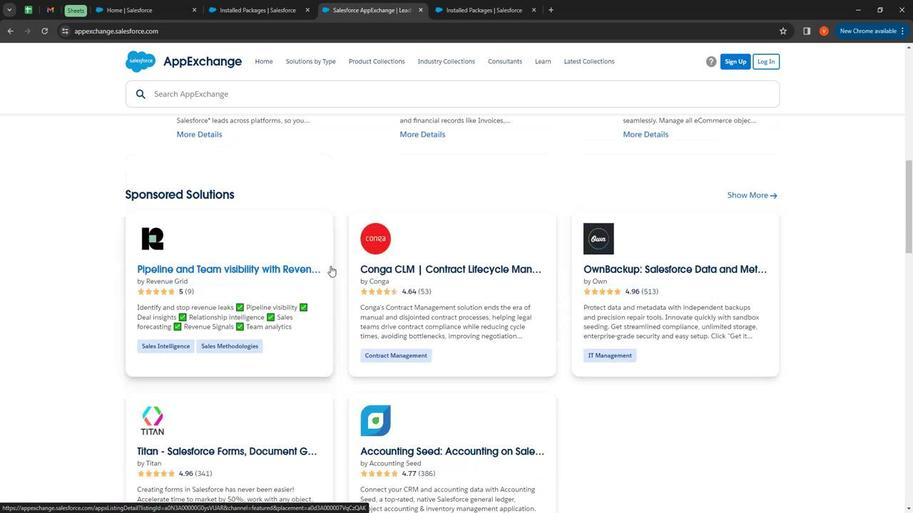 
Action: Mouse moved to (258, 248)
Screenshot: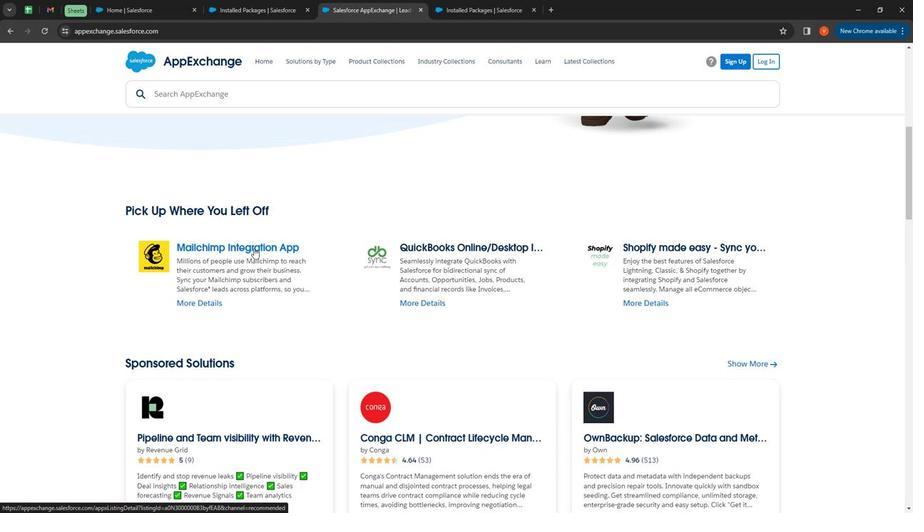 
Action: Mouse pressed left at (258, 248)
Screenshot: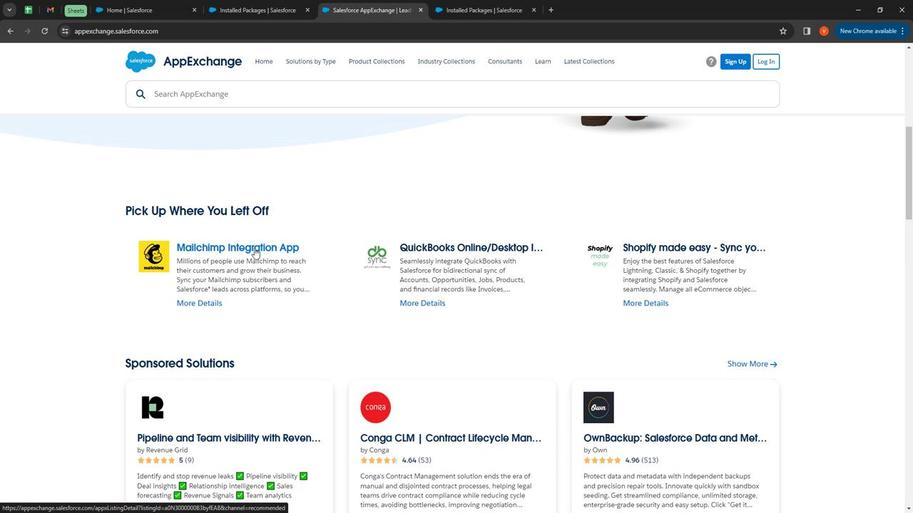 
Action: Mouse moved to (675, 260)
Screenshot: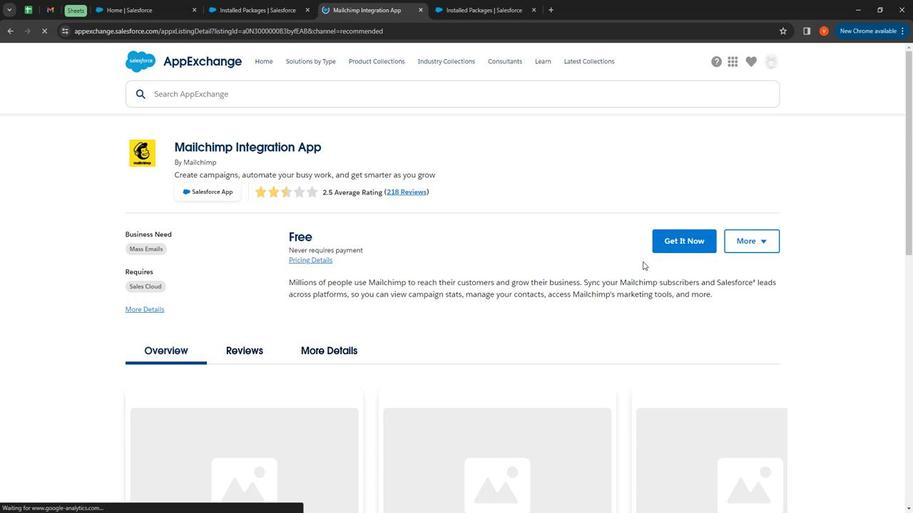 
Action: Mouse scrolled (675, 260) with delta (0, 0)
Screenshot: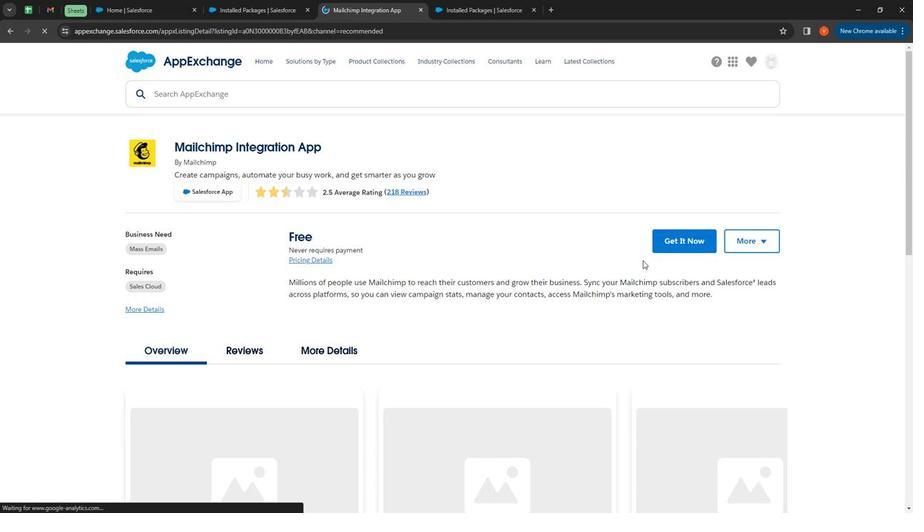 
Action: Mouse scrolled (675, 260) with delta (0, 0)
Screenshot: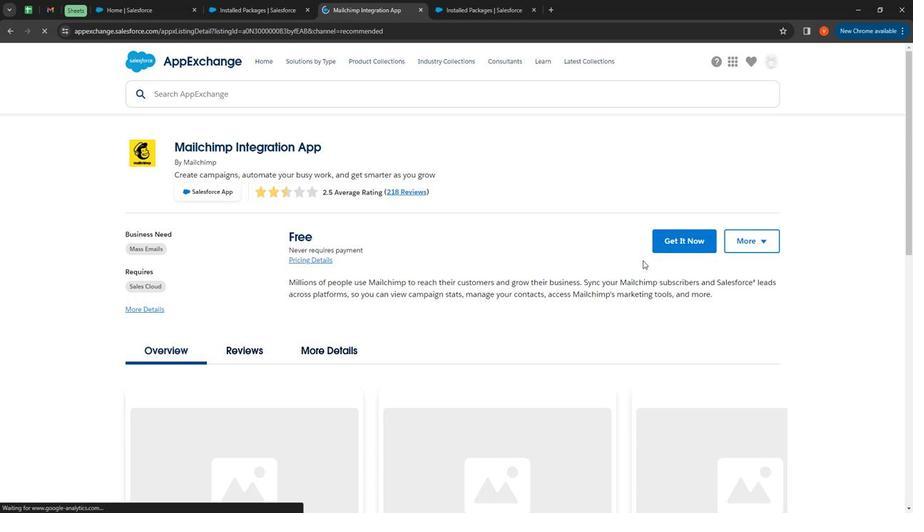 
Action: Mouse moved to (294, 277)
Screenshot: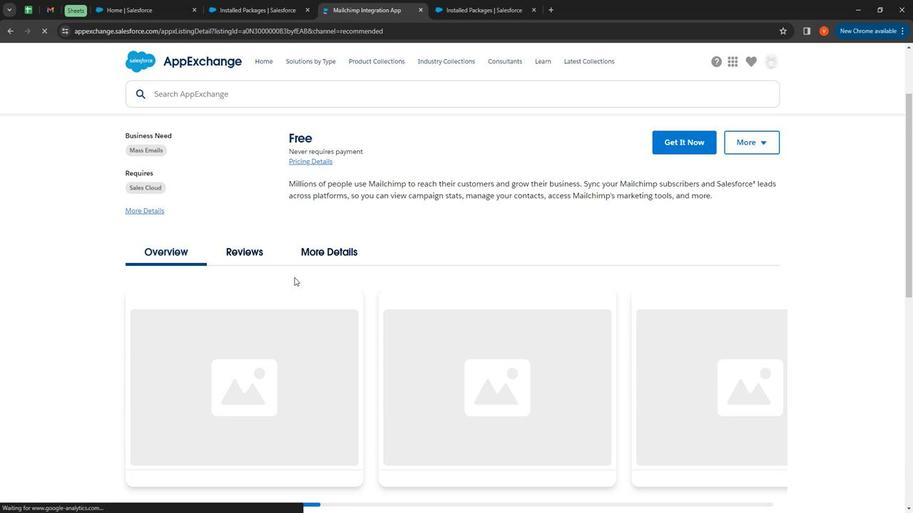 
Action: Mouse scrolled (294, 276) with delta (0, 0)
Screenshot: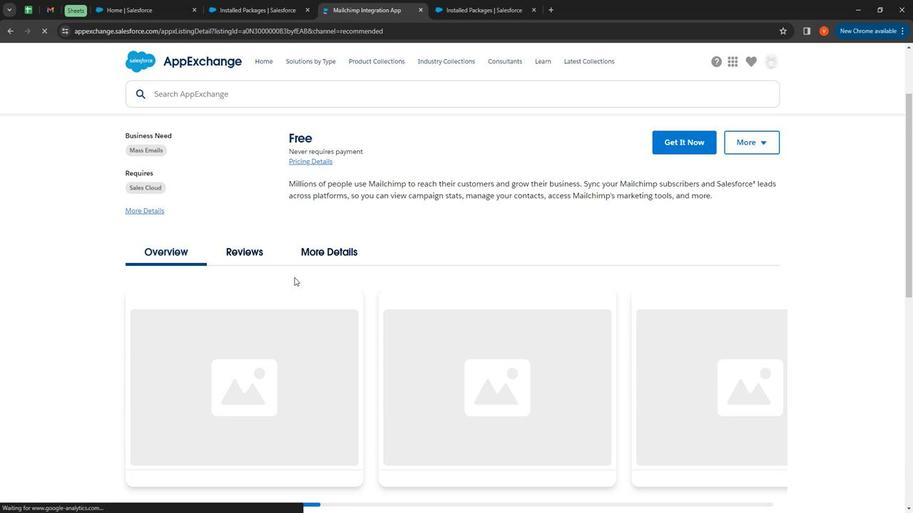 
Action: Mouse moved to (294, 277)
Screenshot: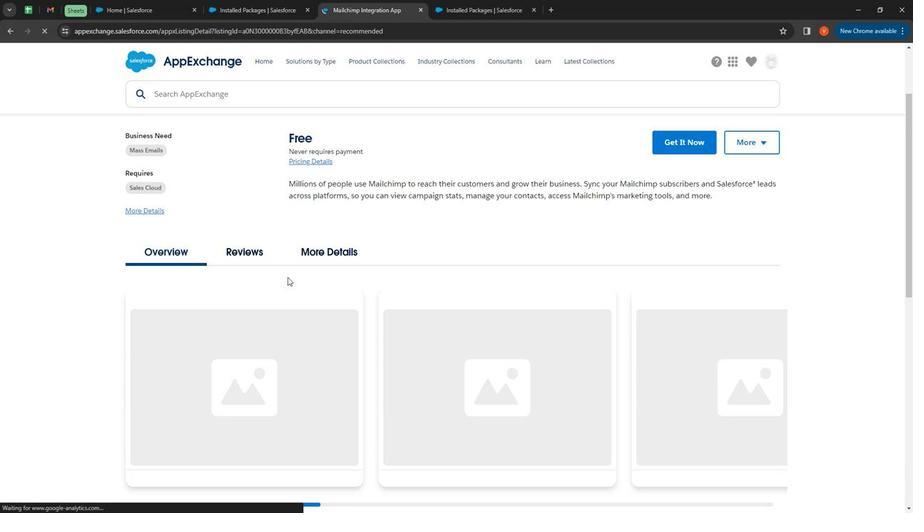 
Action: Mouse scrolled (294, 276) with delta (0, 0)
Screenshot: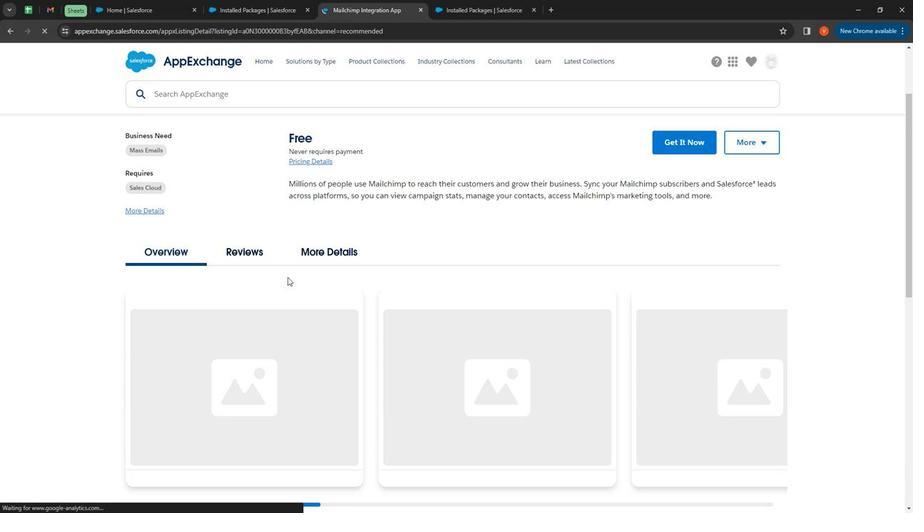 
Action: Mouse moved to (293, 271)
Screenshot: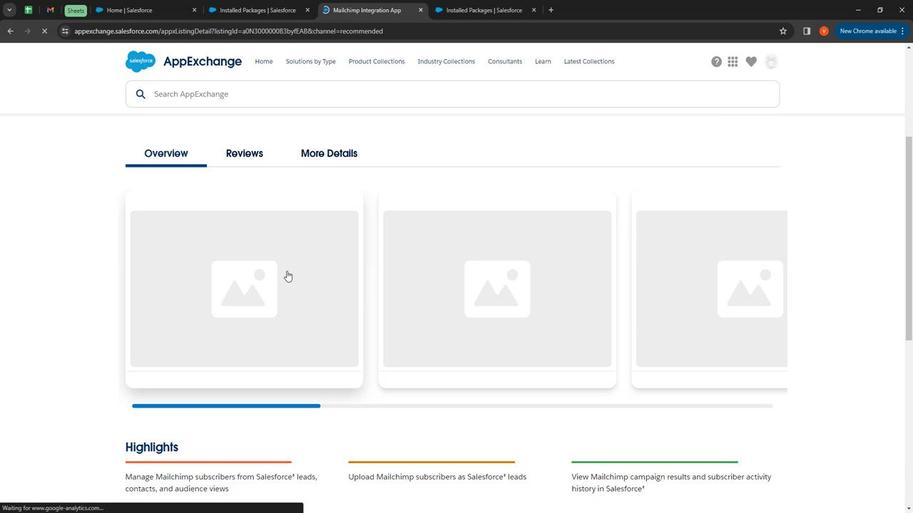 
Action: Mouse scrolled (293, 271) with delta (0, 0)
Screenshot: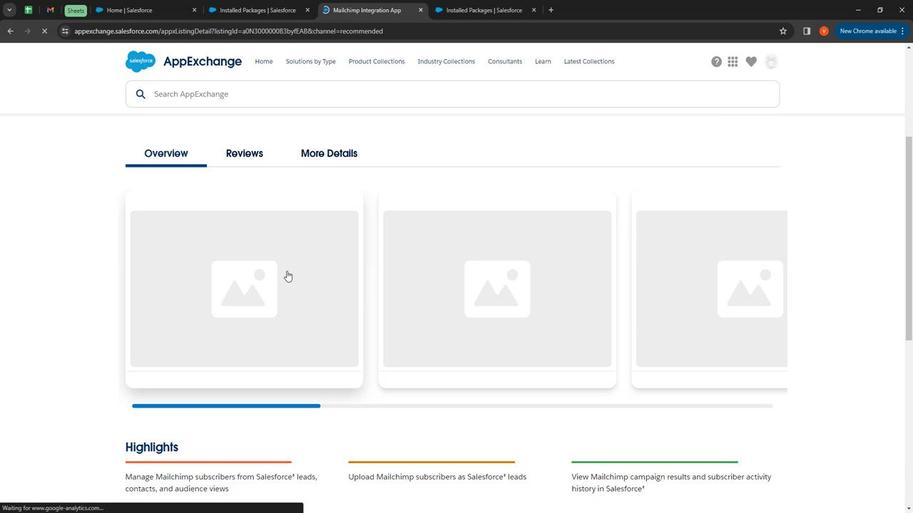 
Action: Mouse moved to (296, 272)
Screenshot: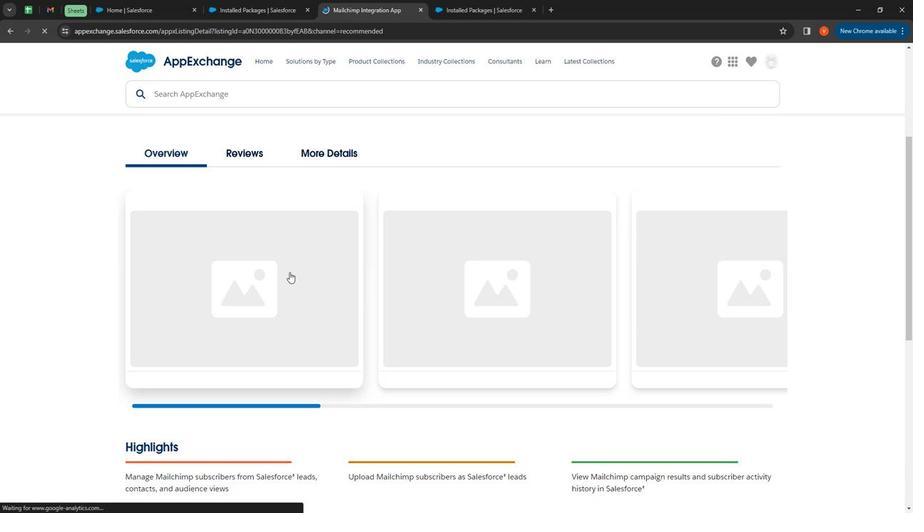 
Action: Mouse scrolled (296, 271) with delta (0, 0)
Screenshot: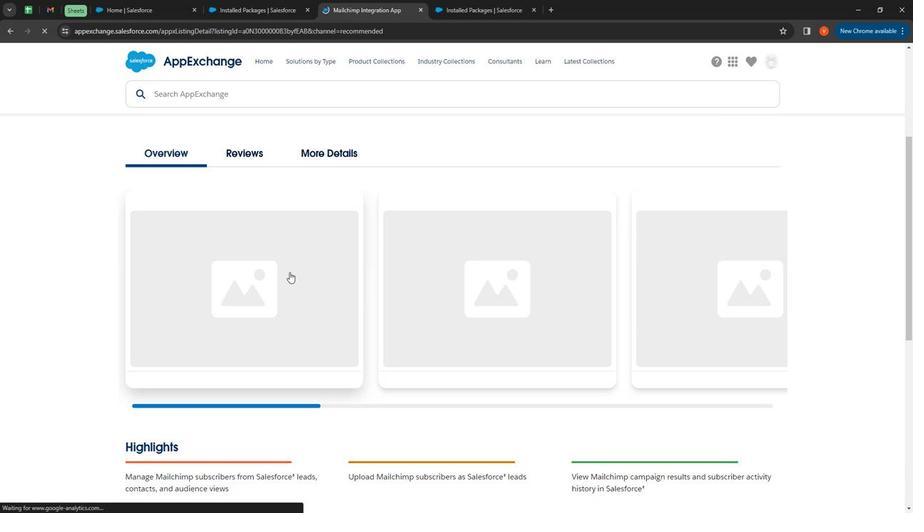 
Action: Mouse moved to (307, 273)
Screenshot: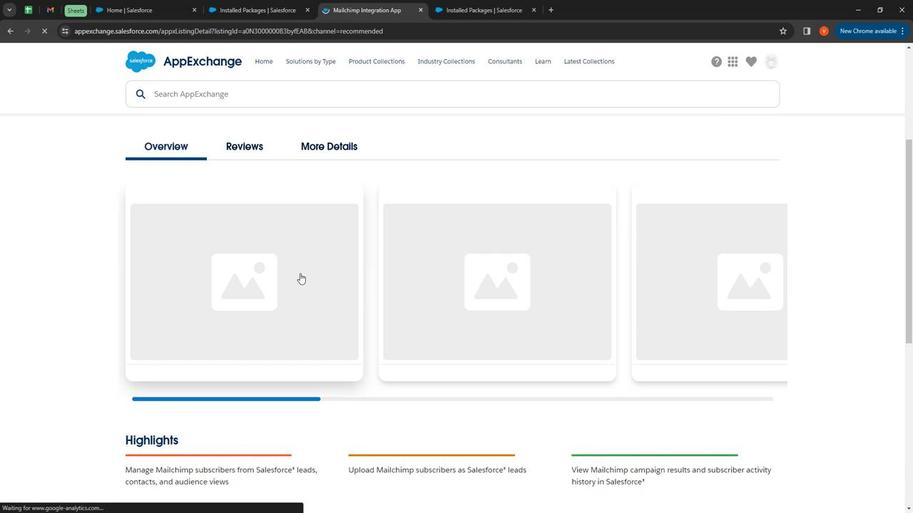 
Action: Mouse scrolled (307, 272) with delta (0, 0)
Screenshot: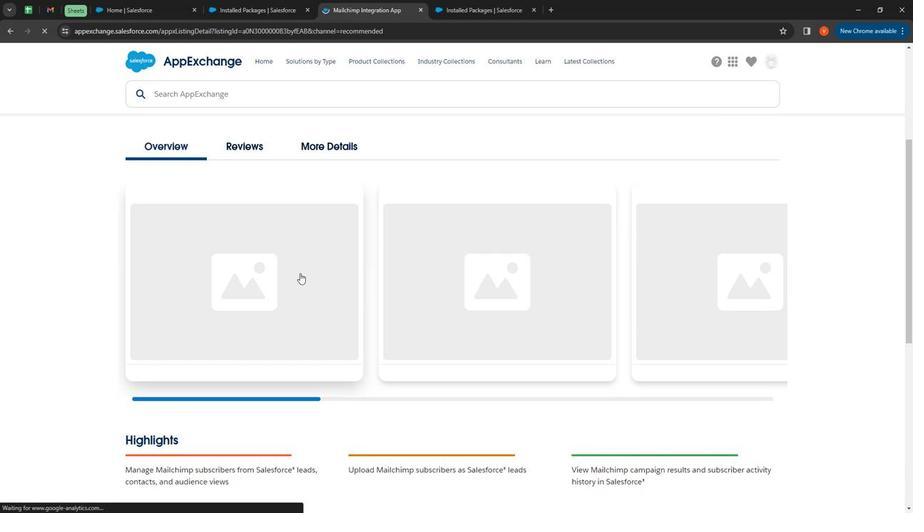 
Action: Mouse moved to (324, 271)
Screenshot: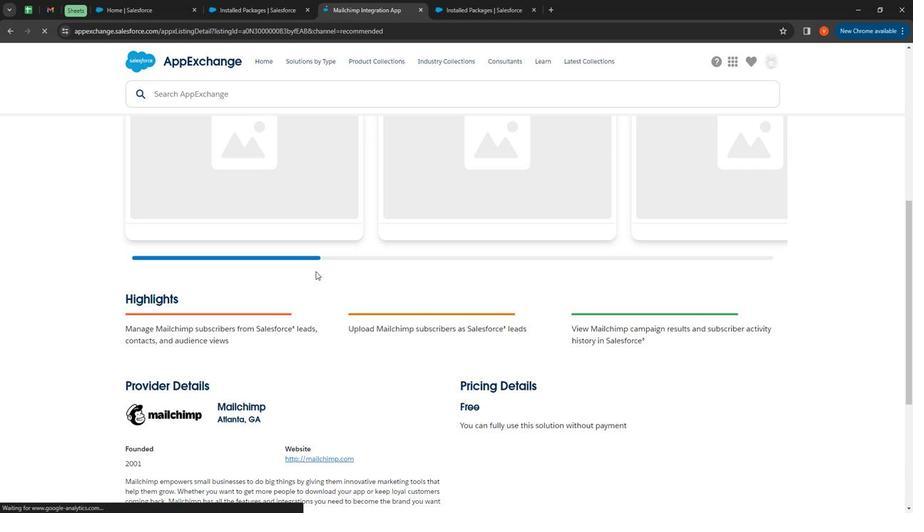 
Action: Mouse scrolled (324, 271) with delta (0, 0)
Screenshot: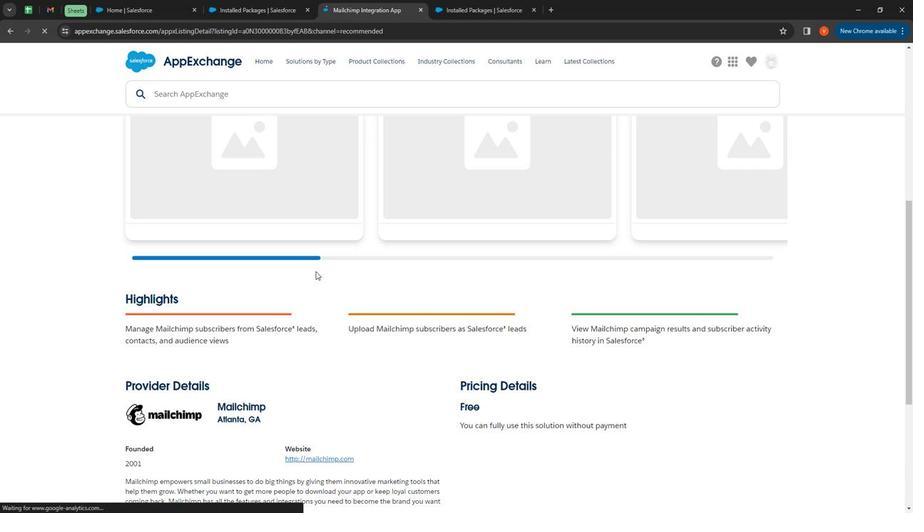 
Action: Mouse moved to (324, 271)
Screenshot: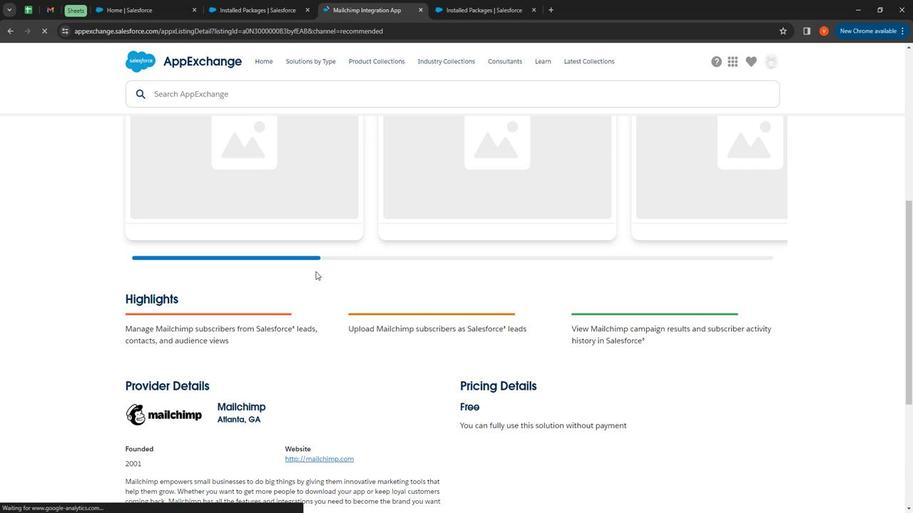
Action: Mouse scrolled (324, 271) with delta (0, 0)
Screenshot: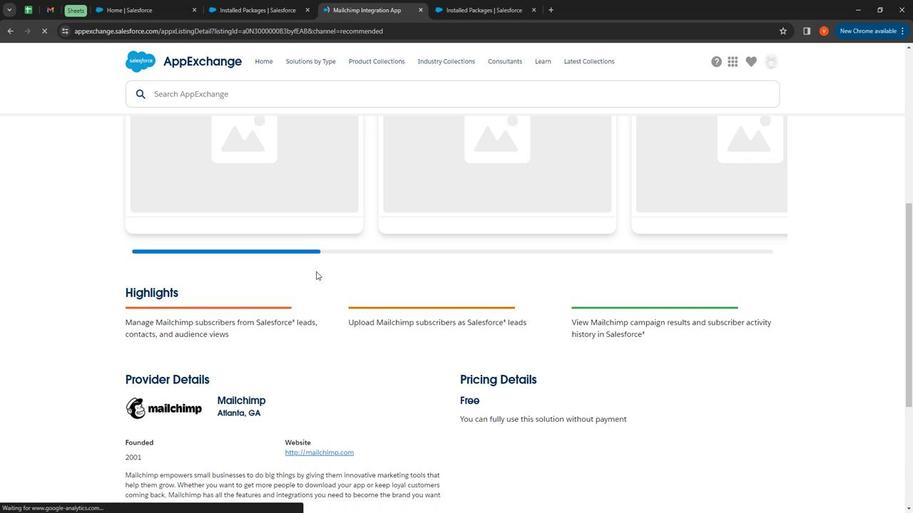 
Action: Mouse moved to (407, 312)
Screenshot: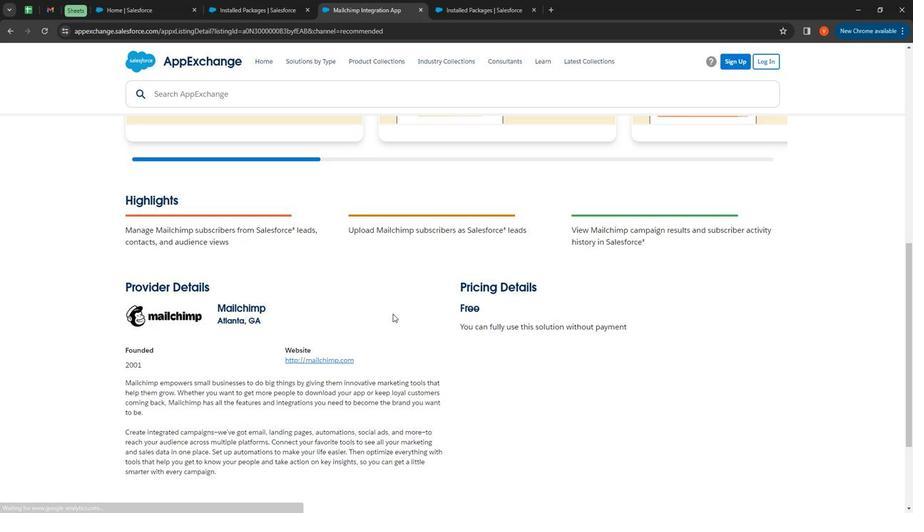 
Action: Mouse scrolled (407, 312) with delta (0, 0)
Screenshot: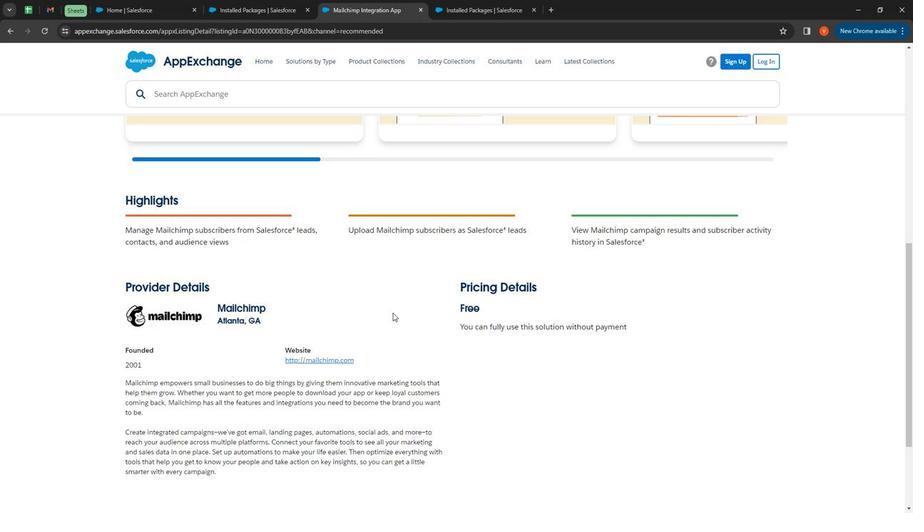 
Action: Mouse scrolled (407, 312) with delta (0, 0)
Screenshot: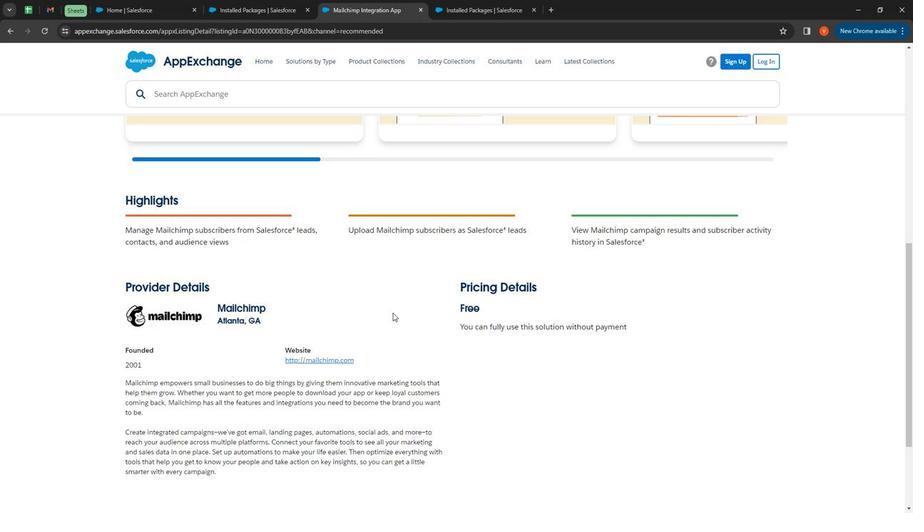 
Action: Mouse moved to (412, 313)
Screenshot: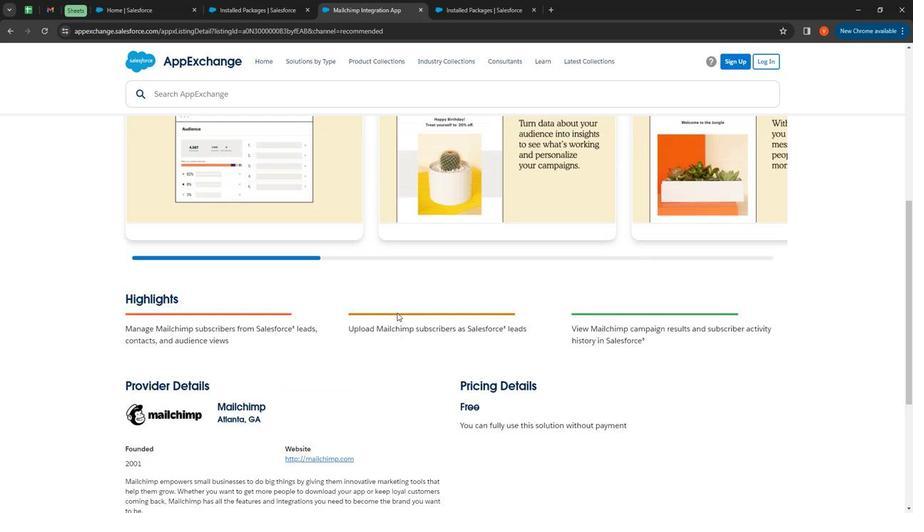 
Action: Mouse scrolled (412, 314) with delta (0, 0)
Screenshot: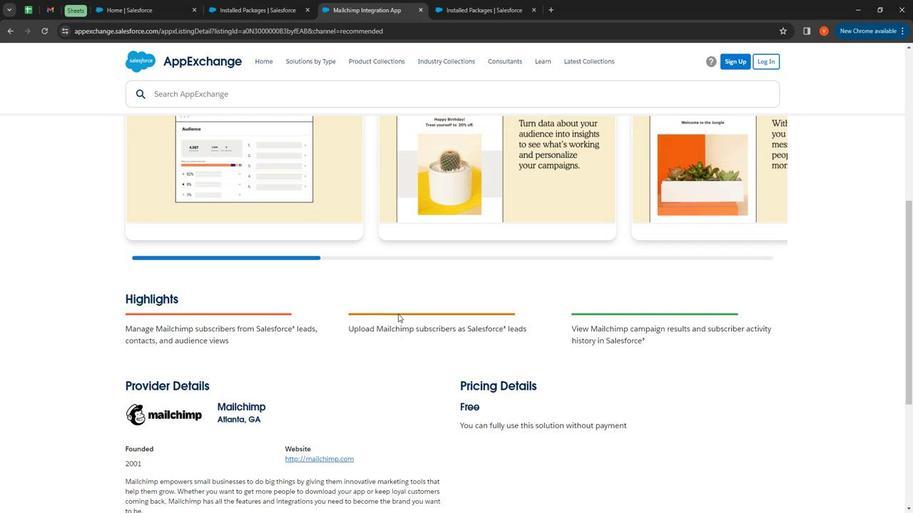 
Action: Mouse scrolled (412, 314) with delta (0, 0)
Screenshot: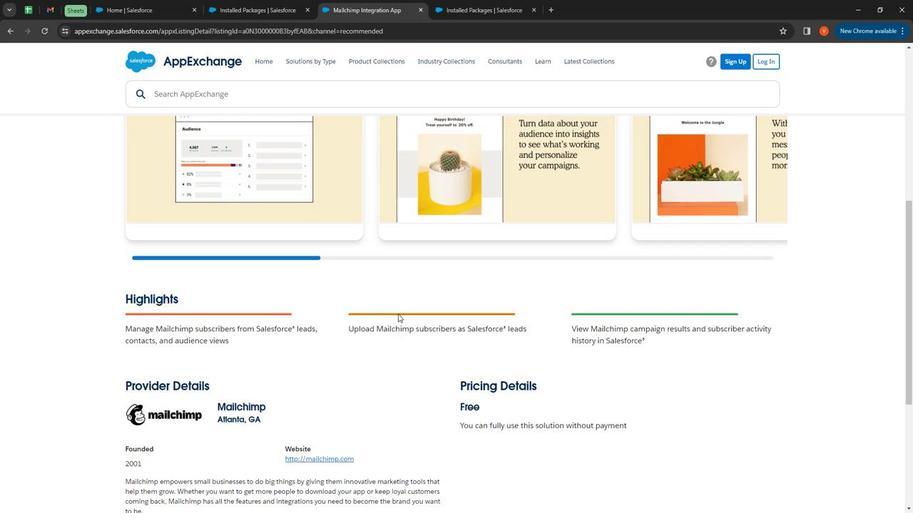 
Action: Mouse scrolled (412, 314) with delta (0, 0)
Screenshot: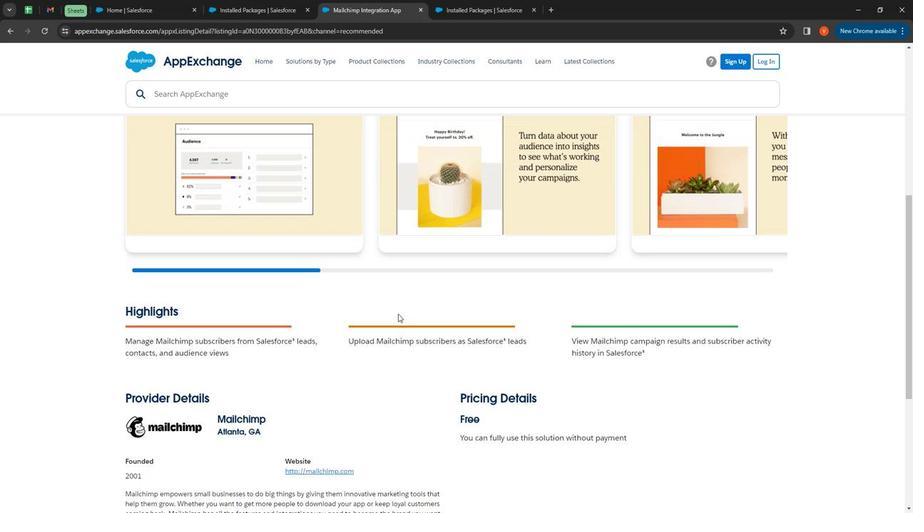 
Action: Mouse moved to (313, 289)
Screenshot: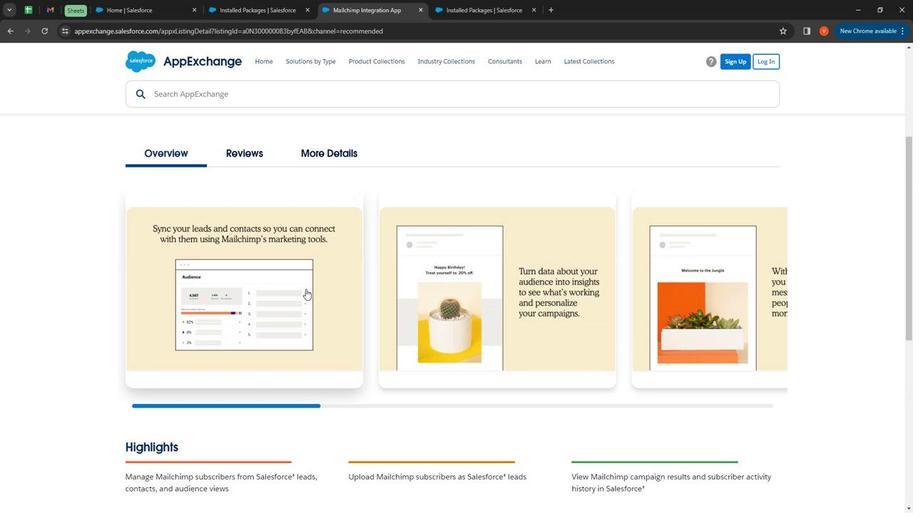 
Action: Mouse pressed left at (313, 289)
Screenshot: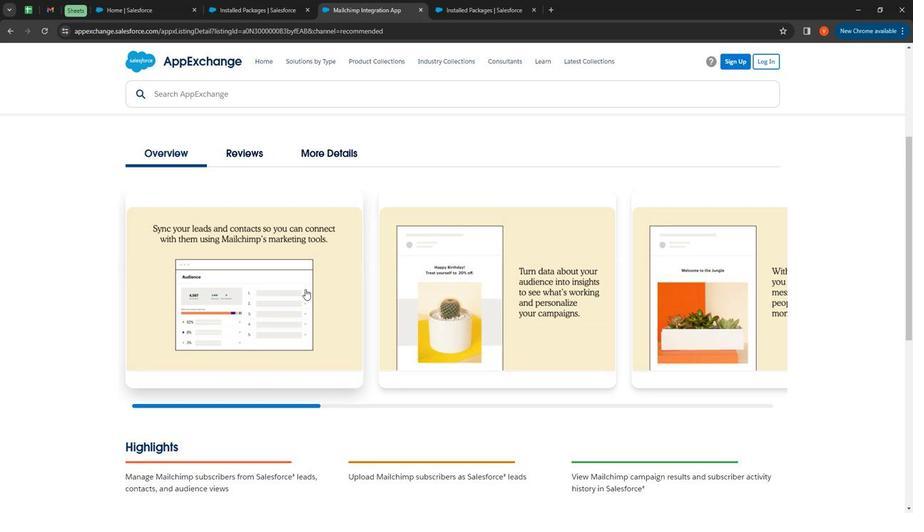 
Action: Mouse moved to (821, 289)
Screenshot: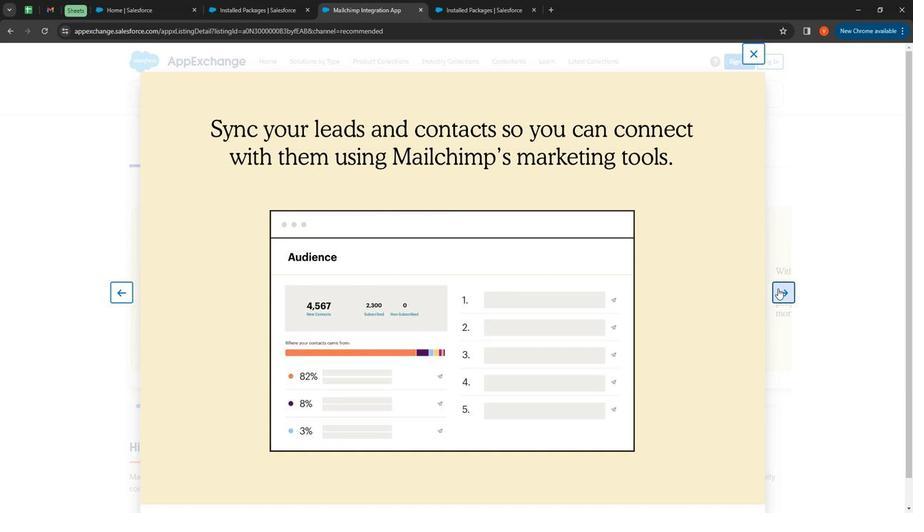 
Action: Mouse pressed left at (821, 289)
Screenshot: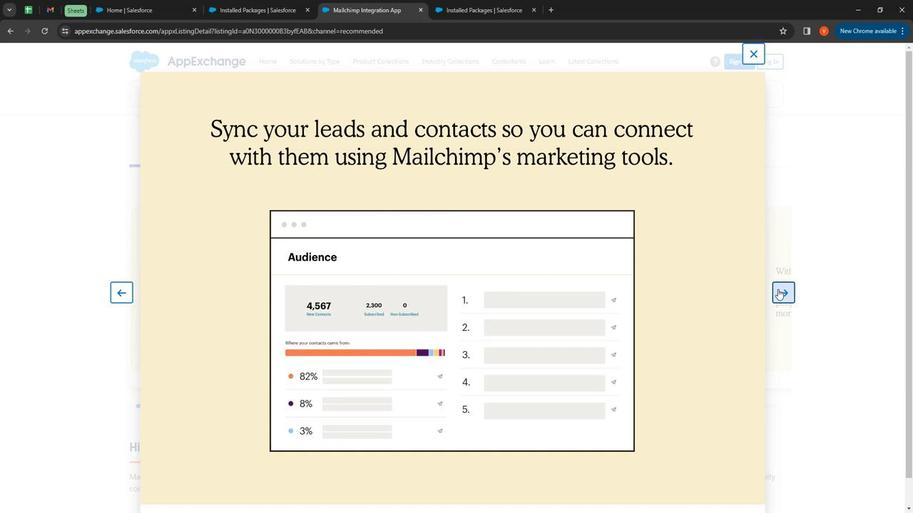 
Action: Mouse moved to (830, 294)
Screenshot: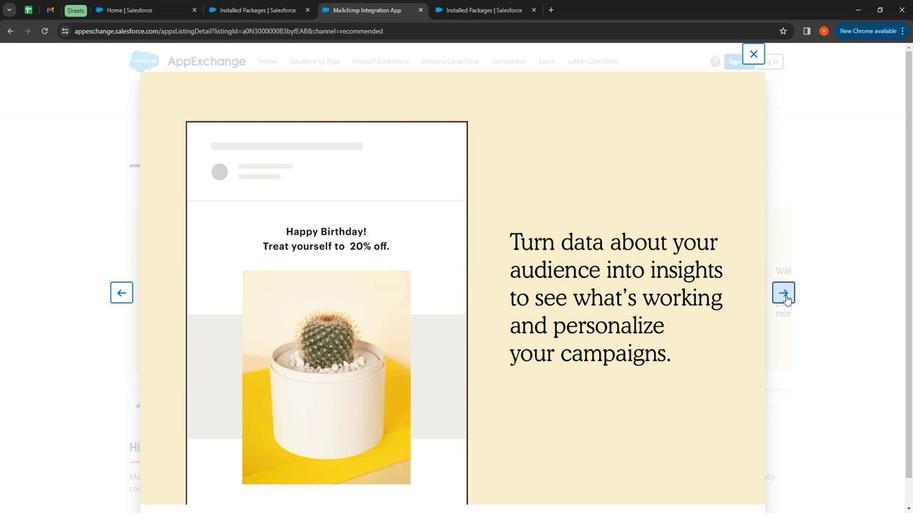 
Action: Mouse pressed left at (830, 294)
Screenshot: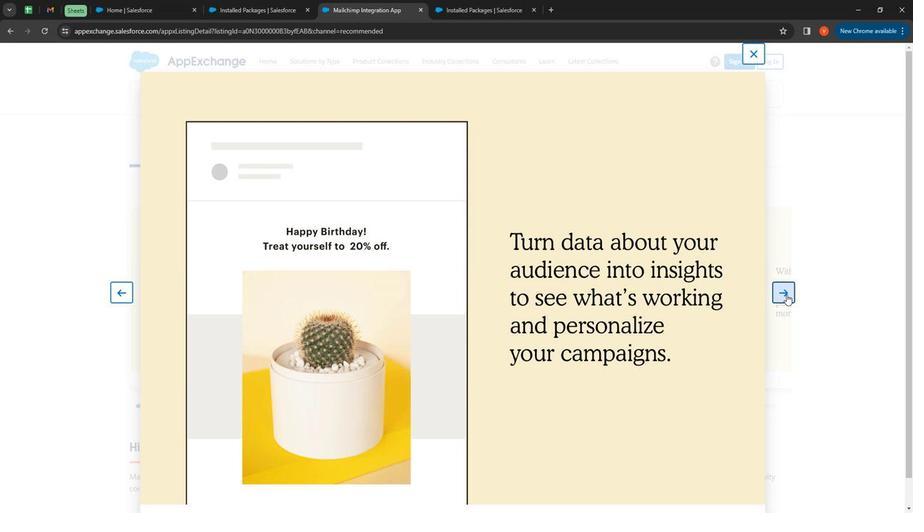 
Action: Mouse moved to (832, 291)
Screenshot: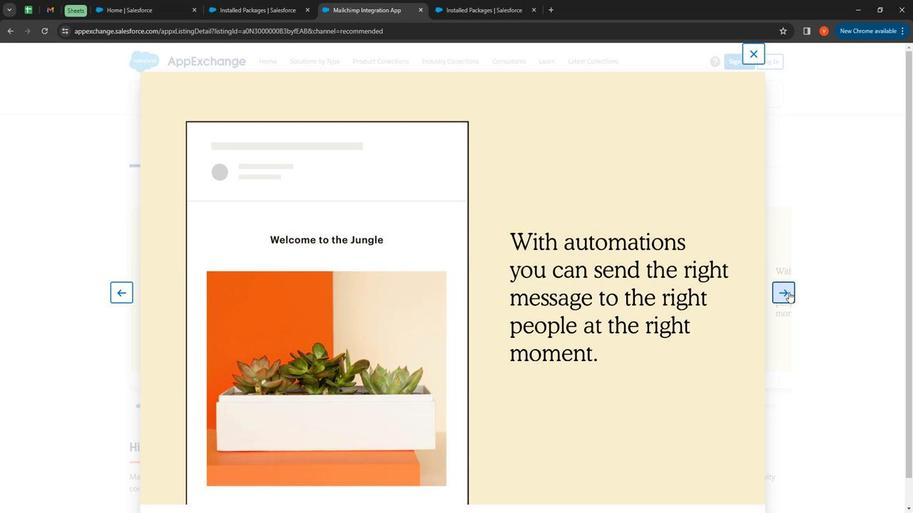 
Action: Mouse pressed left at (832, 291)
Screenshot: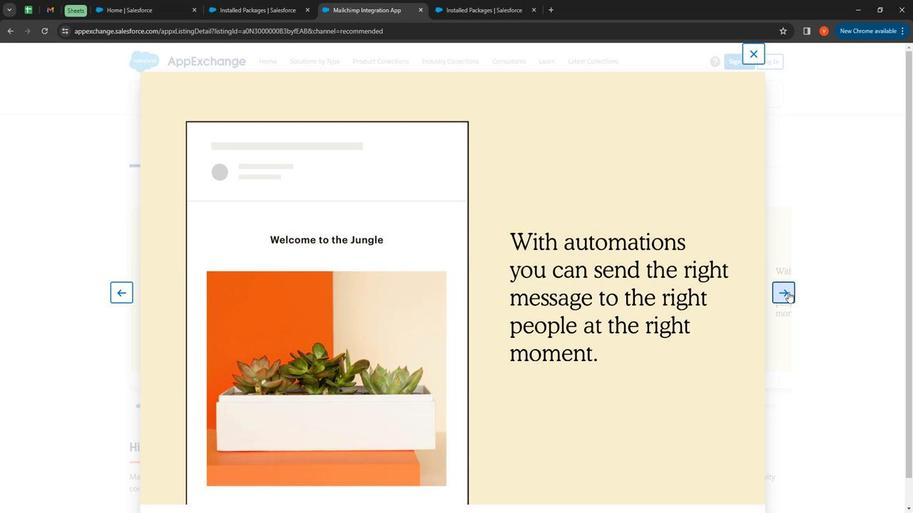 
Action: Mouse moved to (821, 292)
Screenshot: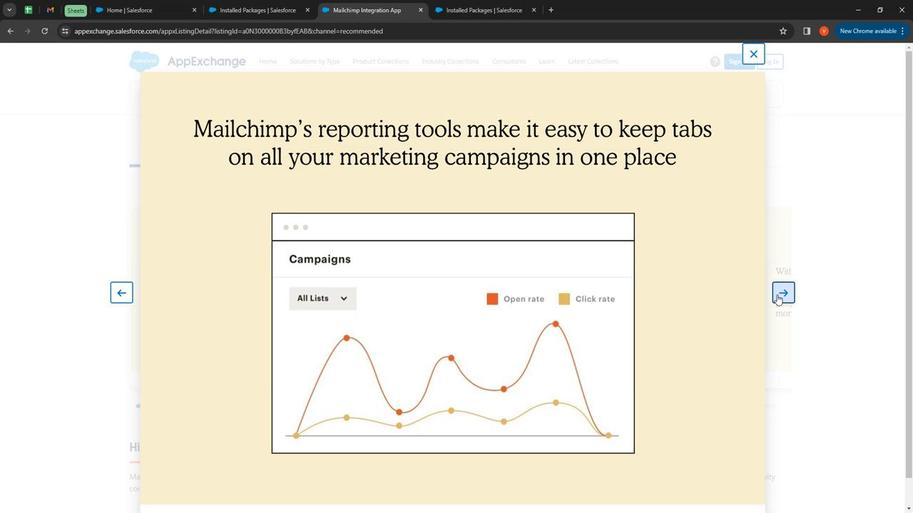 
Action: Mouse pressed left at (821, 292)
Screenshot: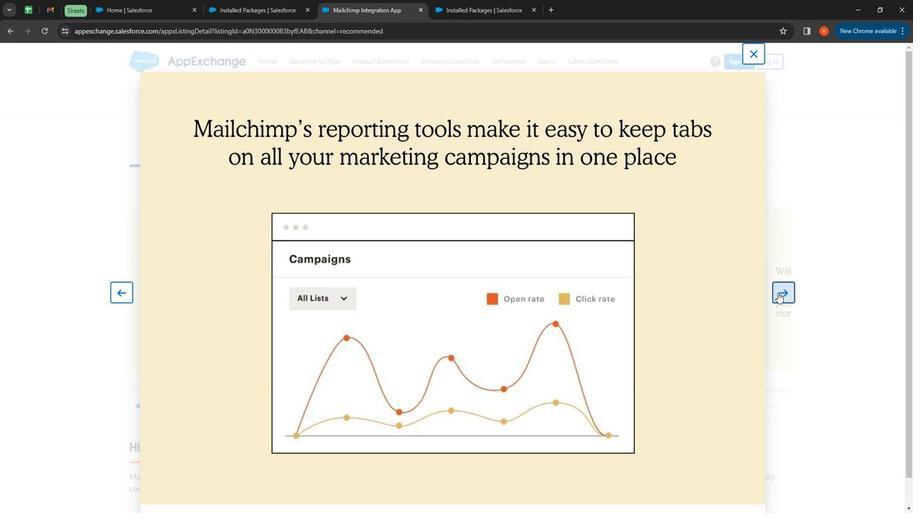 
Action: Mouse moved to (820, 279)
Screenshot: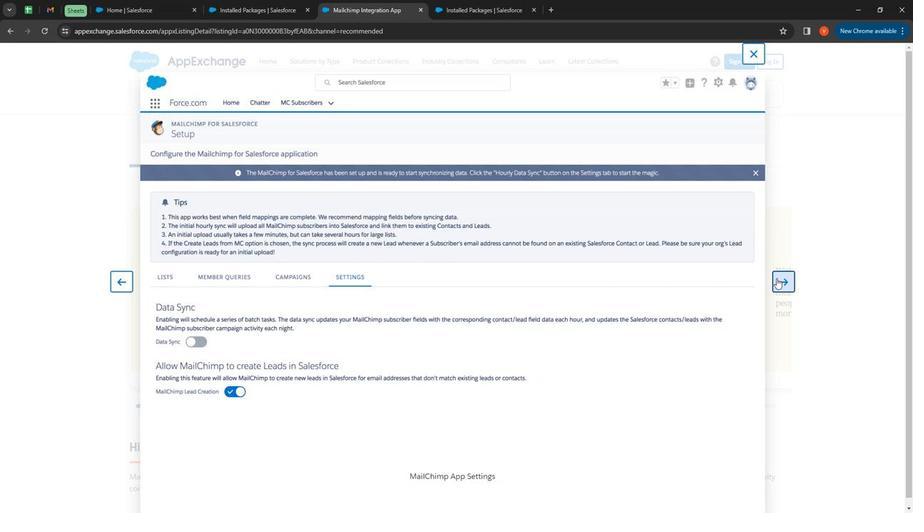
Action: Mouse pressed left at (820, 279)
Screenshot: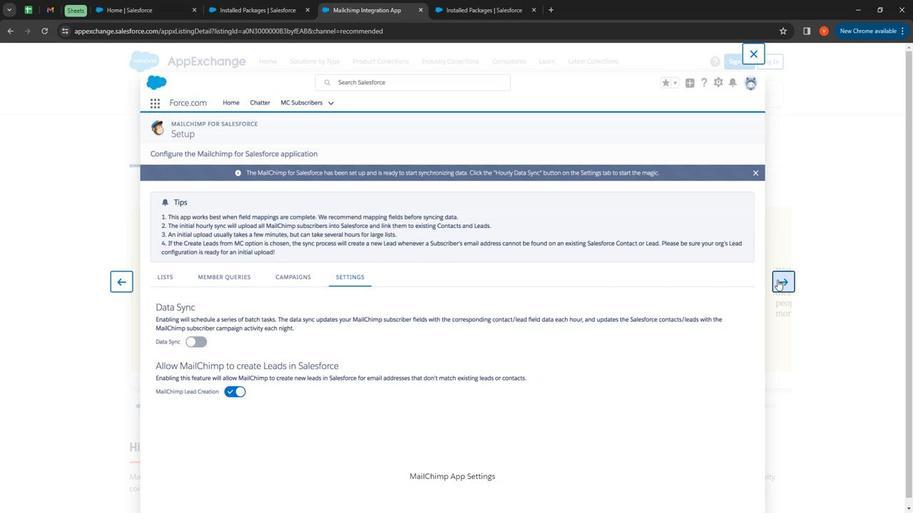 
Action: Mouse moved to (790, 62)
Screenshot: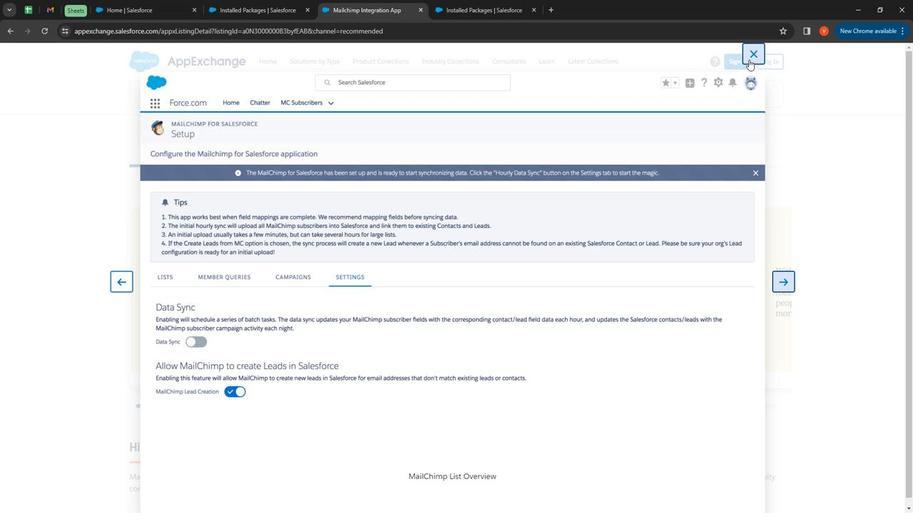 
Action: Mouse pressed left at (790, 62)
Screenshot: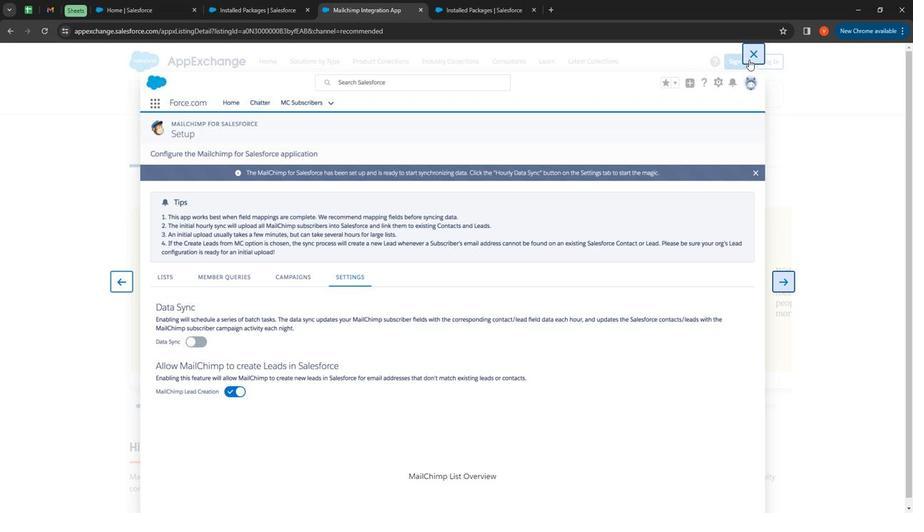 
Action: Mouse moved to (241, 150)
Screenshot: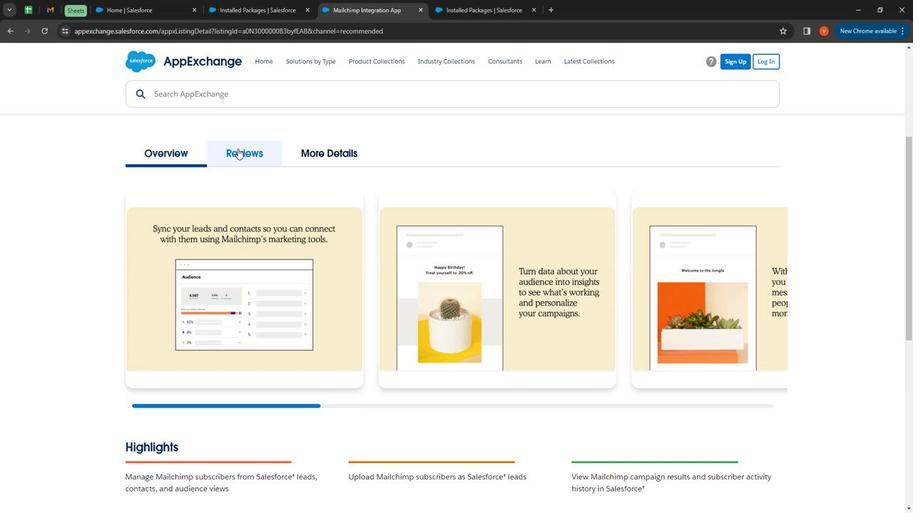 
Action: Mouse pressed left at (241, 150)
Screenshot: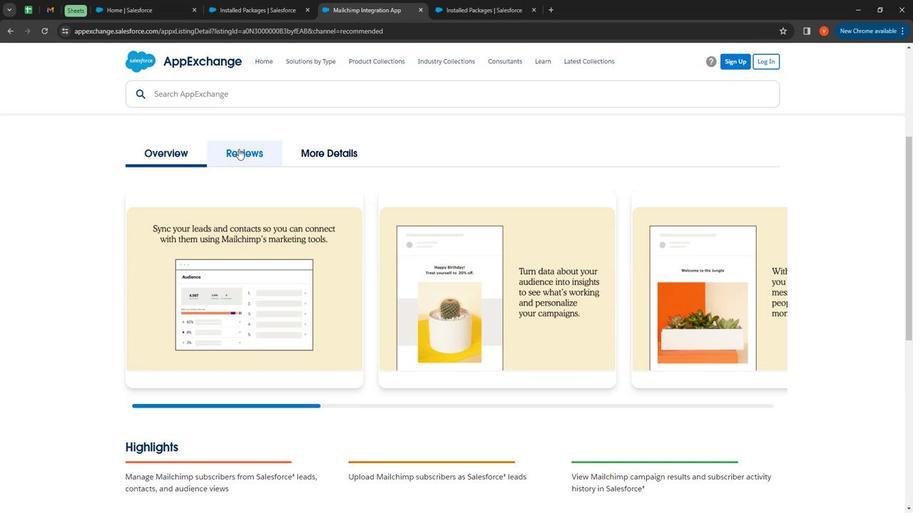 
Action: Mouse moved to (377, 286)
Screenshot: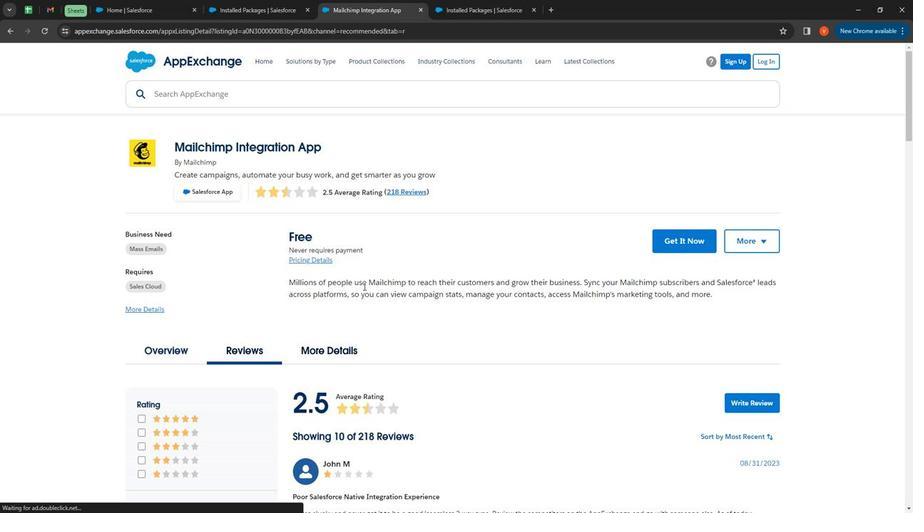 
Action: Mouse scrolled (377, 285) with delta (0, 0)
Screenshot: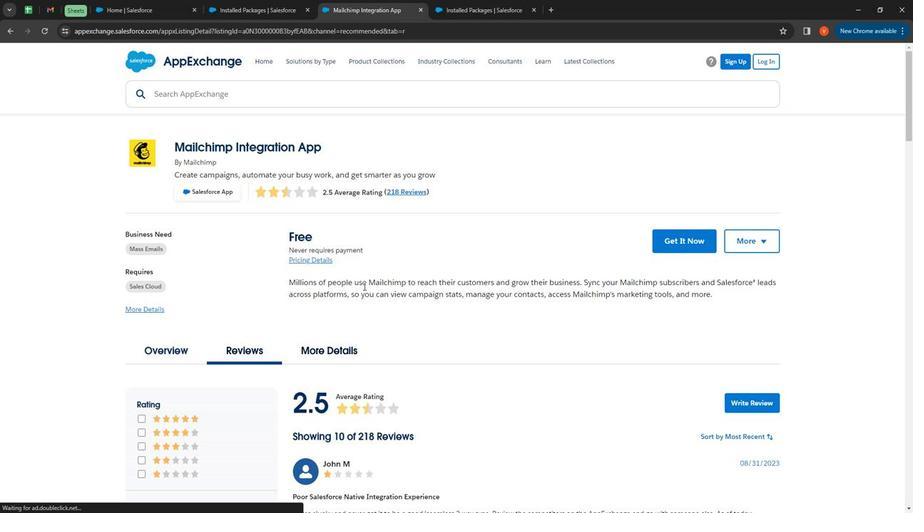 
Action: Mouse moved to (382, 286)
Screenshot: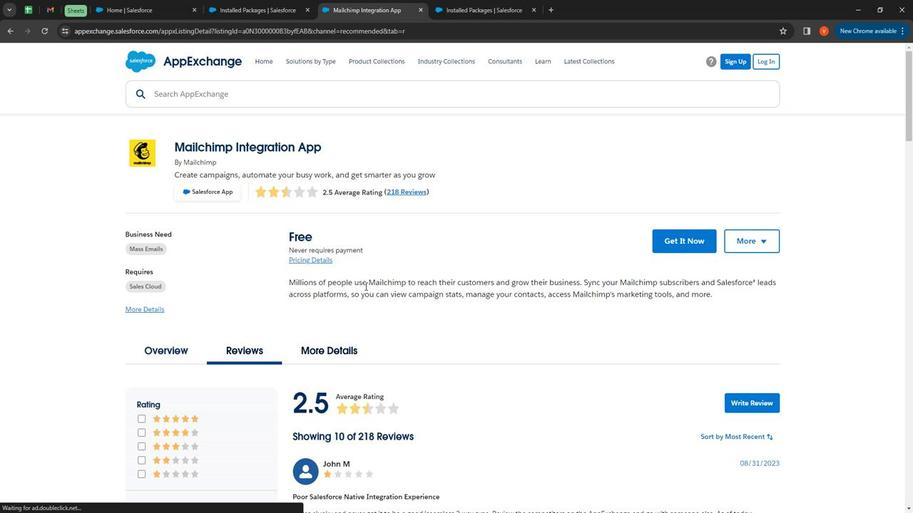 
Action: Mouse scrolled (382, 285) with delta (0, 0)
Screenshot: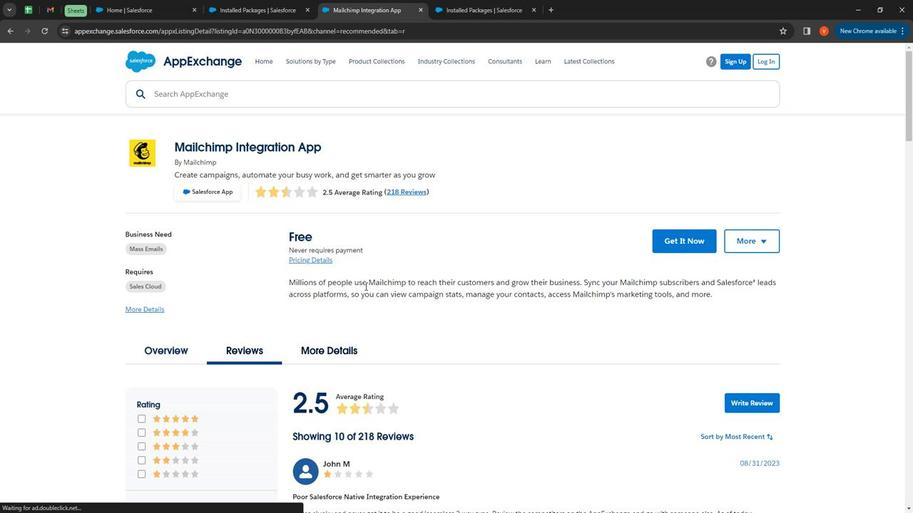 
Action: Mouse moved to (391, 285)
Screenshot: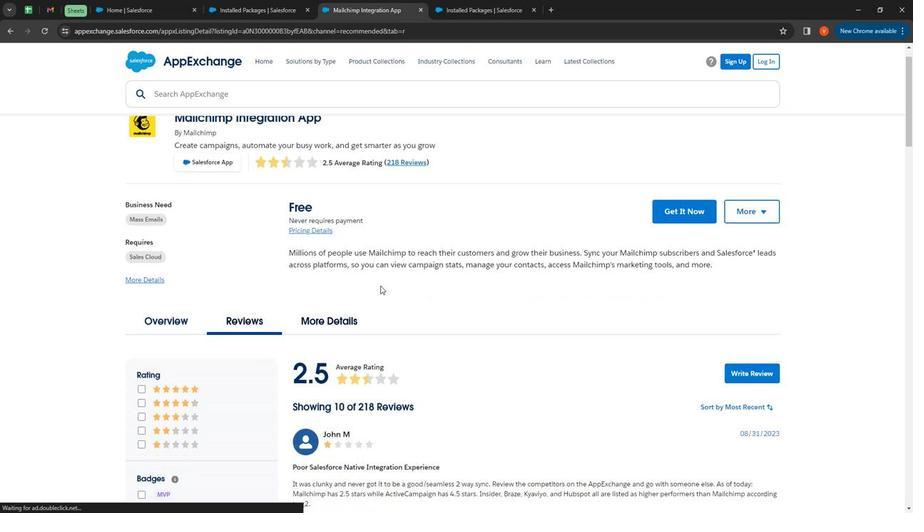 
Action: Mouse scrolled (391, 284) with delta (0, 0)
Screenshot: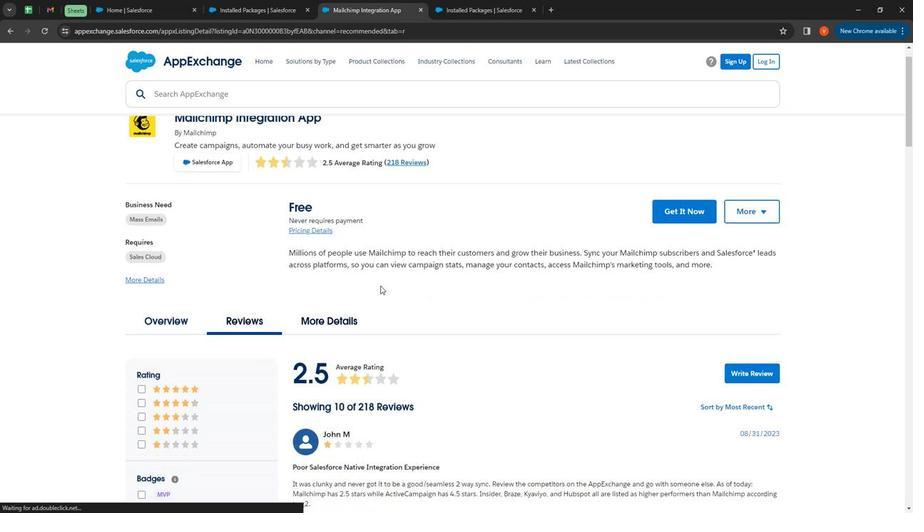 
Action: Mouse moved to (409, 324)
Screenshot: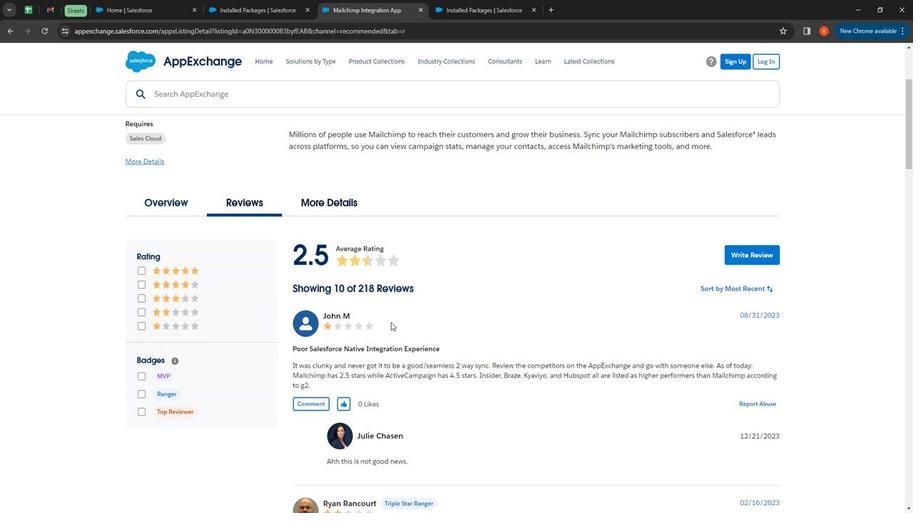 
Action: Mouse scrolled (409, 324) with delta (0, 0)
Screenshot: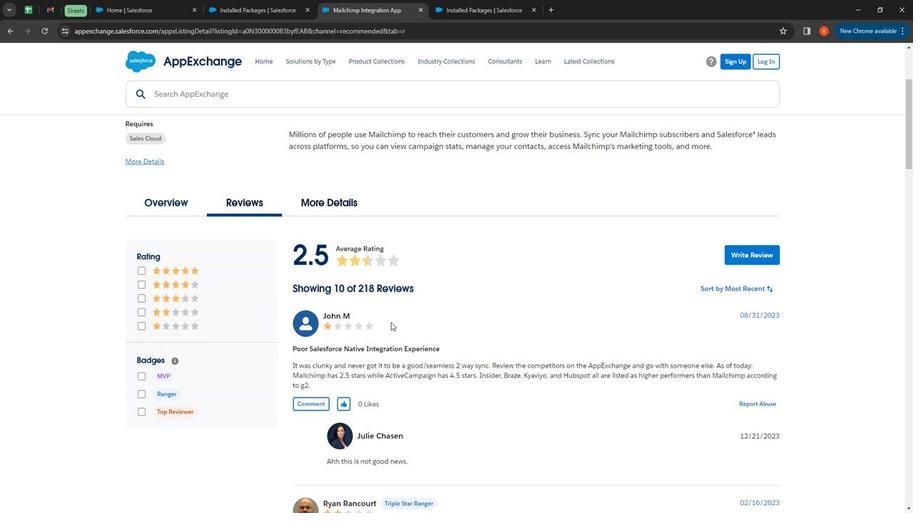 
Action: Mouse moved to (411, 325)
Screenshot: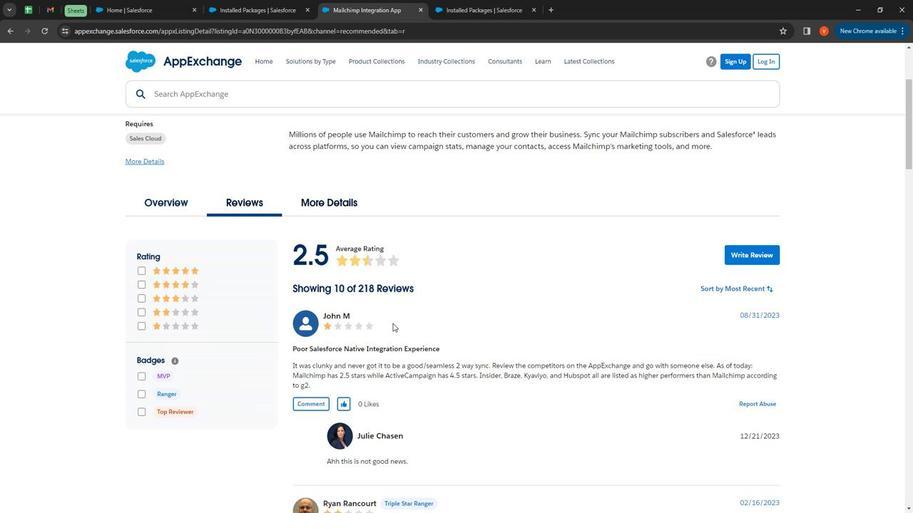 
Action: Mouse scrolled (411, 324) with delta (0, 0)
Screenshot: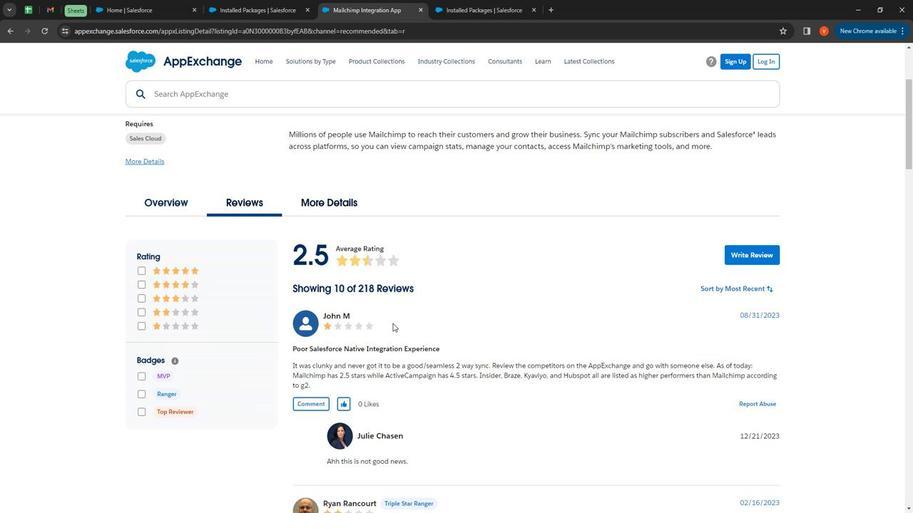 
Action: Mouse scrolled (411, 324) with delta (0, 0)
Screenshot: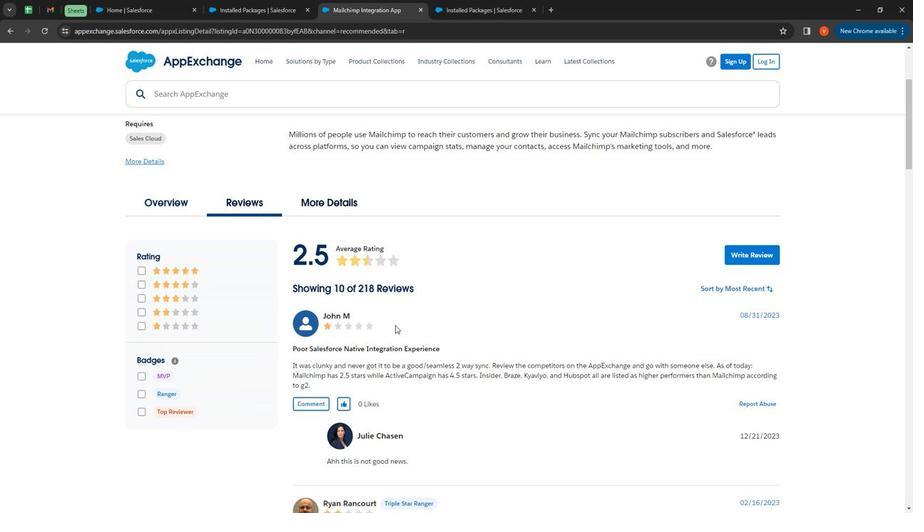 
Action: Mouse moved to (421, 324)
Screenshot: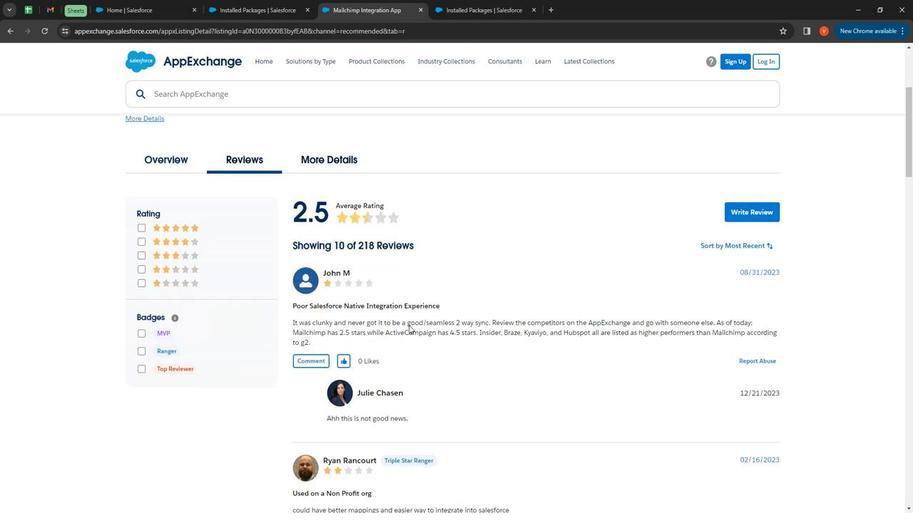 
Action: Mouse scrolled (421, 324) with delta (0, 0)
Screenshot: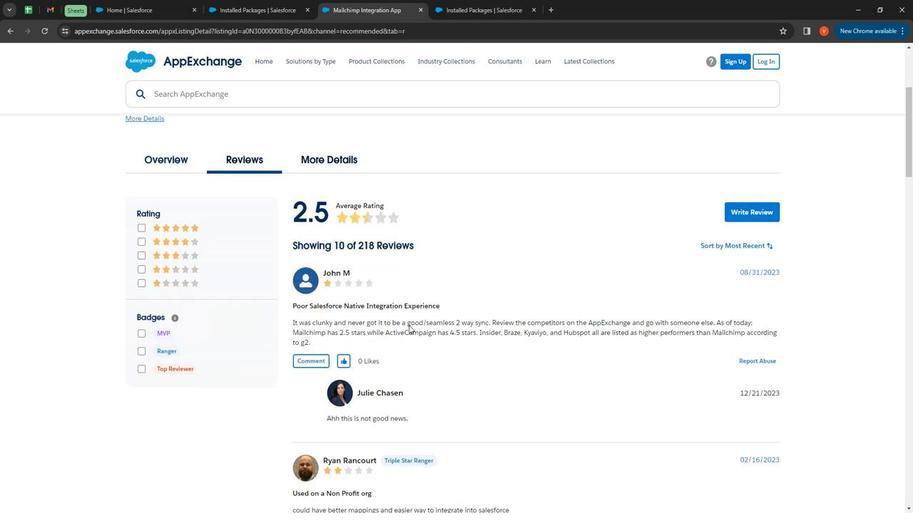 
Action: Mouse moved to (394, 331)
Screenshot: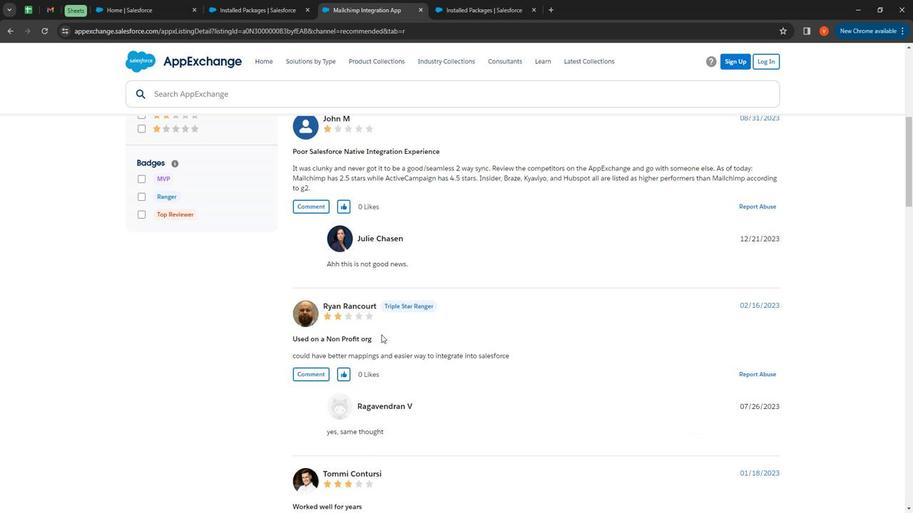 
Action: Mouse scrolled (394, 331) with delta (0, 0)
Screenshot: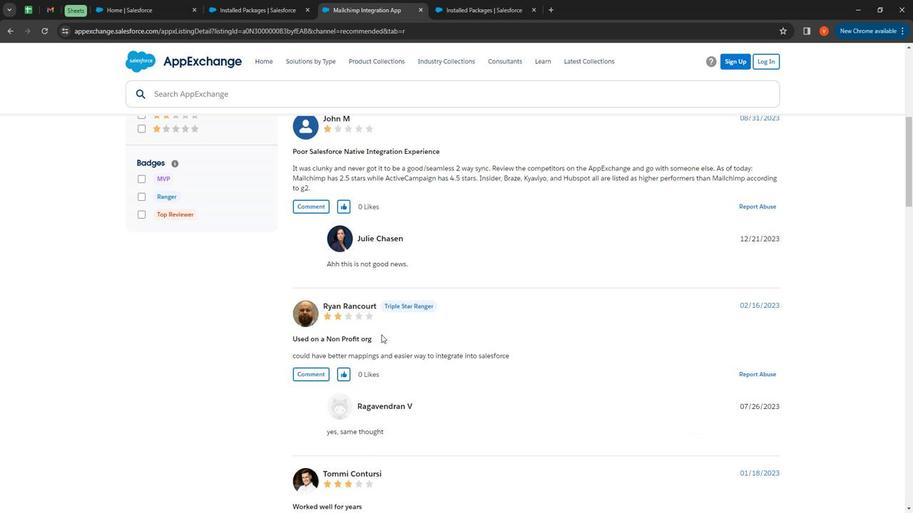 
Action: Mouse moved to (394, 334)
Screenshot: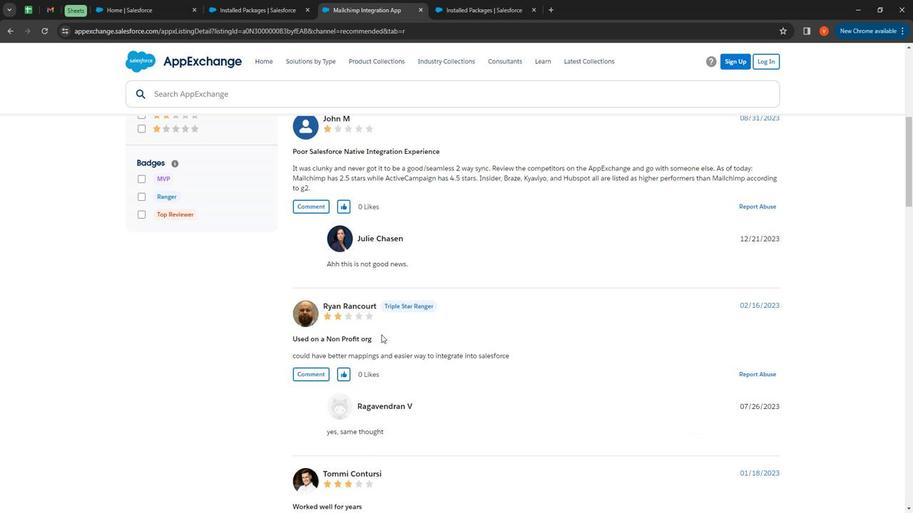 
Action: Mouse scrolled (394, 334) with delta (0, 0)
Screenshot: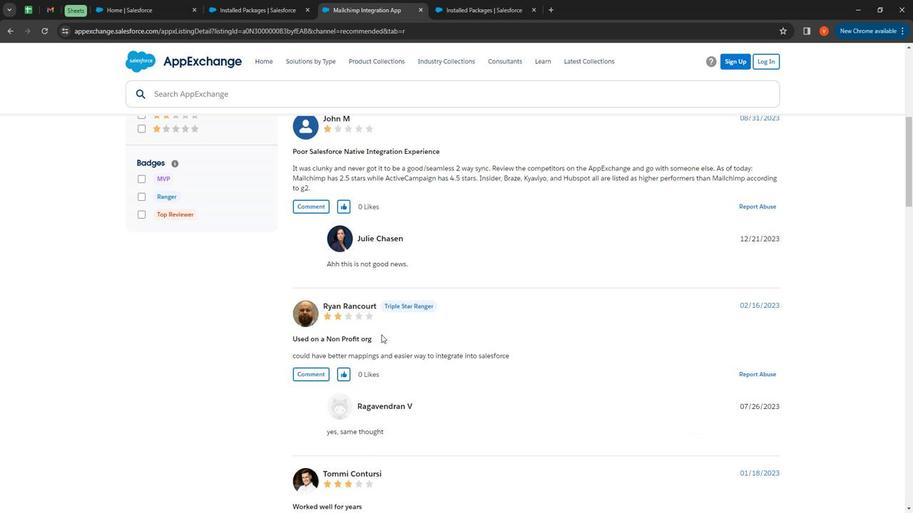 
Action: Mouse moved to (395, 336)
Screenshot: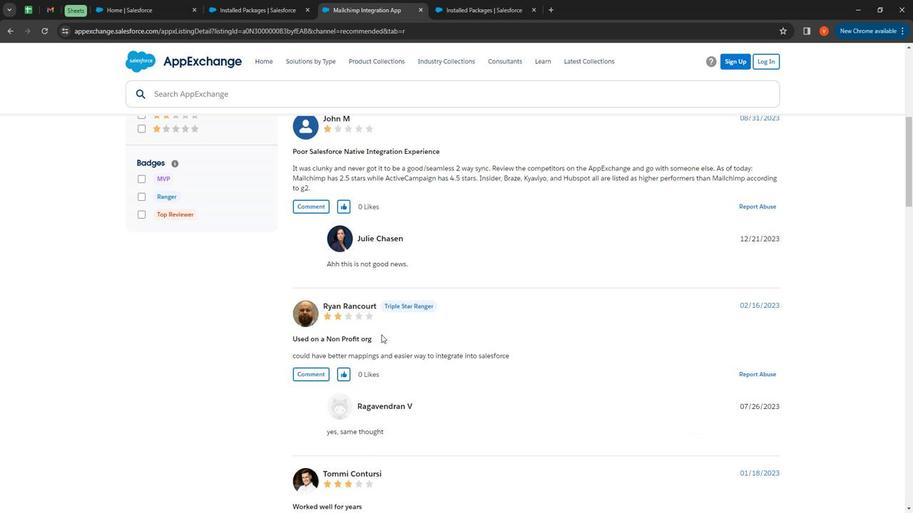 
Action: Mouse scrolled (395, 335) with delta (0, 0)
Screenshot: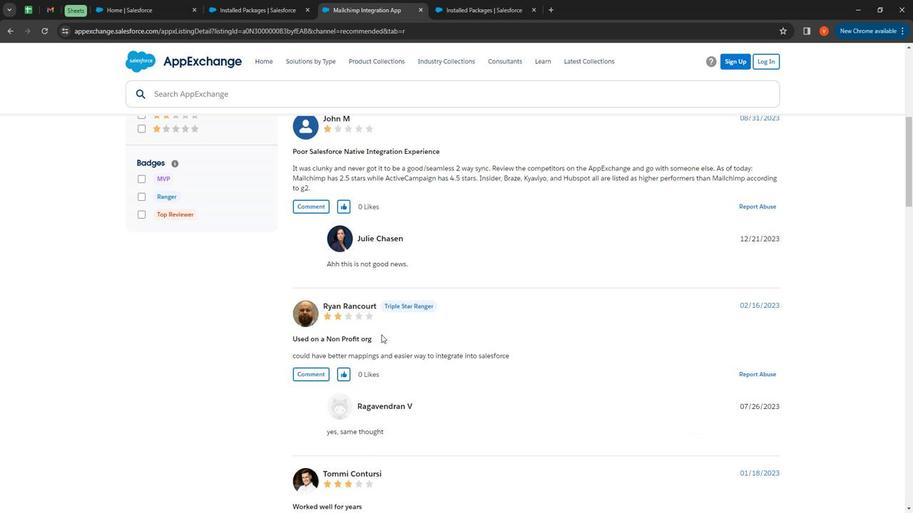 
Action: Mouse moved to (396, 336)
Screenshot: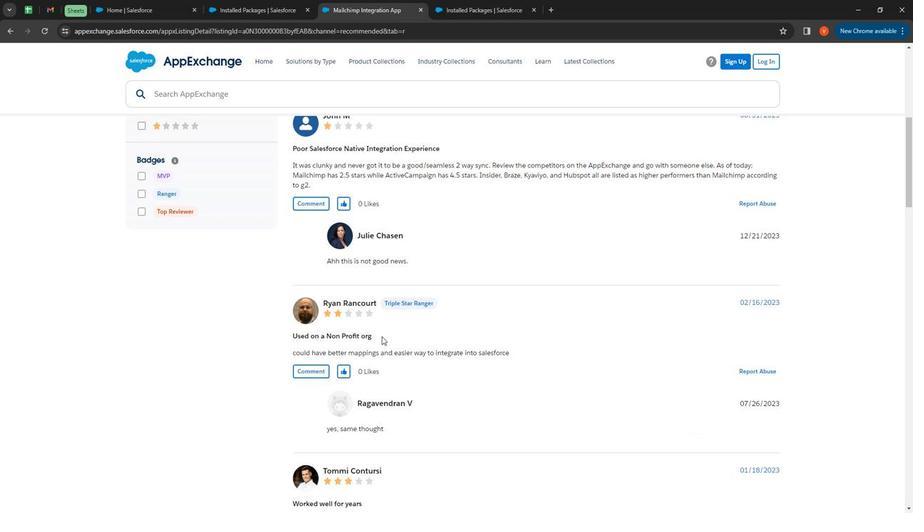 
Action: Mouse scrolled (396, 336) with delta (0, 0)
Screenshot: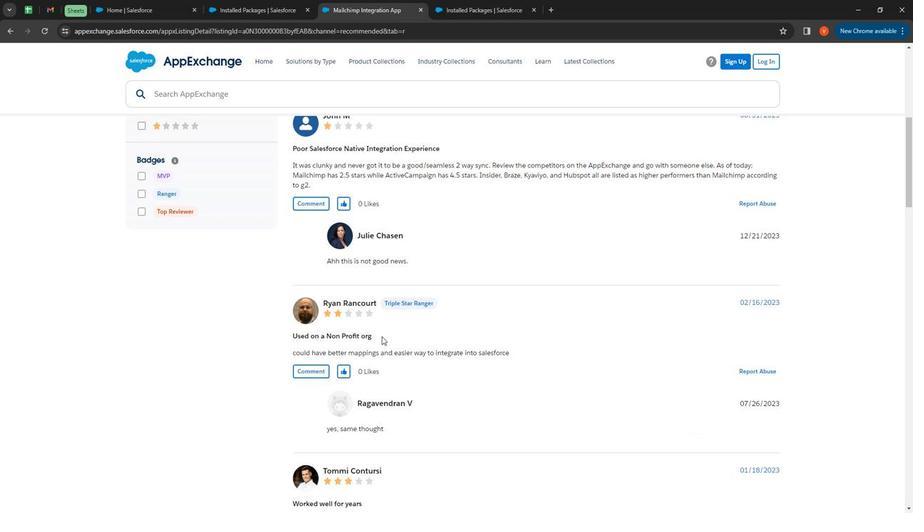 
Action: Mouse moved to (396, 336)
Screenshot: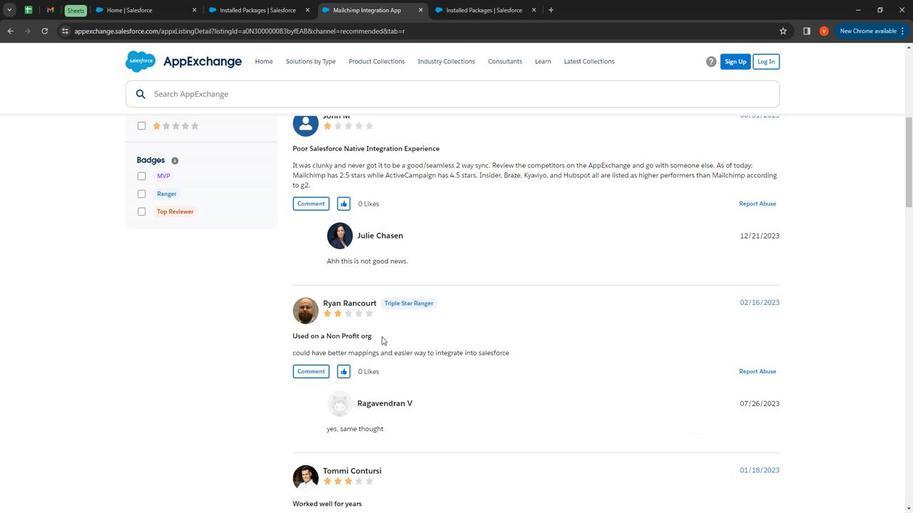
Action: Mouse scrolled (396, 336) with delta (0, 0)
Screenshot: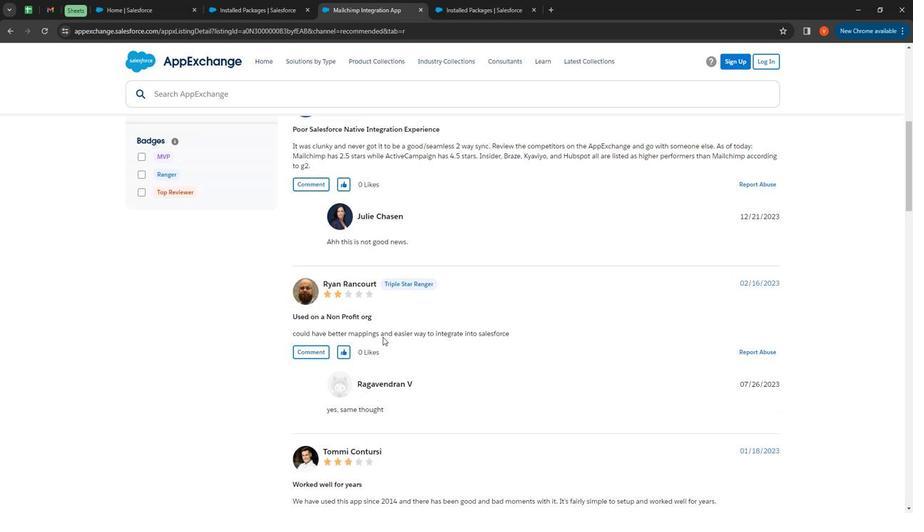 
Action: Mouse moved to (381, 288)
Screenshot: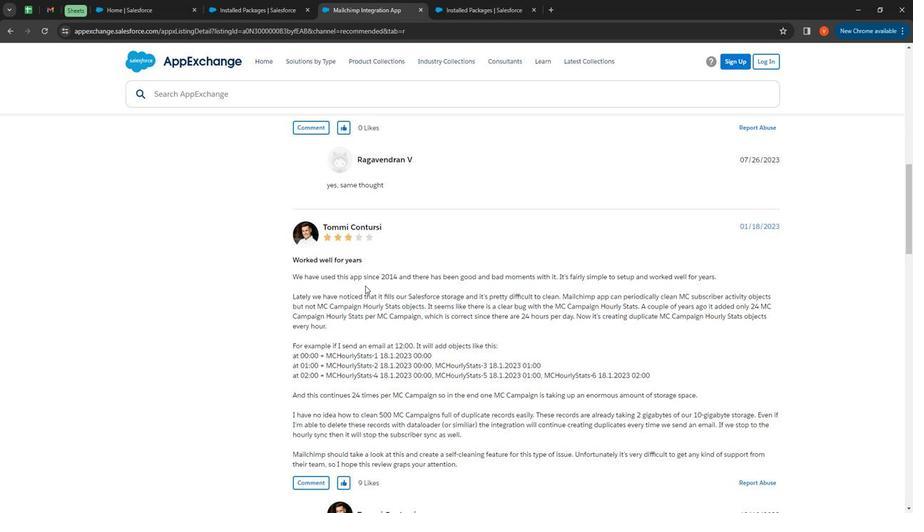 
Action: Mouse scrolled (381, 287) with delta (0, 0)
Screenshot: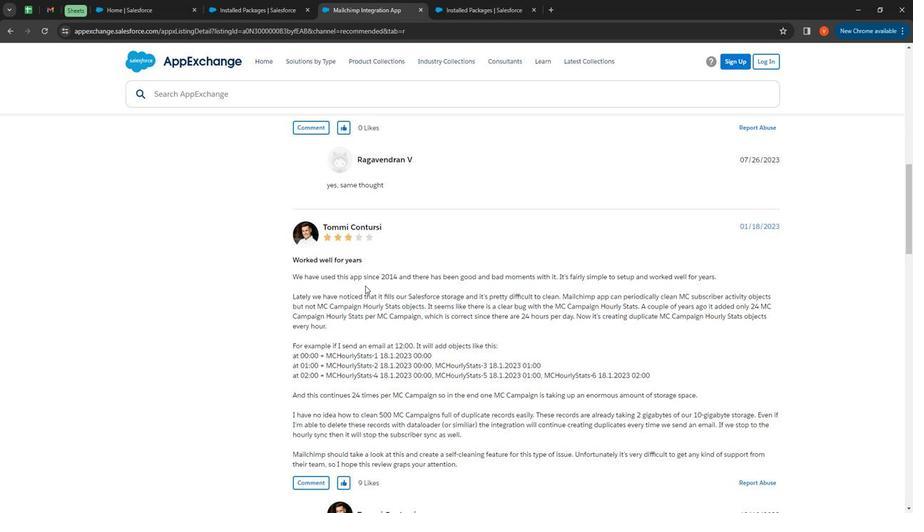 
Action: Mouse moved to (384, 291)
Screenshot: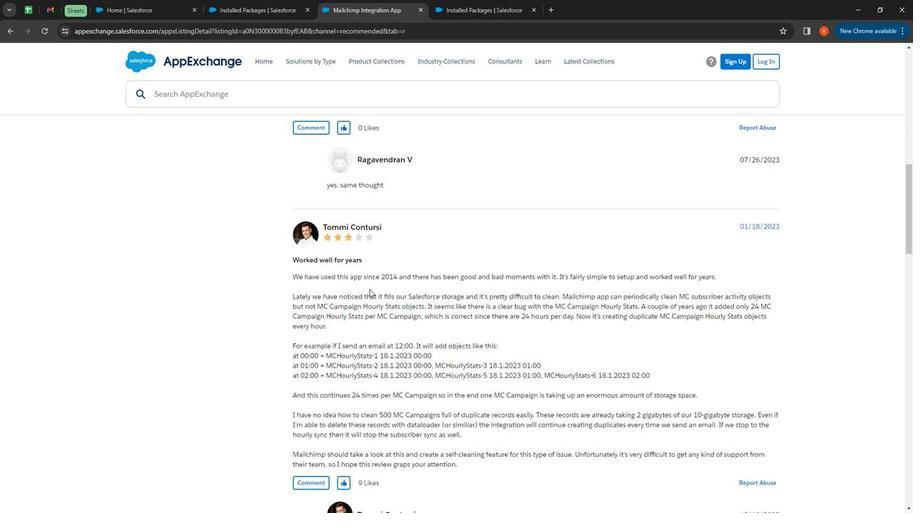 
Action: Mouse scrolled (384, 291) with delta (0, 0)
Screenshot: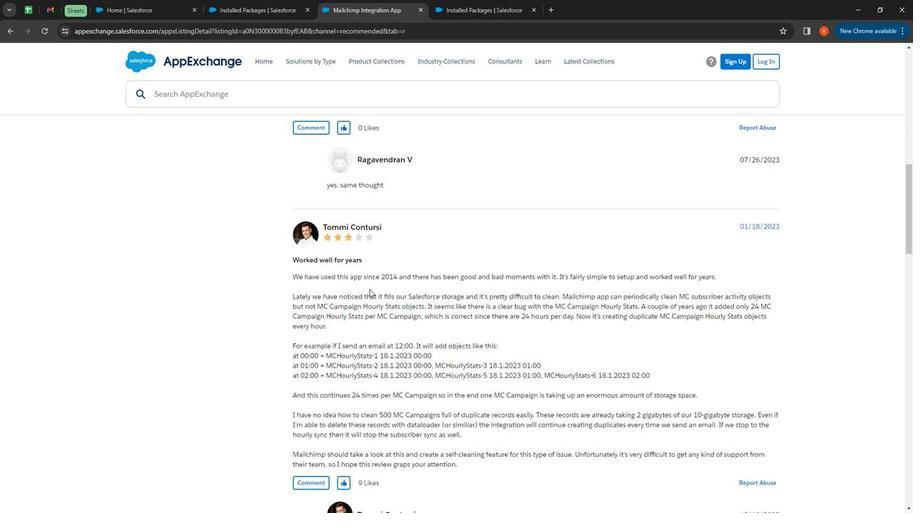 
Action: Mouse moved to (385, 294)
Screenshot: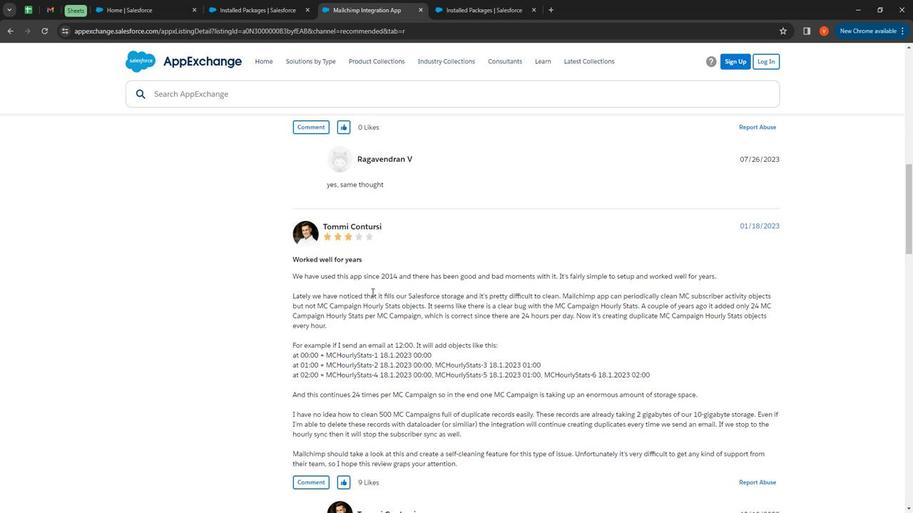 
Action: Mouse scrolled (385, 294) with delta (0, 0)
Screenshot: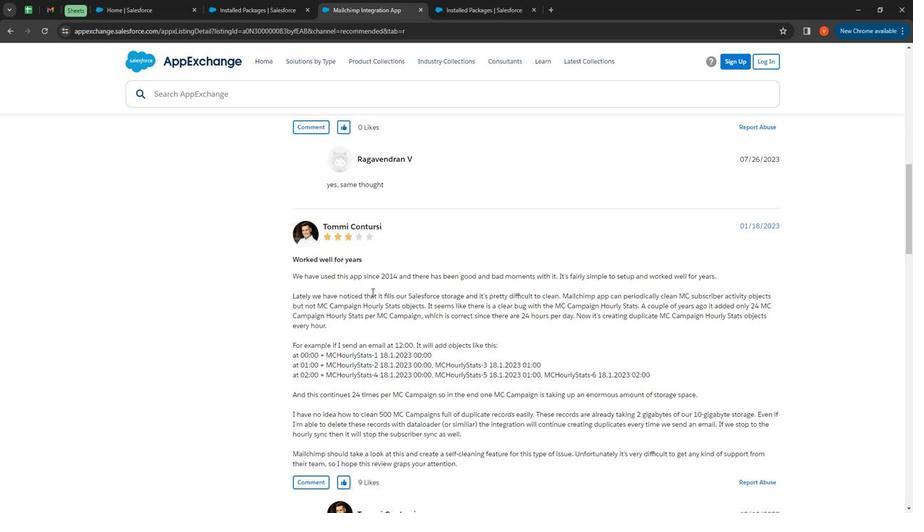 
Action: Mouse scrolled (385, 294) with delta (0, 0)
Screenshot: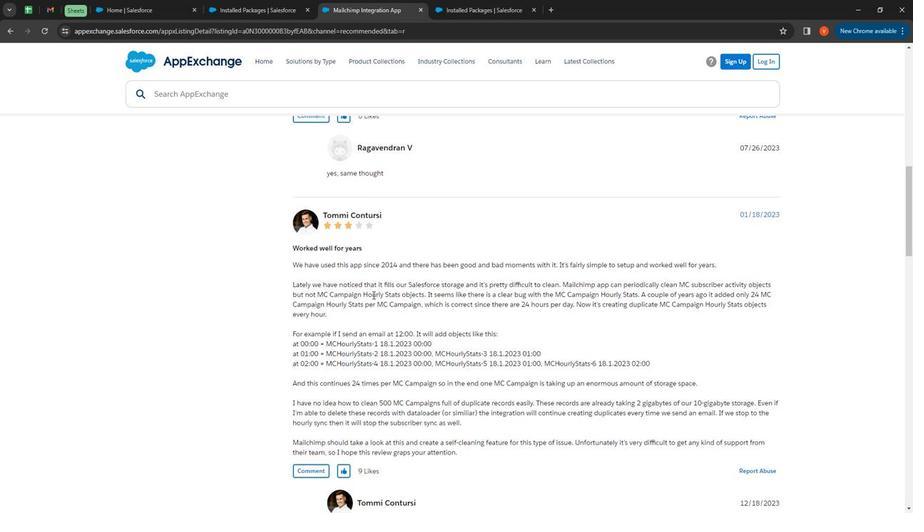 
Action: Mouse moved to (386, 295)
Screenshot: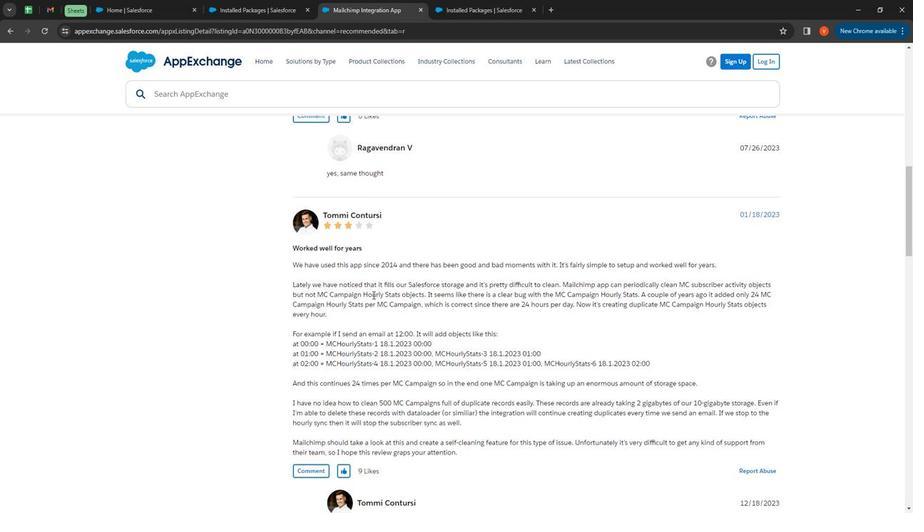 
Action: Mouse scrolled (386, 294) with delta (0, 0)
Screenshot: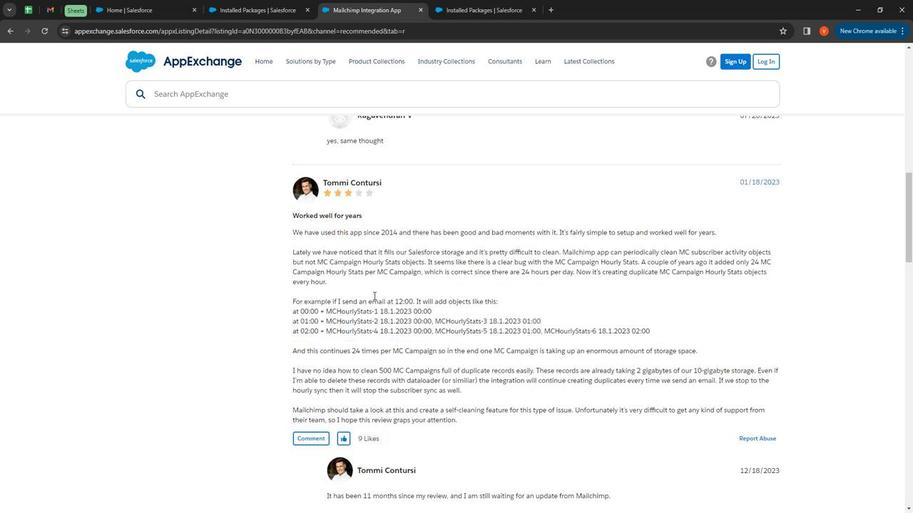 
Action: Mouse moved to (389, 295)
Screenshot: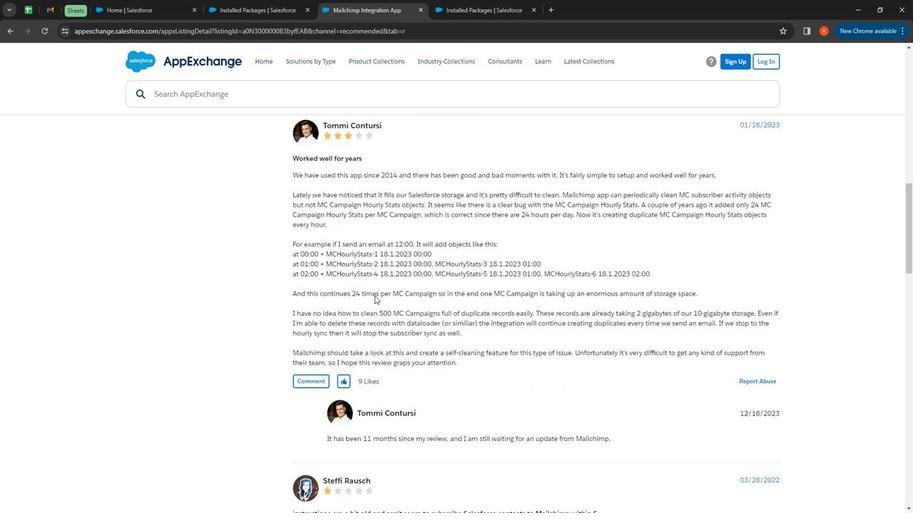 
Action: Mouse scrolled (389, 294) with delta (0, 0)
Screenshot: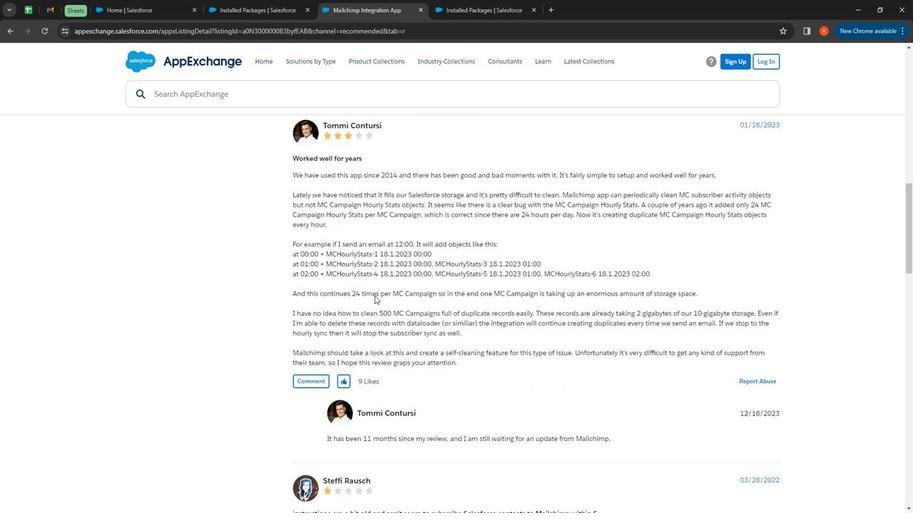 
Action: Mouse moved to (423, 304)
Screenshot: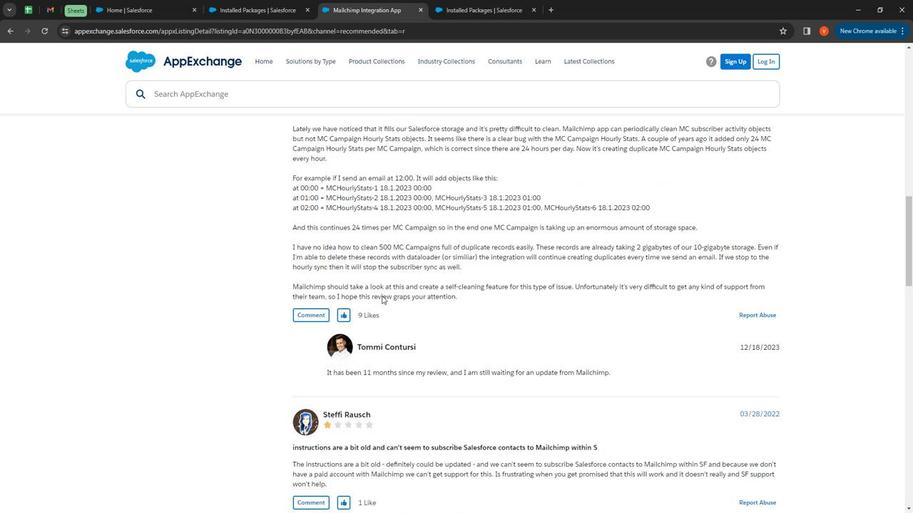 
Action: Mouse scrolled (423, 303) with delta (0, 0)
Screenshot: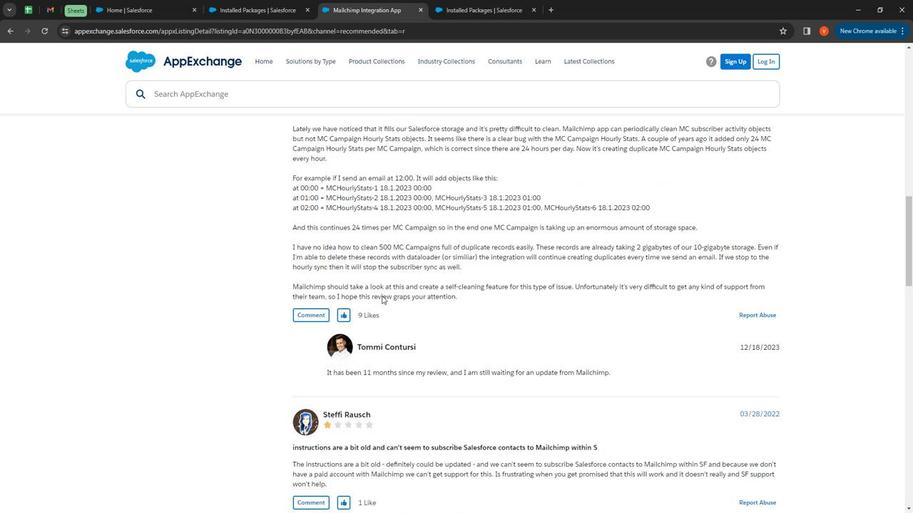 
Action: Mouse moved to (356, 324)
Screenshot: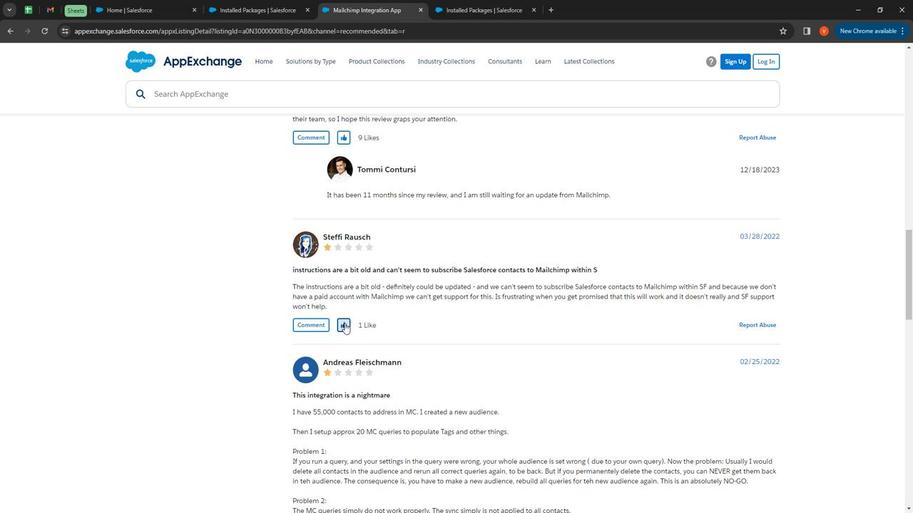
Action: Mouse pressed left at (356, 324)
Screenshot: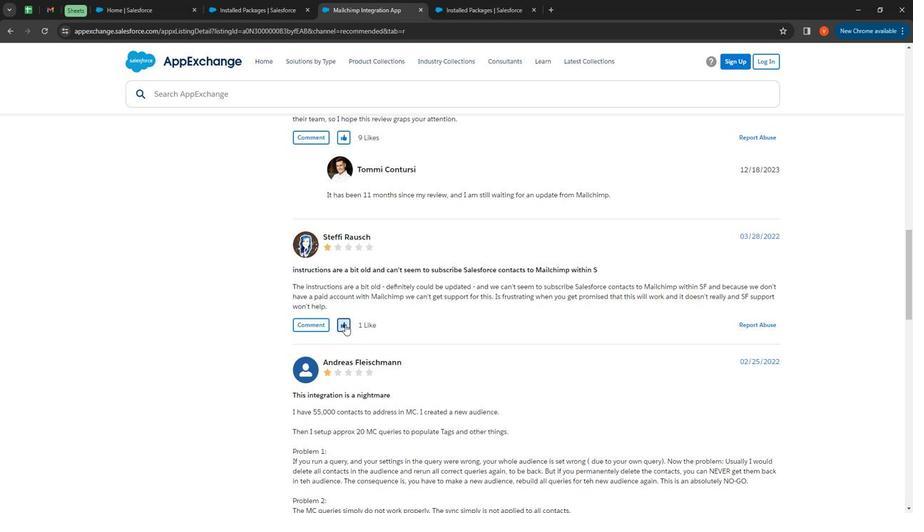 
Action: Mouse moved to (417, 179)
Screenshot: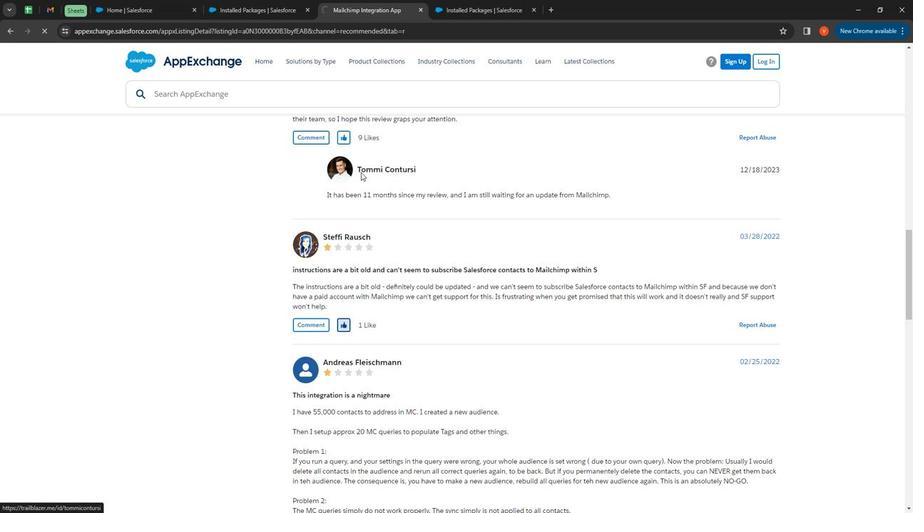 
Action: Mouse scrolled (417, 179) with delta (0, 0)
Screenshot: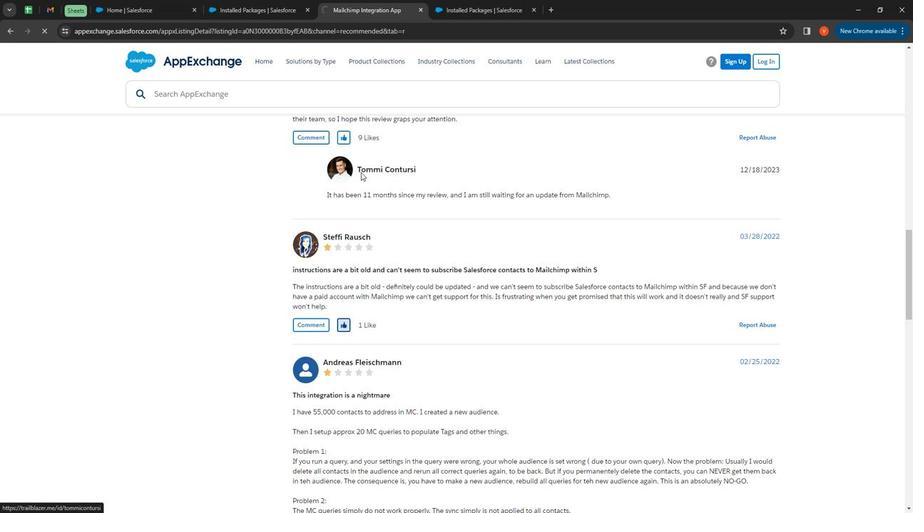 
Action: Mouse moved to (443, 184)
Screenshot: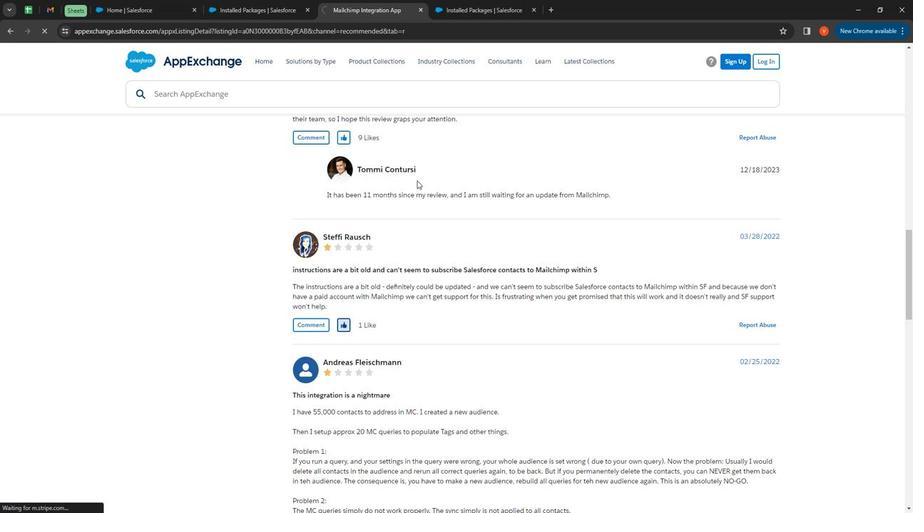 
Action: Mouse scrolled (443, 184) with delta (0, 0)
Screenshot: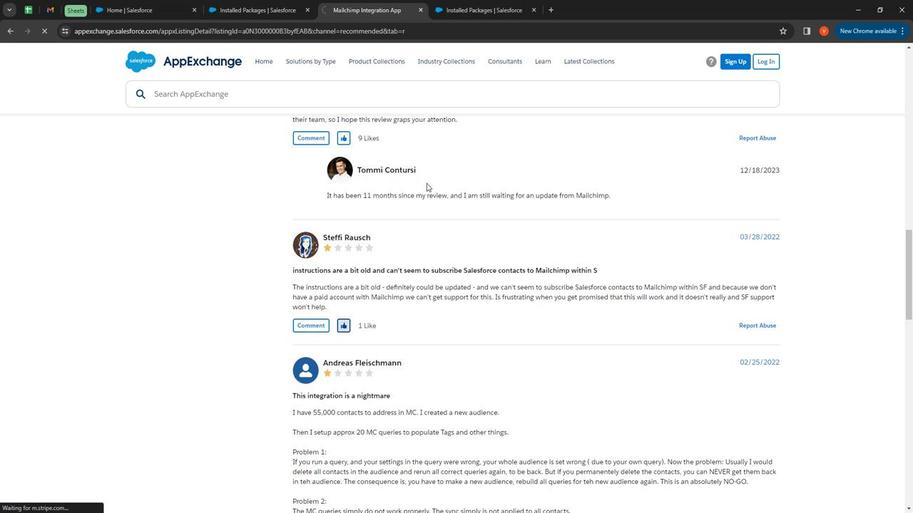 
Action: Mouse moved to (443, 184)
Screenshot: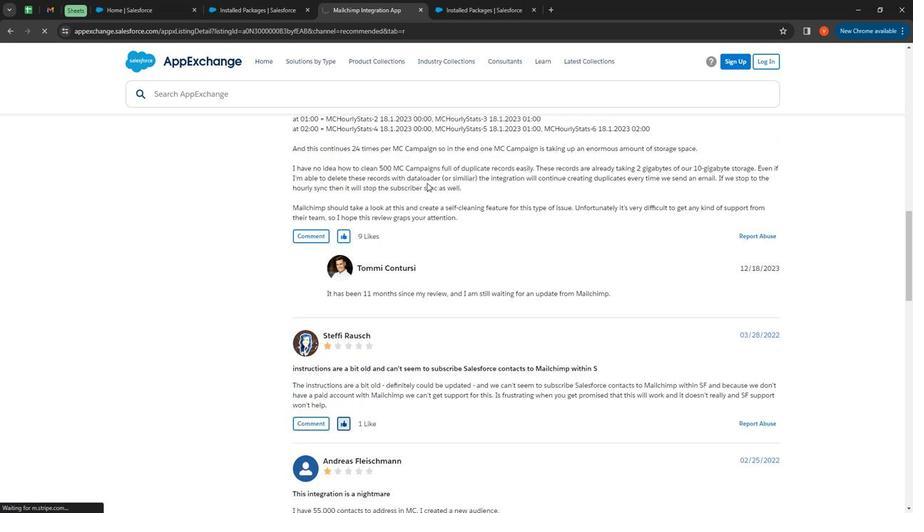 
Action: Mouse scrolled (443, 184) with delta (0, 0)
Screenshot: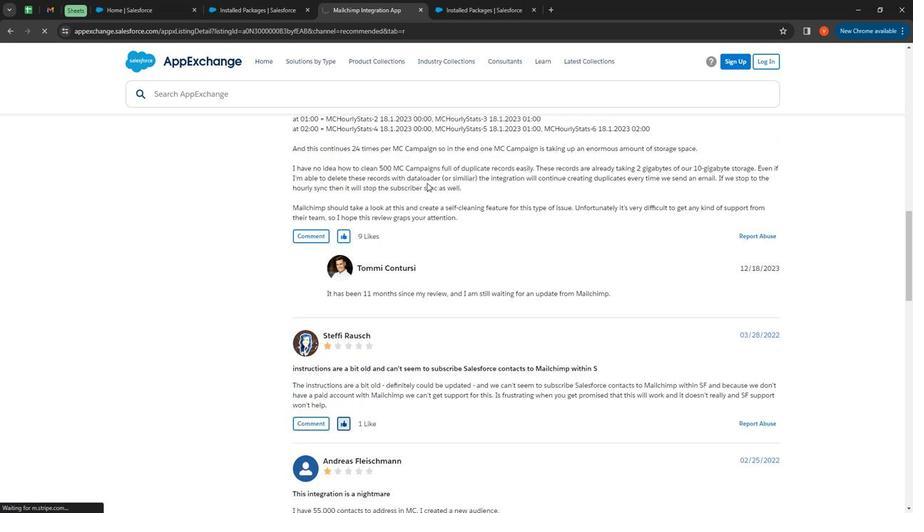 
Action: Mouse moved to (445, 188)
Screenshot: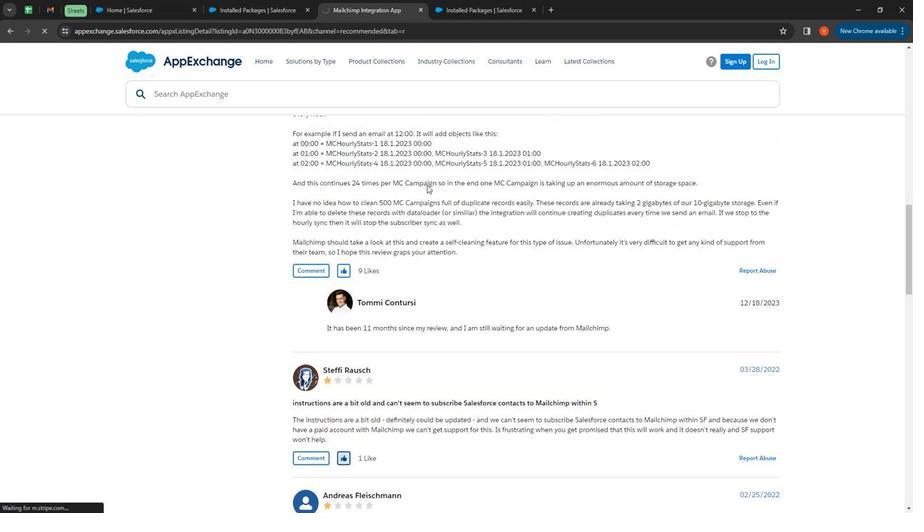 
Action: Mouse scrolled (445, 189) with delta (0, 0)
Screenshot: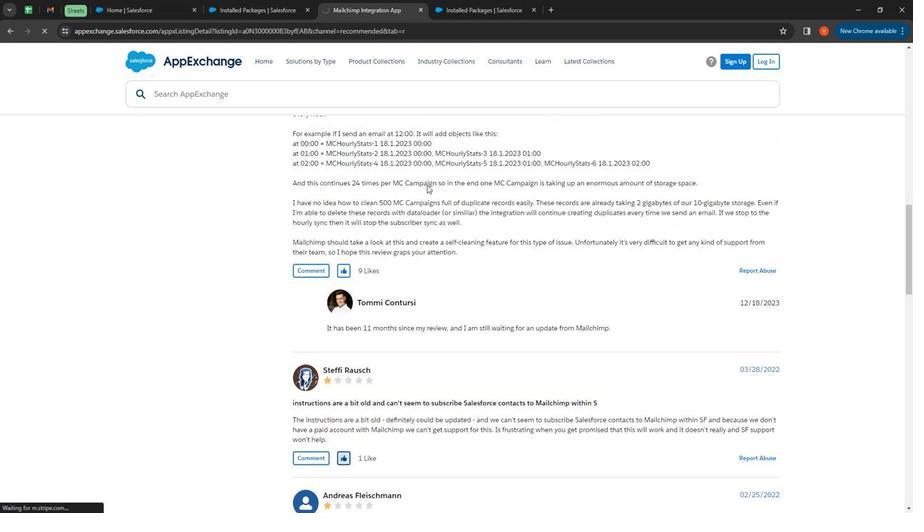 
Action: Mouse moved to (445, 189)
Screenshot: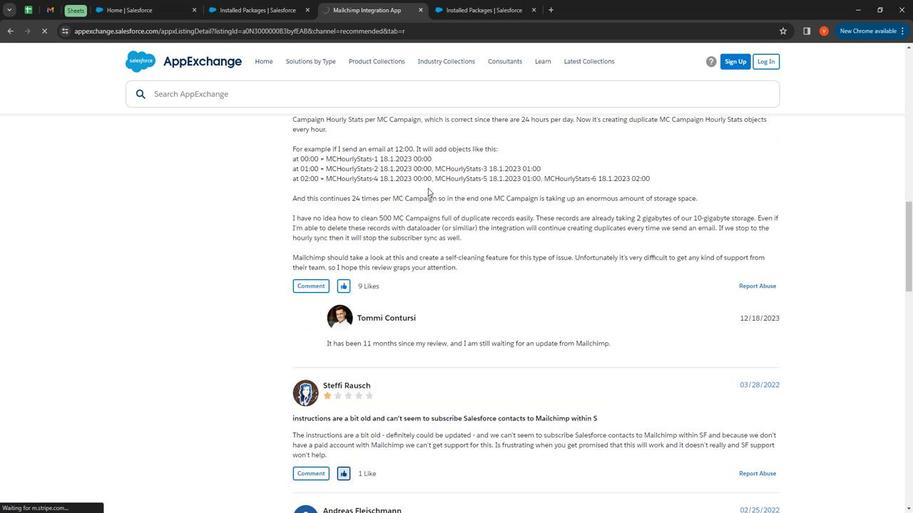 
Action: Mouse scrolled (445, 190) with delta (0, 0)
Screenshot: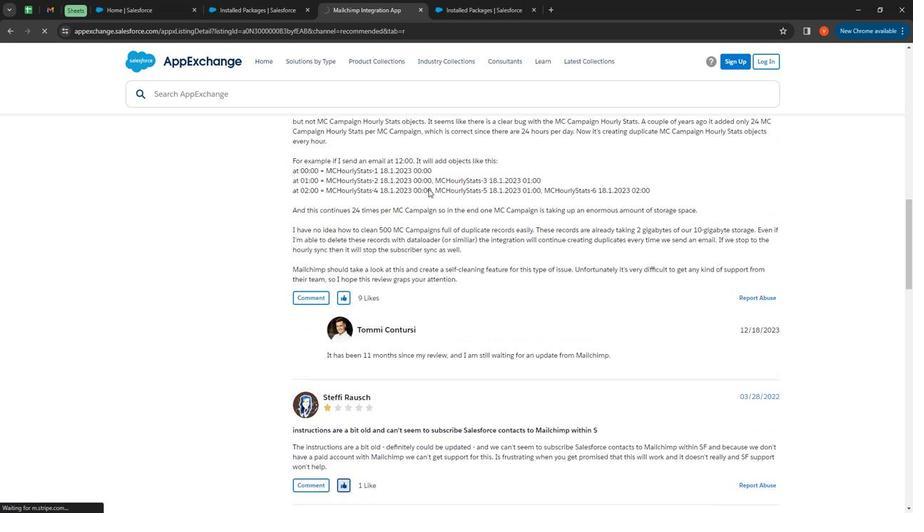 
Action: Mouse moved to (435, 202)
Screenshot: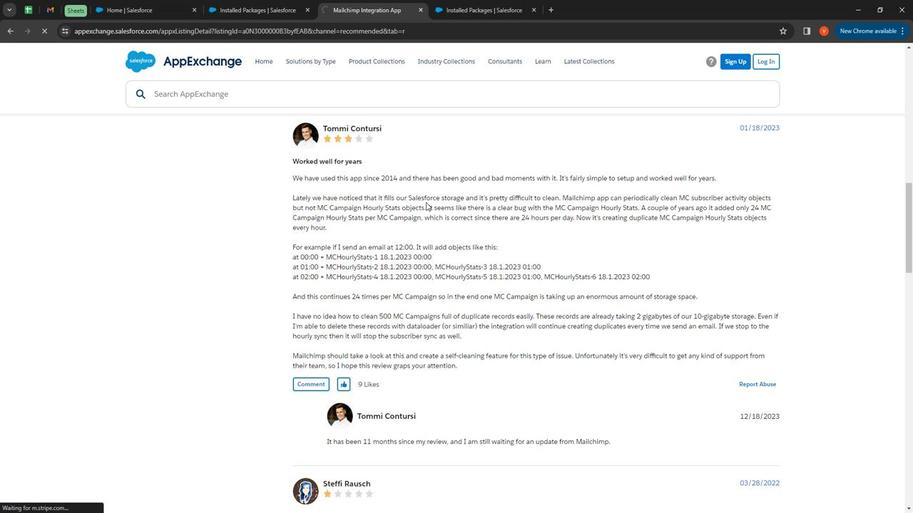 
Action: Mouse scrolled (439, 203) with delta (0, 0)
Screenshot: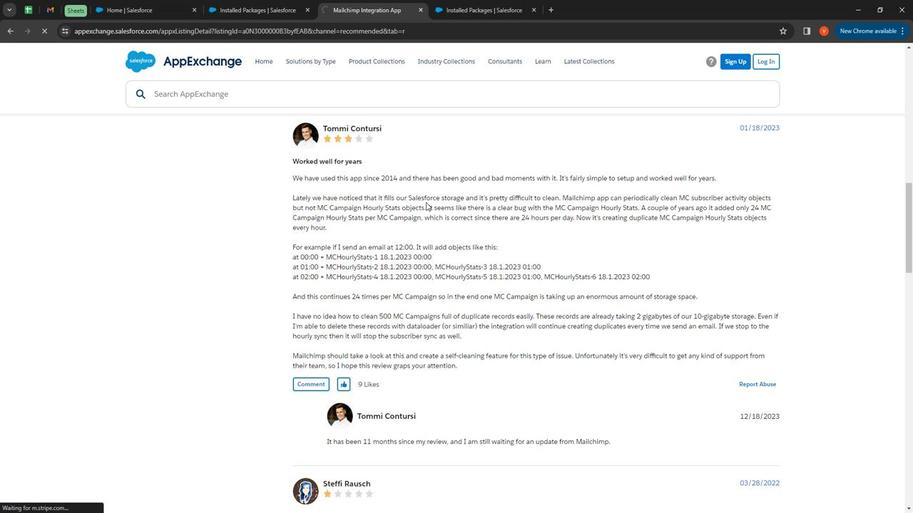 
Action: Mouse moved to (414, 197)
Screenshot: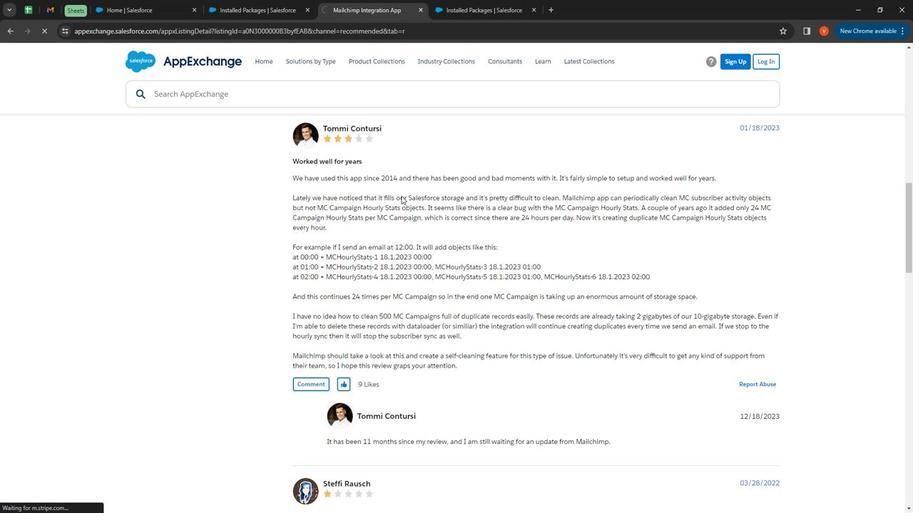 
Action: Mouse scrolled (415, 197) with delta (0, 0)
Screenshot: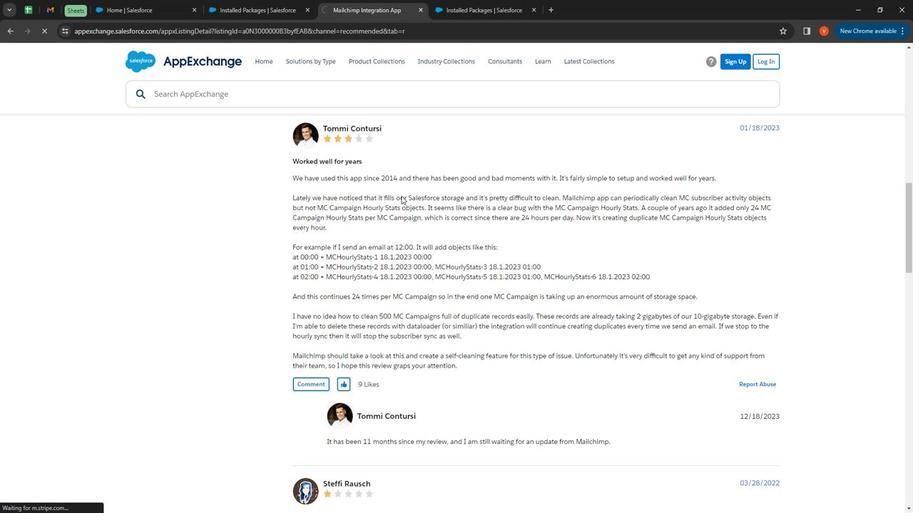 
Action: Mouse moved to (515, 207)
Screenshot: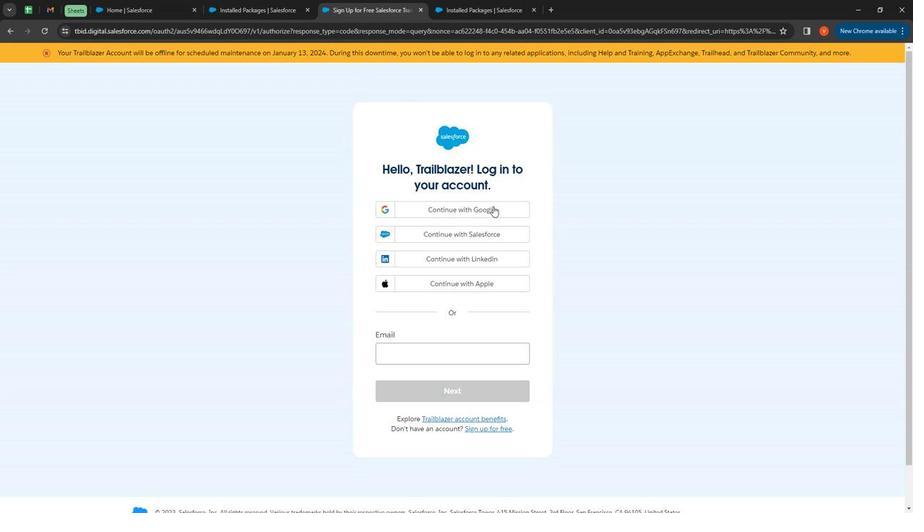 
Action: Mouse pressed left at (515, 207)
Screenshot: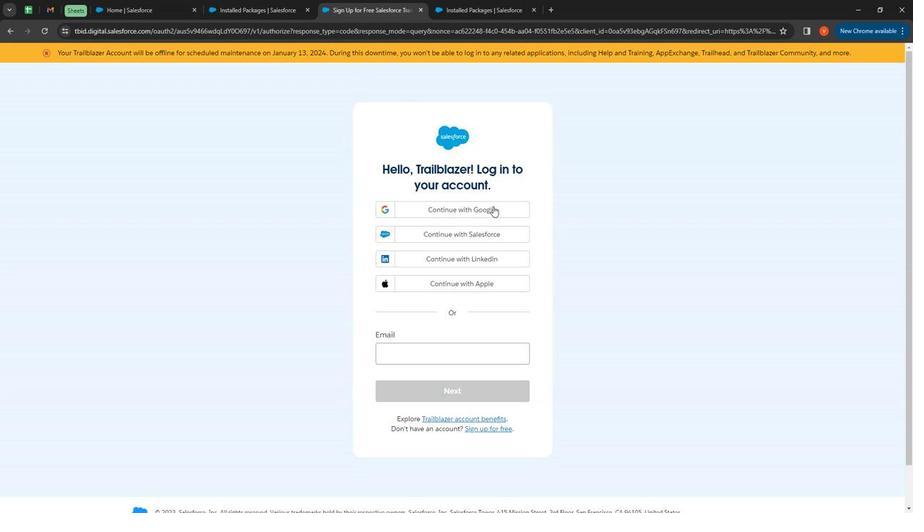 
Action: Mouse moved to (453, 241)
Screenshot: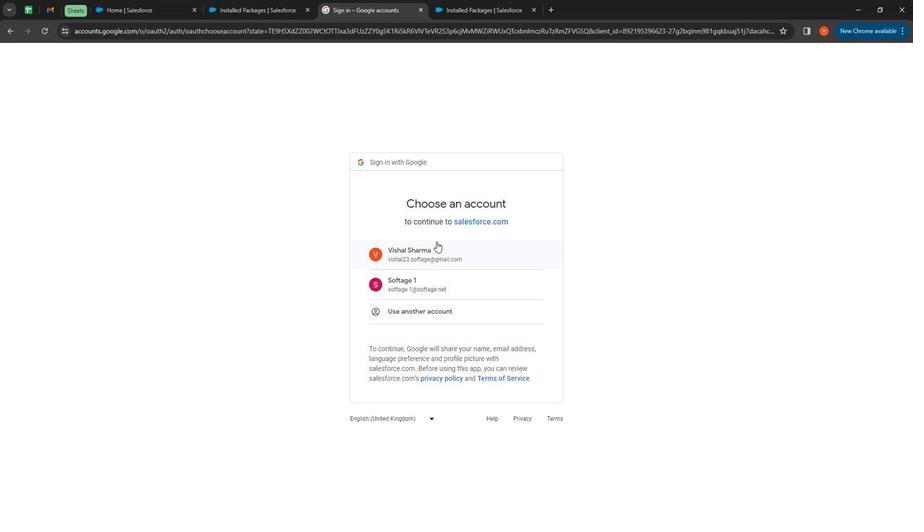 
Action: Mouse pressed left at (453, 241)
Screenshot: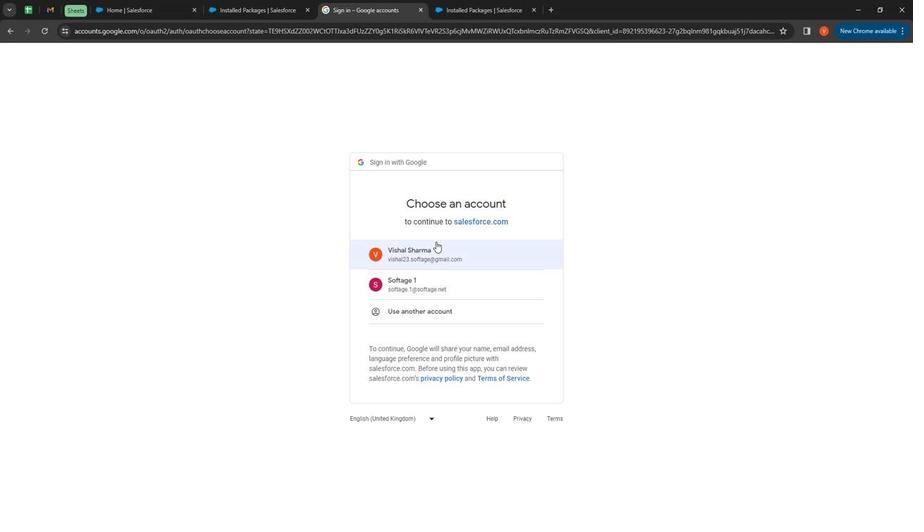 
Action: Mouse moved to (551, 213)
Screenshot: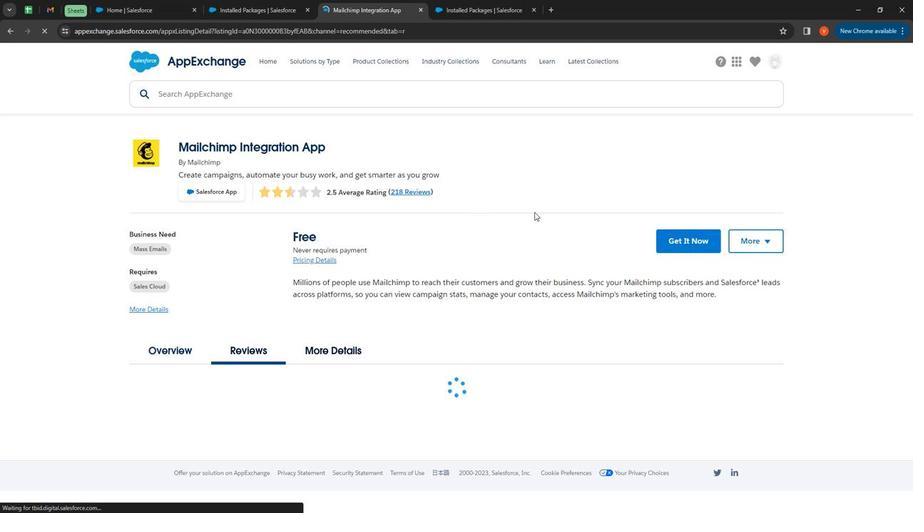 
Action: Mouse scrolled (551, 212) with delta (0, 0)
Screenshot: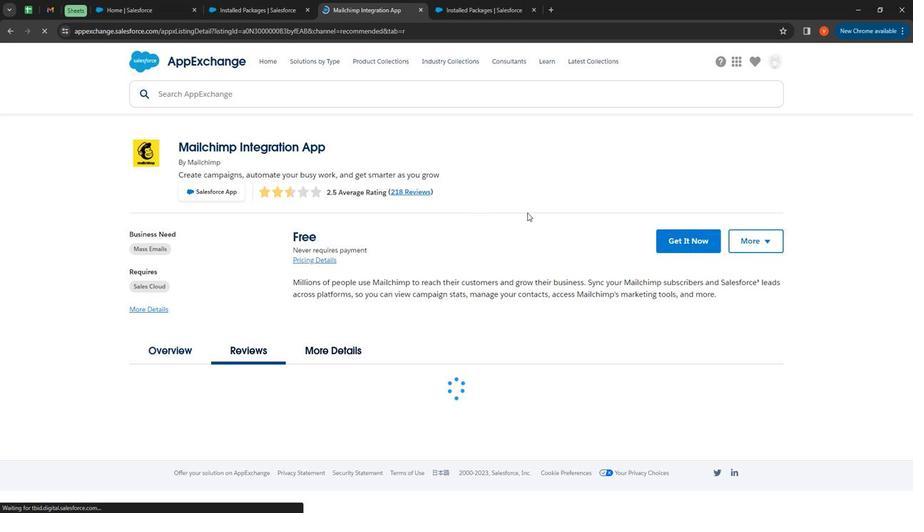 
Action: Mouse scrolled (551, 212) with delta (0, 0)
Screenshot: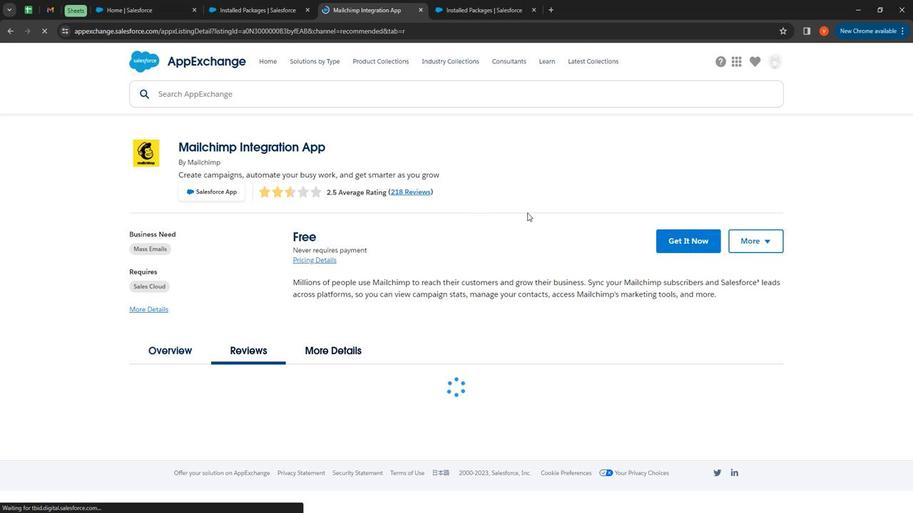 
Action: Mouse moved to (538, 254)
Screenshot: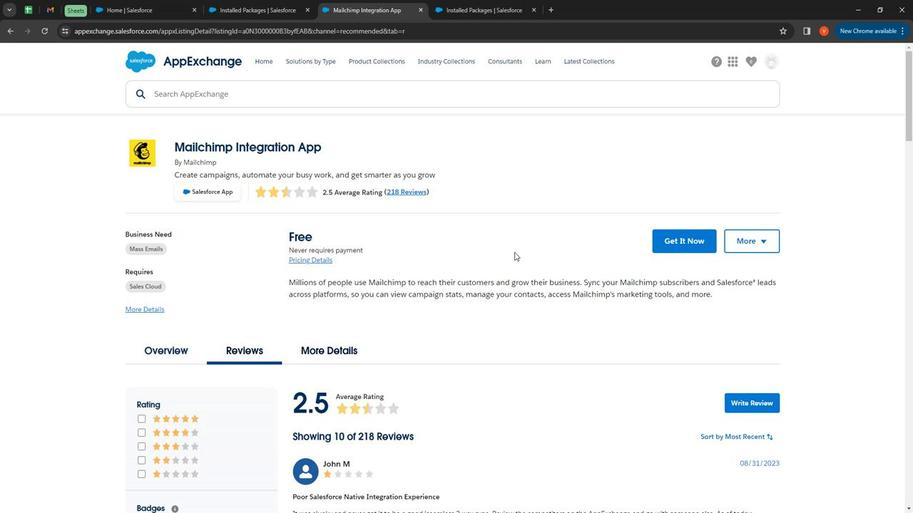
Action: Mouse scrolled (538, 254) with delta (0, 0)
Screenshot: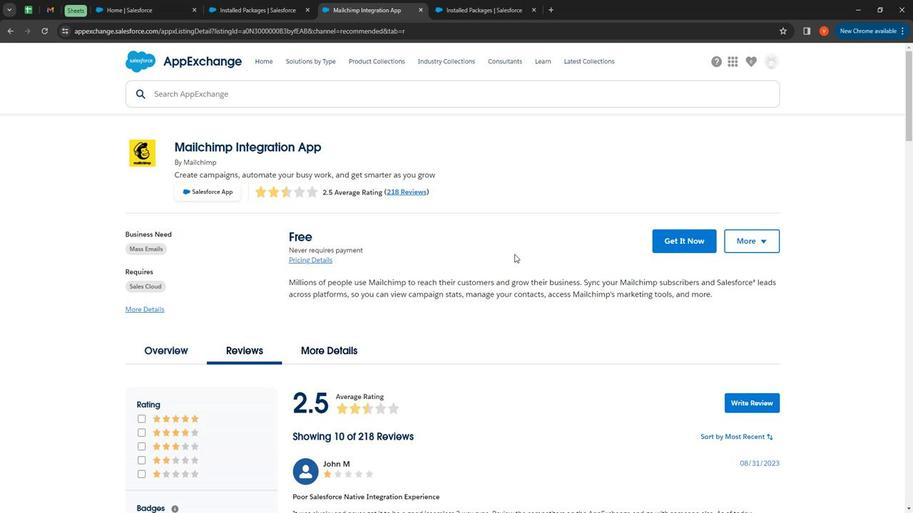 
Action: Mouse moved to (538, 255)
Screenshot: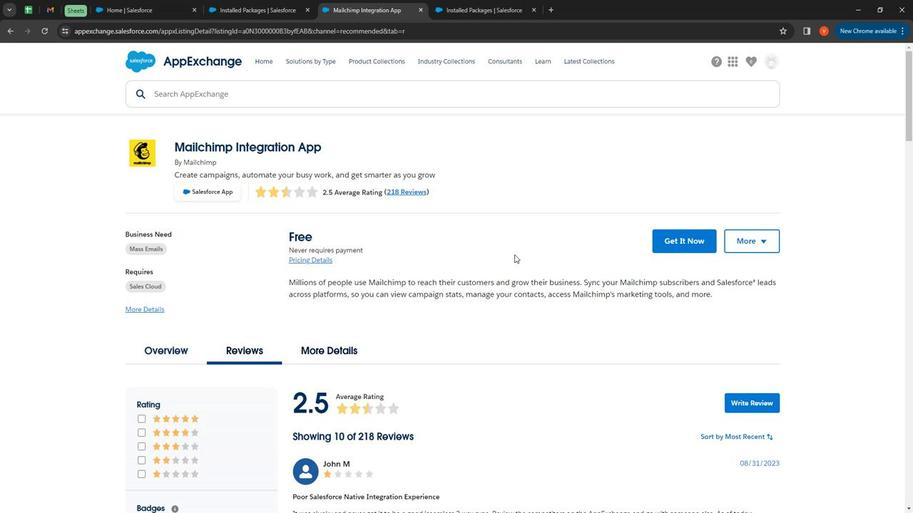 
Action: Mouse scrolled (538, 254) with delta (0, 0)
Screenshot: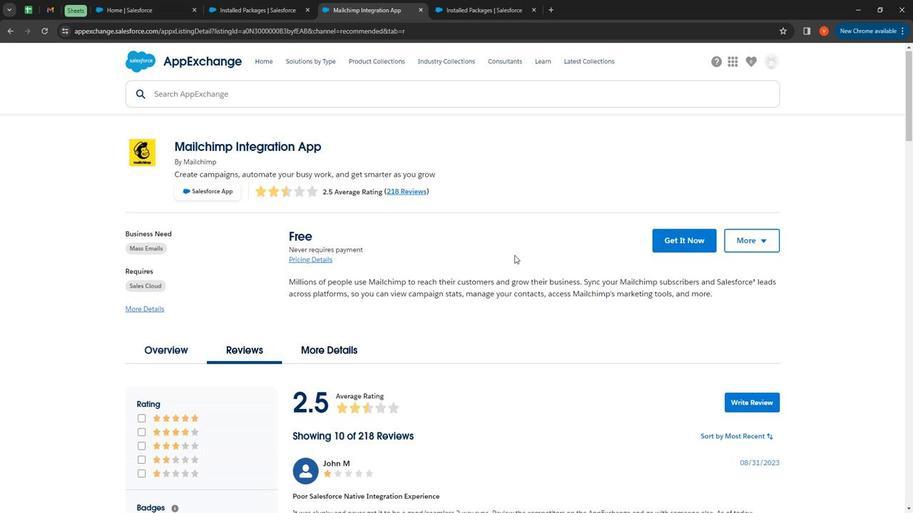 
Action: Mouse moved to (538, 255)
Screenshot: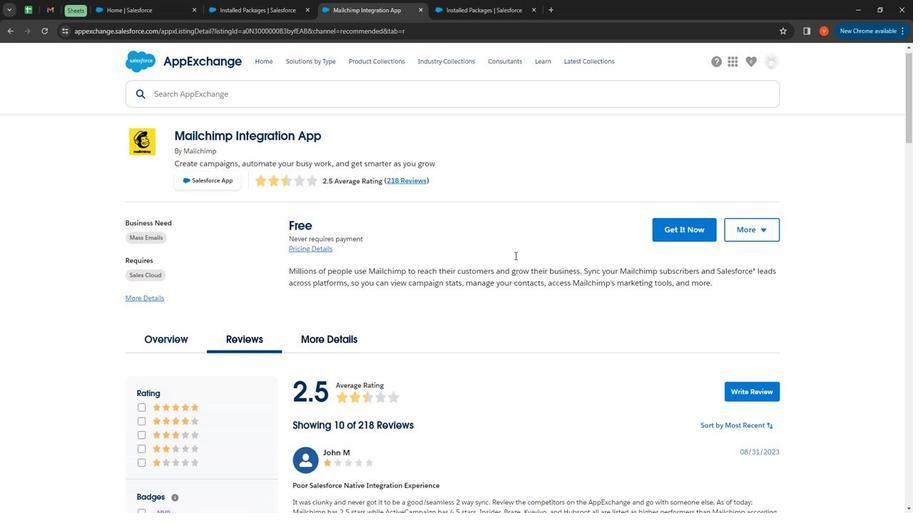 
Action: Mouse scrolled (538, 255) with delta (0, 0)
Screenshot: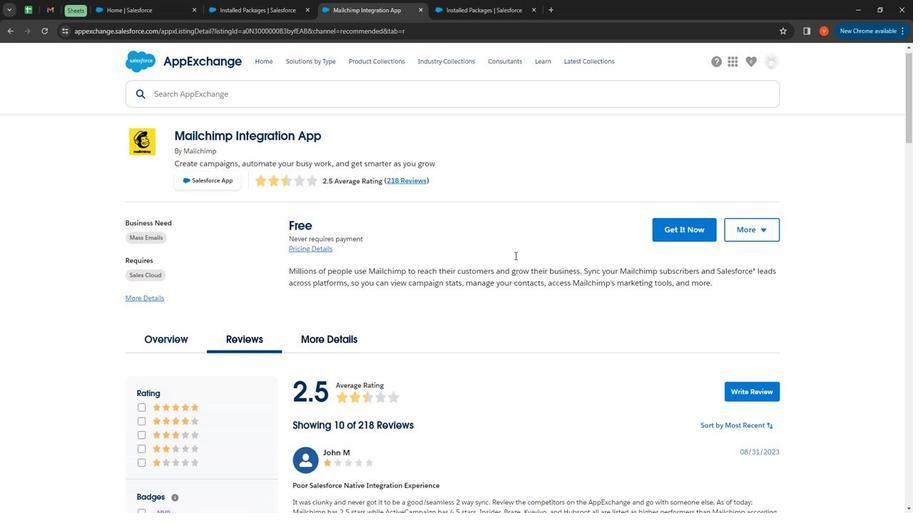 
Action: Mouse moved to (541, 255)
Screenshot: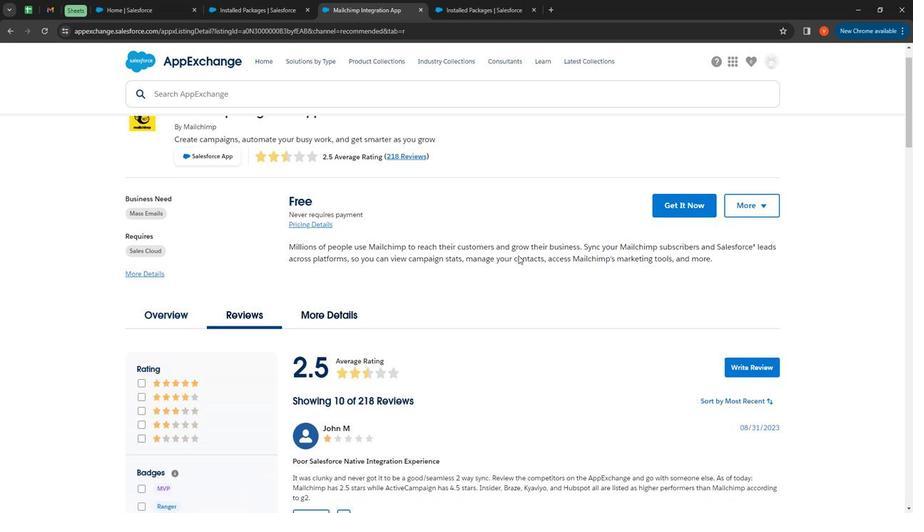 
Action: Mouse scrolled (541, 255) with delta (0, 0)
Screenshot: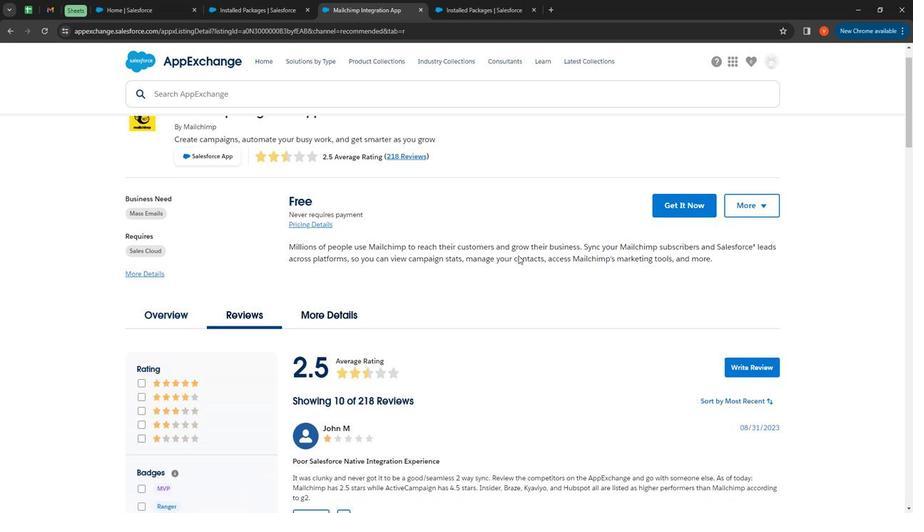 
Action: Mouse moved to (543, 255)
Screenshot: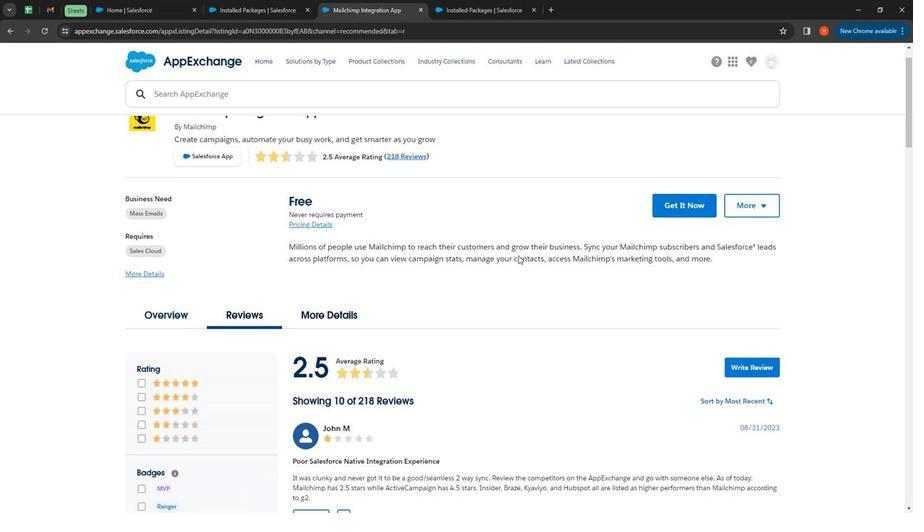 
Action: Mouse scrolled (543, 255) with delta (0, 0)
Screenshot: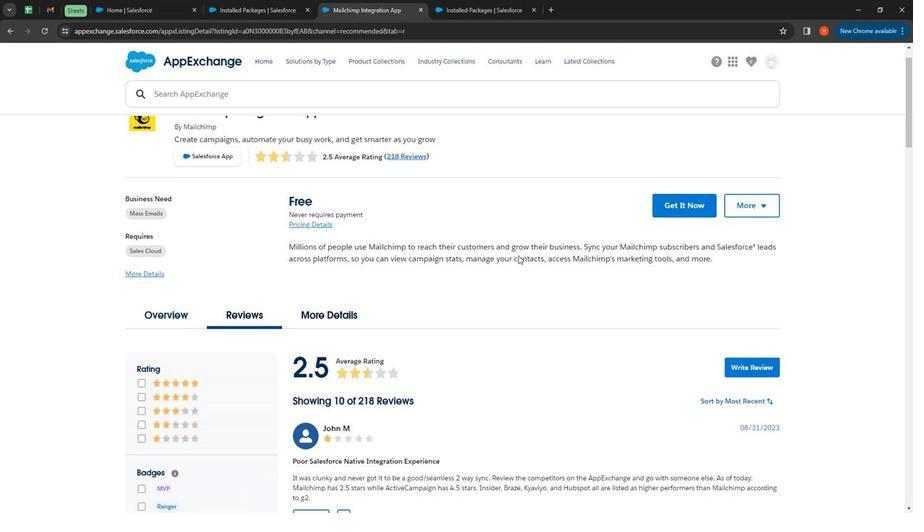 
Action: Mouse scrolled (543, 255) with delta (0, 0)
Screenshot: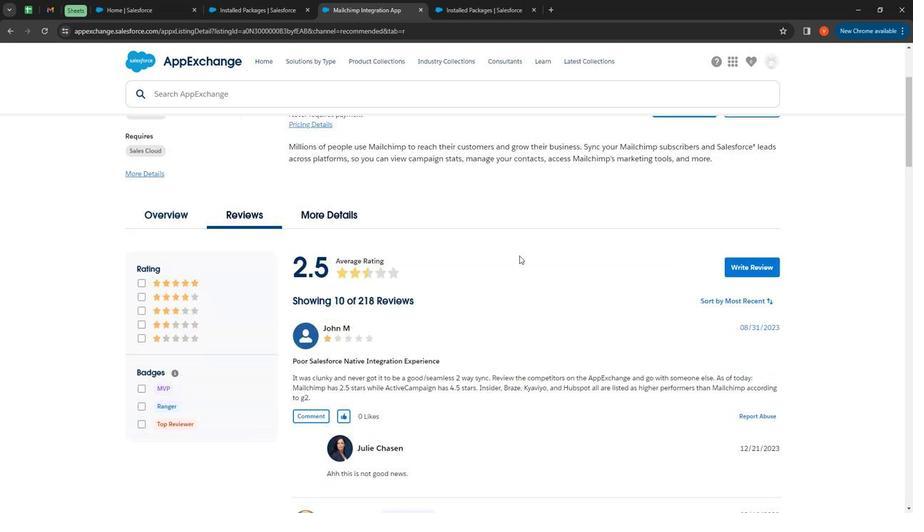 
Action: Mouse moved to (354, 256)
Screenshot: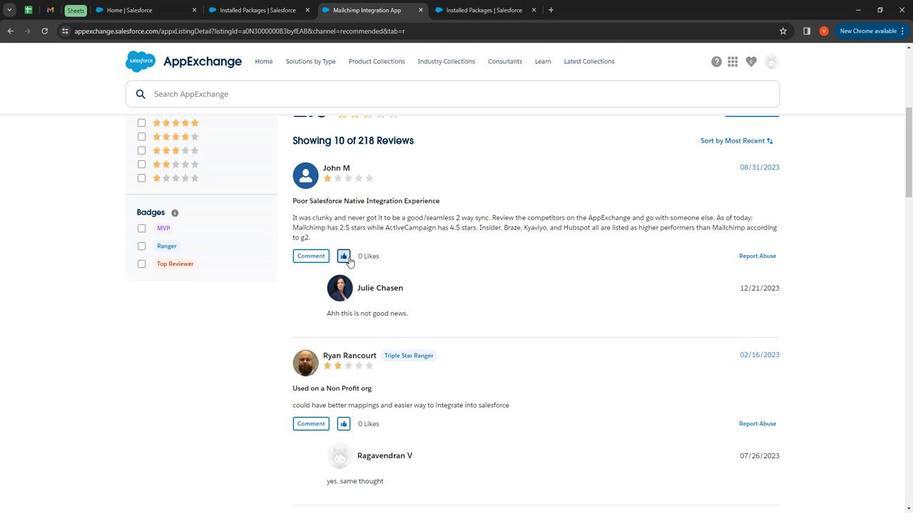 
Action: Mouse pressed left at (354, 256)
Screenshot: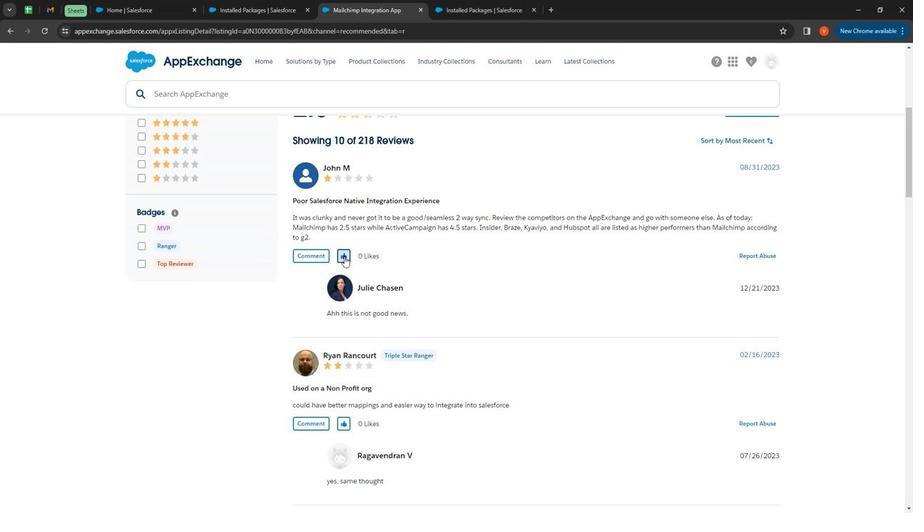 
Action: Mouse moved to (405, 258)
